 Task: Find connections with filter location Smolyan with filter topic #inspiration with filter profile language Spanish with filter current company World Resources Institute with filter school Government Engineering College (GEC) Bhavnagar with filter industry Fire Protection with filter service category Headshot Photography with filter keywords title IT Manager
Action: Mouse moved to (224, 303)
Screenshot: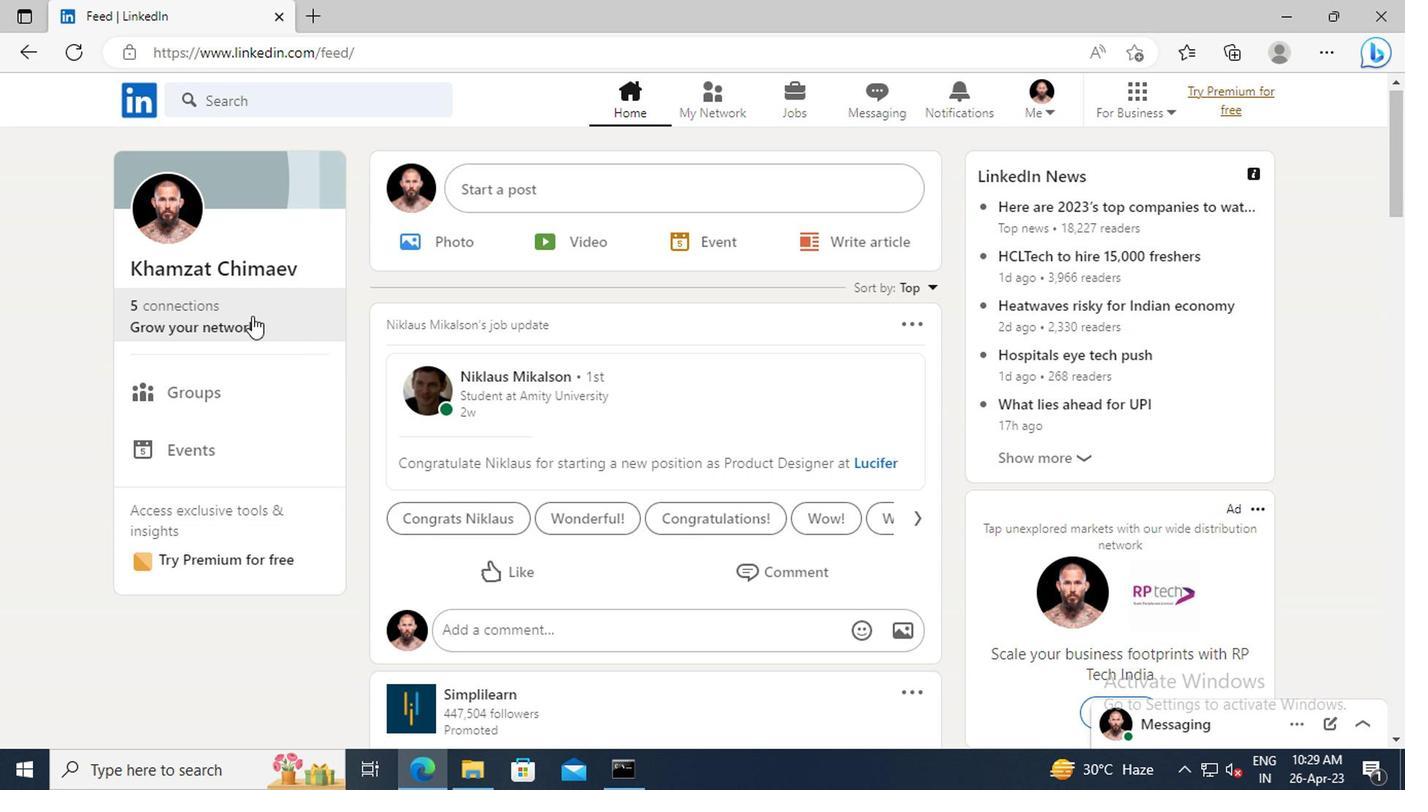 
Action: Mouse pressed left at (224, 303)
Screenshot: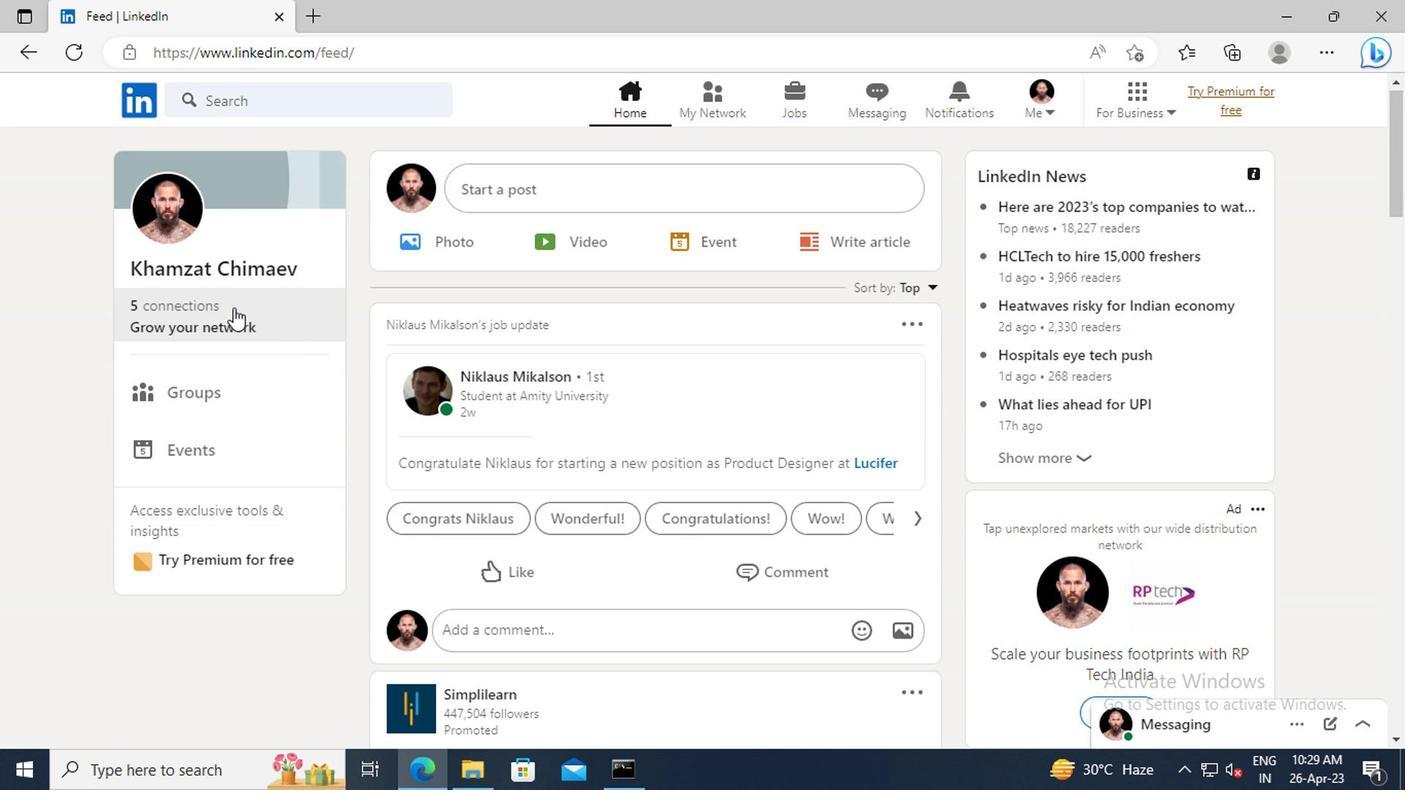 
Action: Mouse moved to (240, 220)
Screenshot: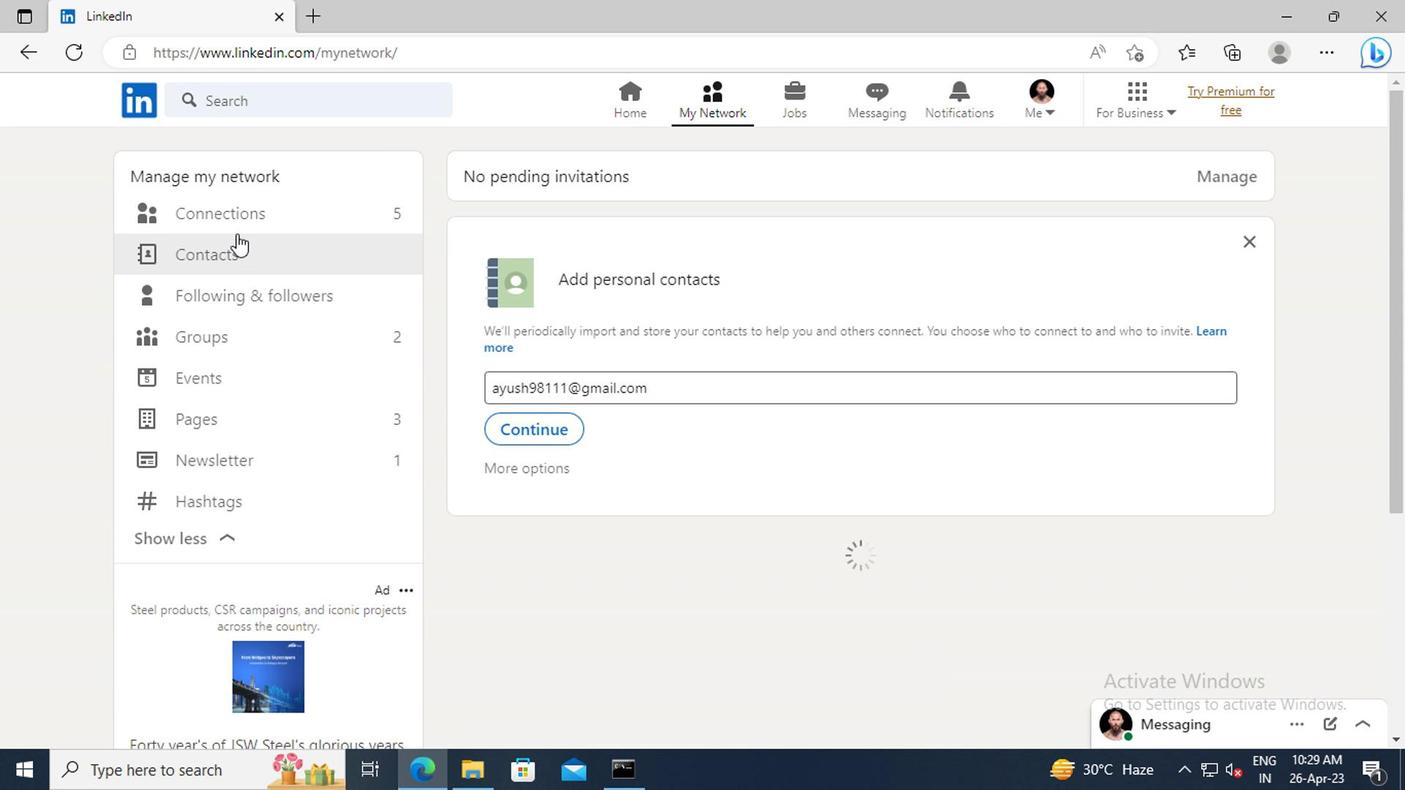 
Action: Mouse pressed left at (240, 220)
Screenshot: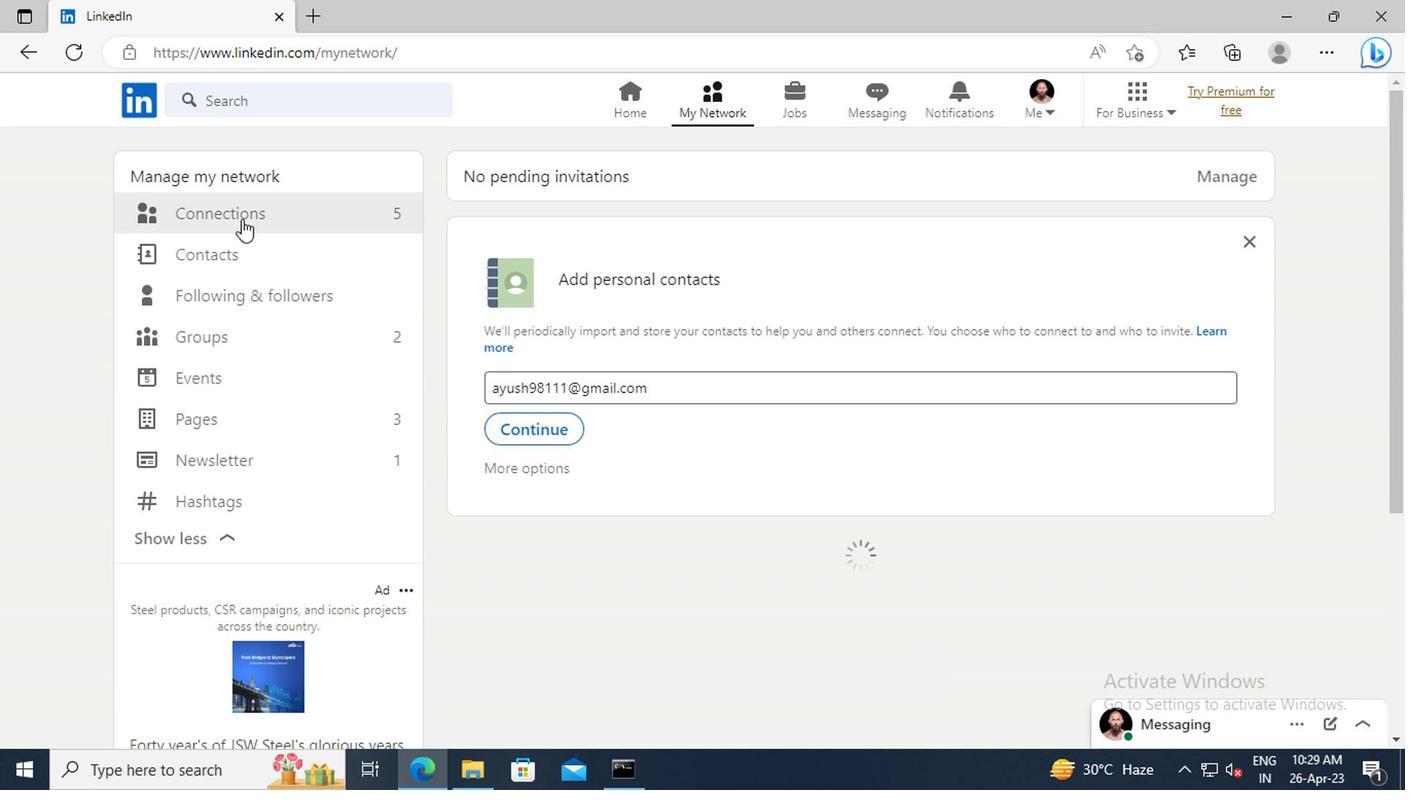 
Action: Mouse moved to (820, 218)
Screenshot: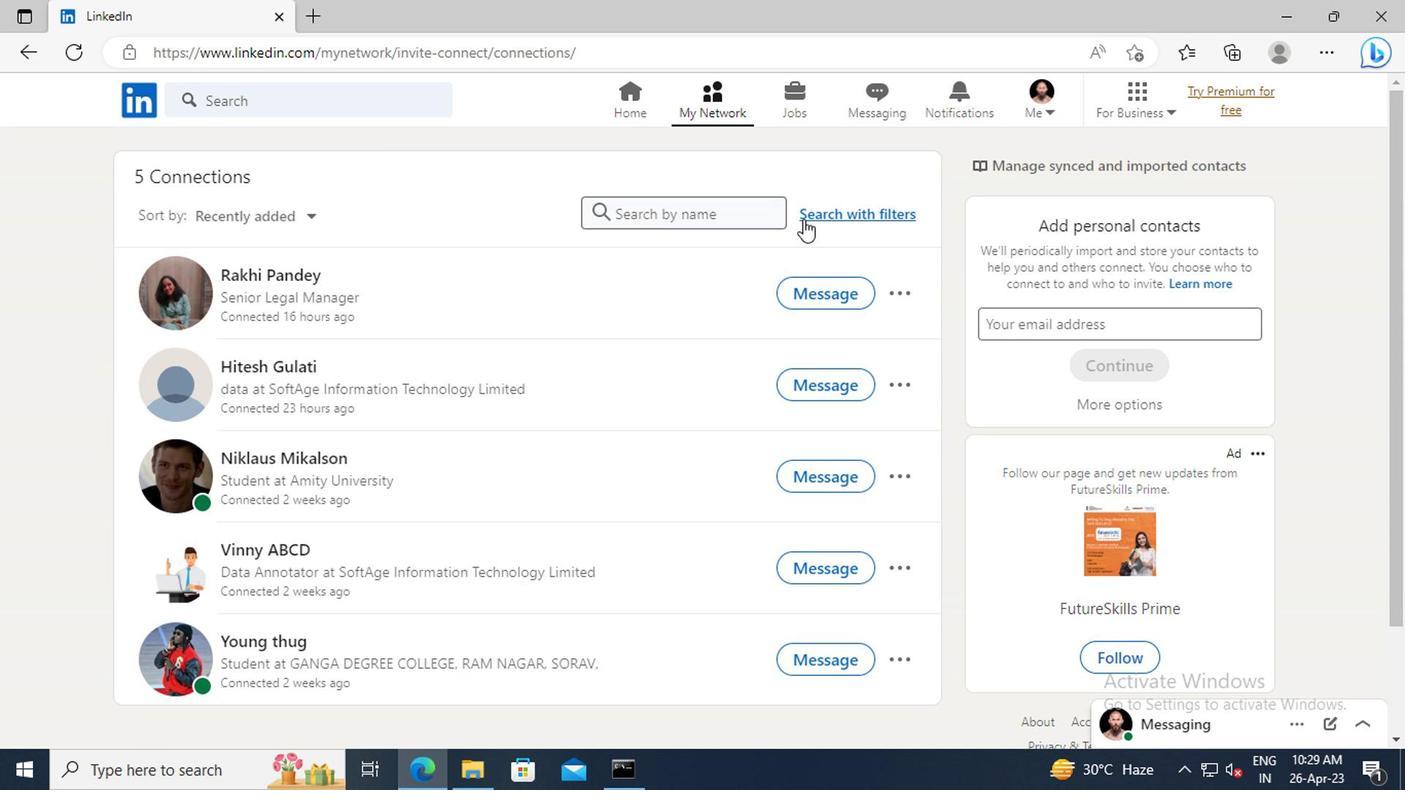 
Action: Mouse pressed left at (820, 218)
Screenshot: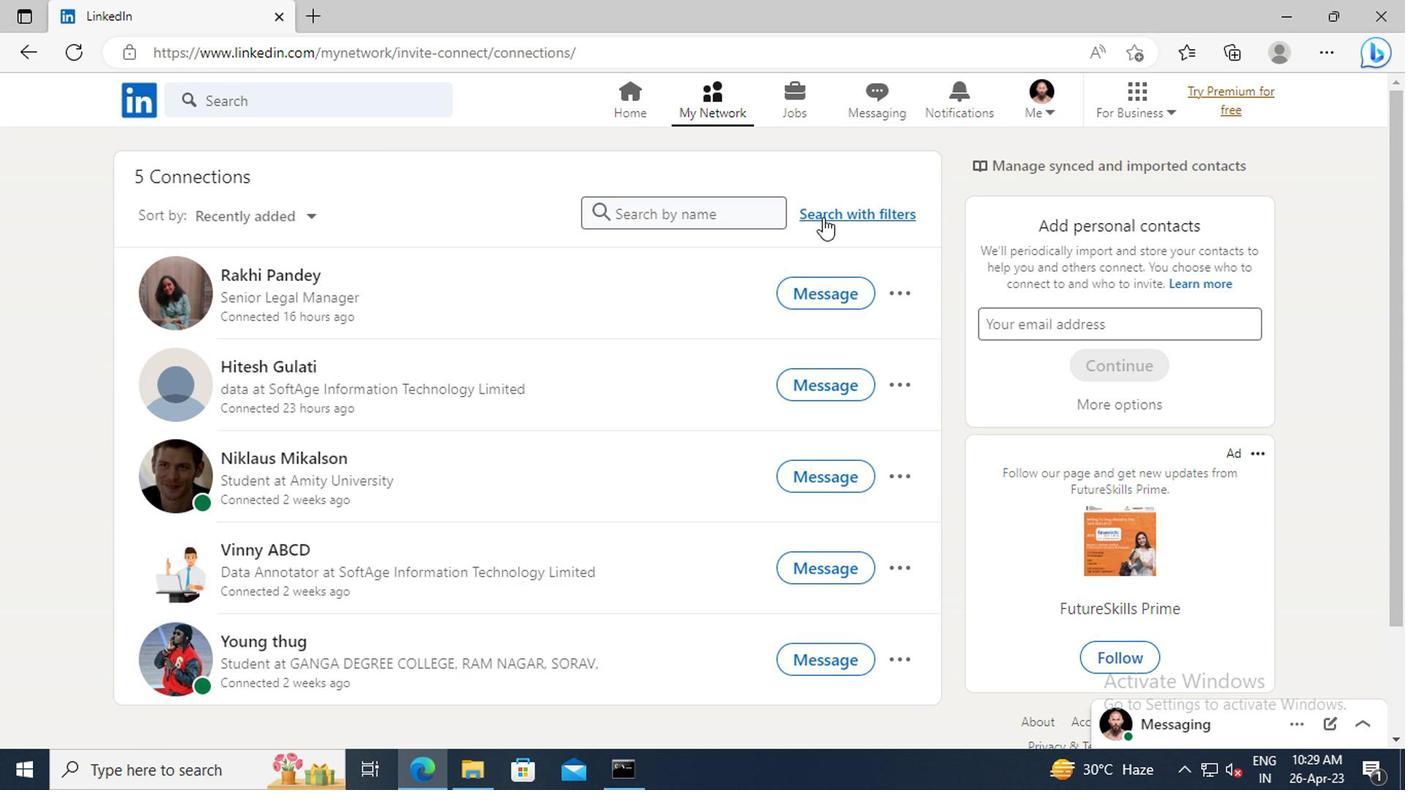 
Action: Mouse moved to (782, 164)
Screenshot: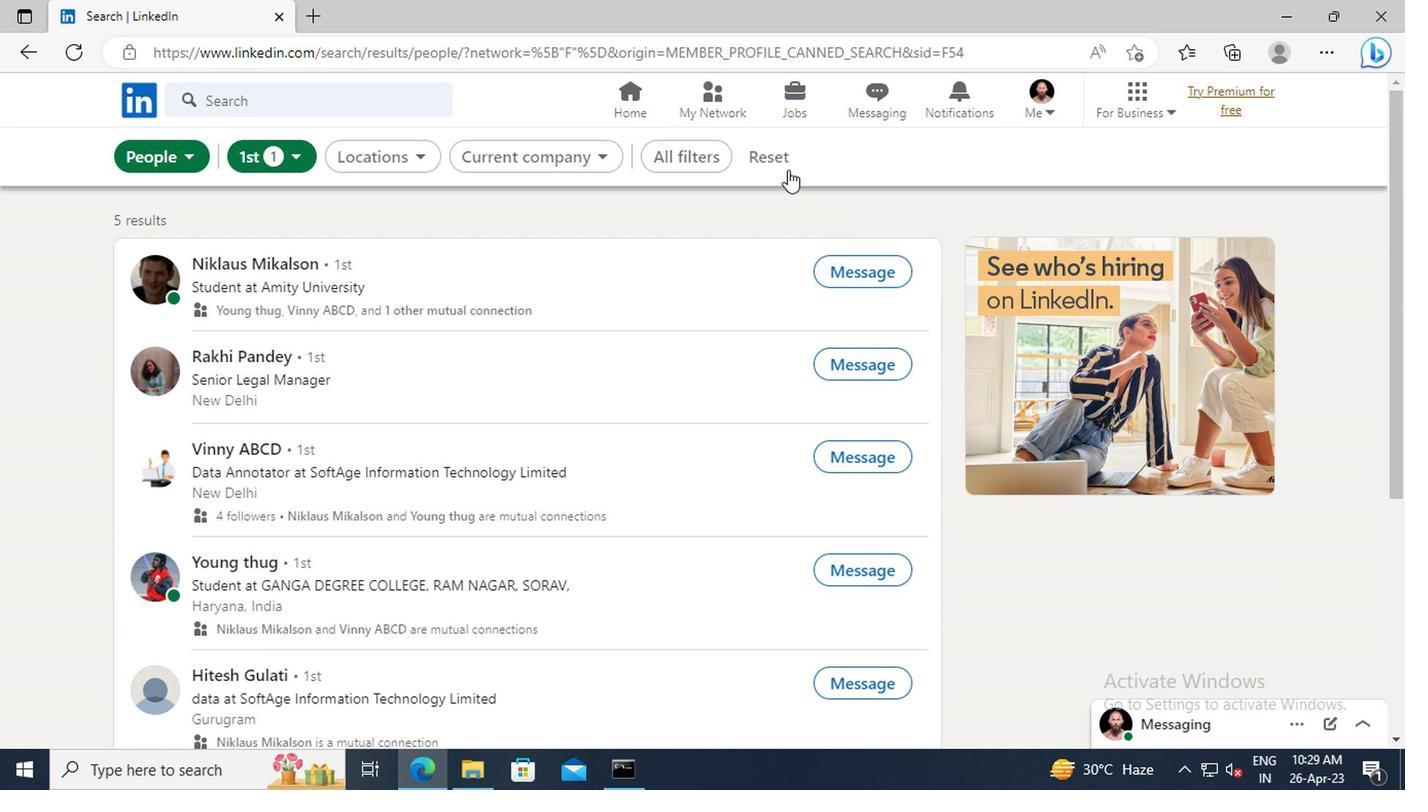
Action: Mouse pressed left at (782, 164)
Screenshot: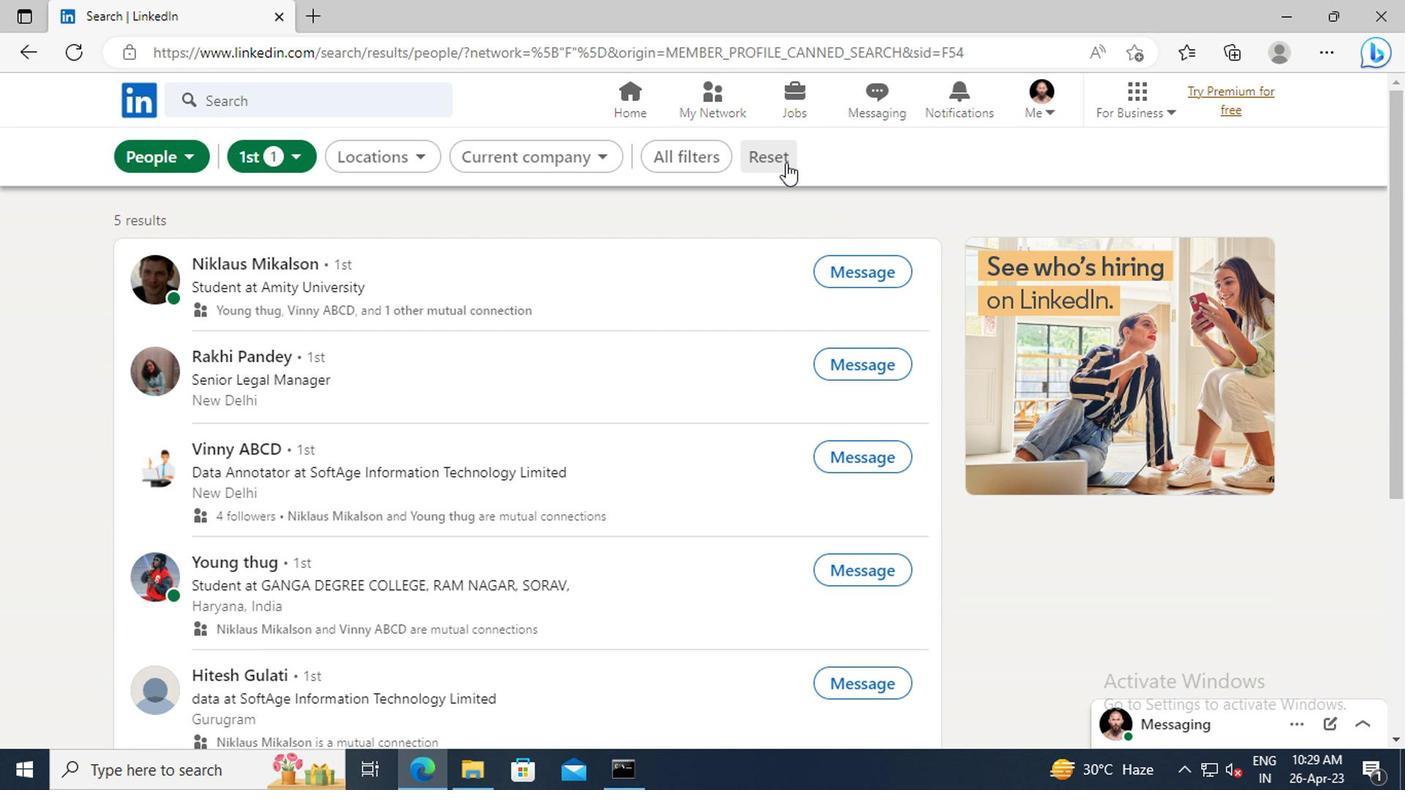 
Action: Mouse moved to (744, 157)
Screenshot: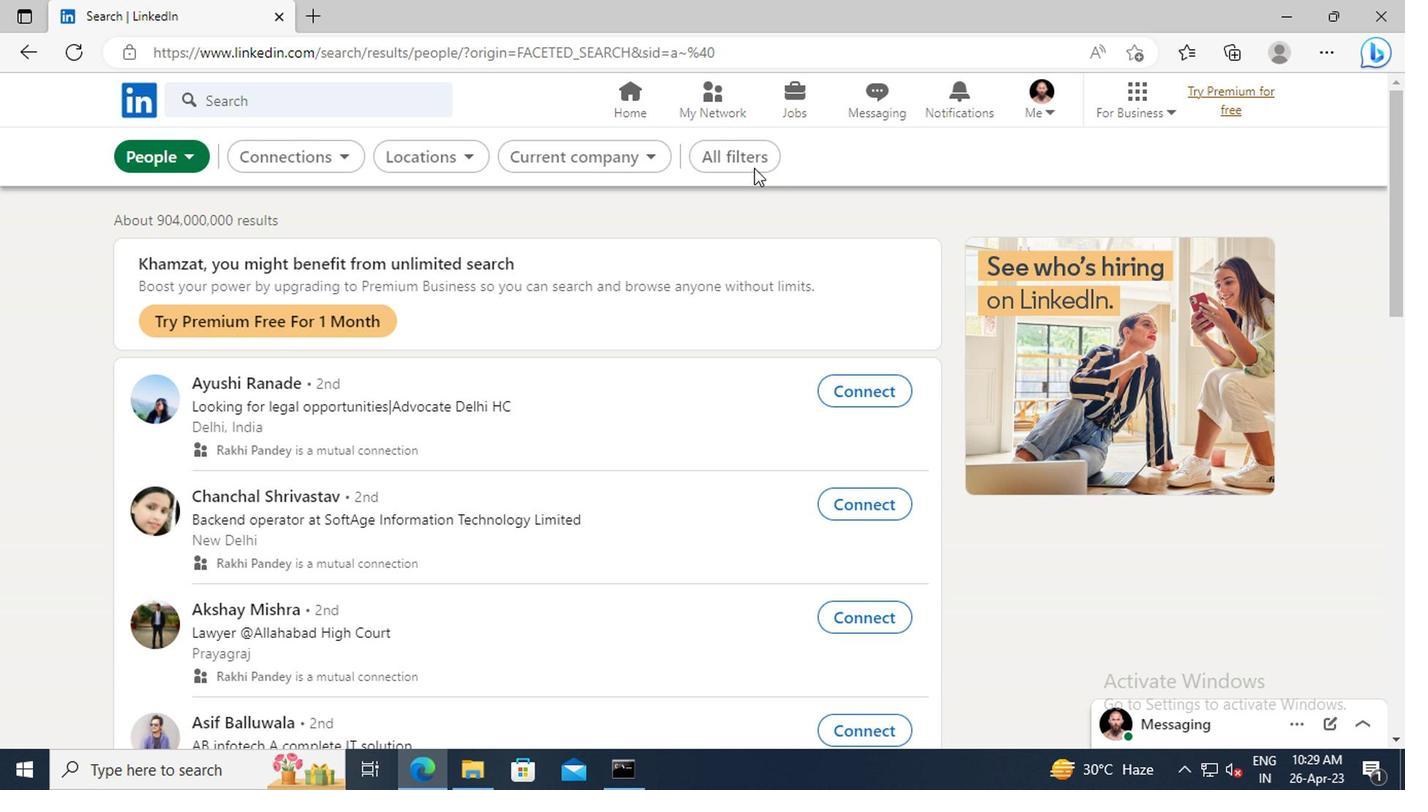 
Action: Mouse pressed left at (744, 157)
Screenshot: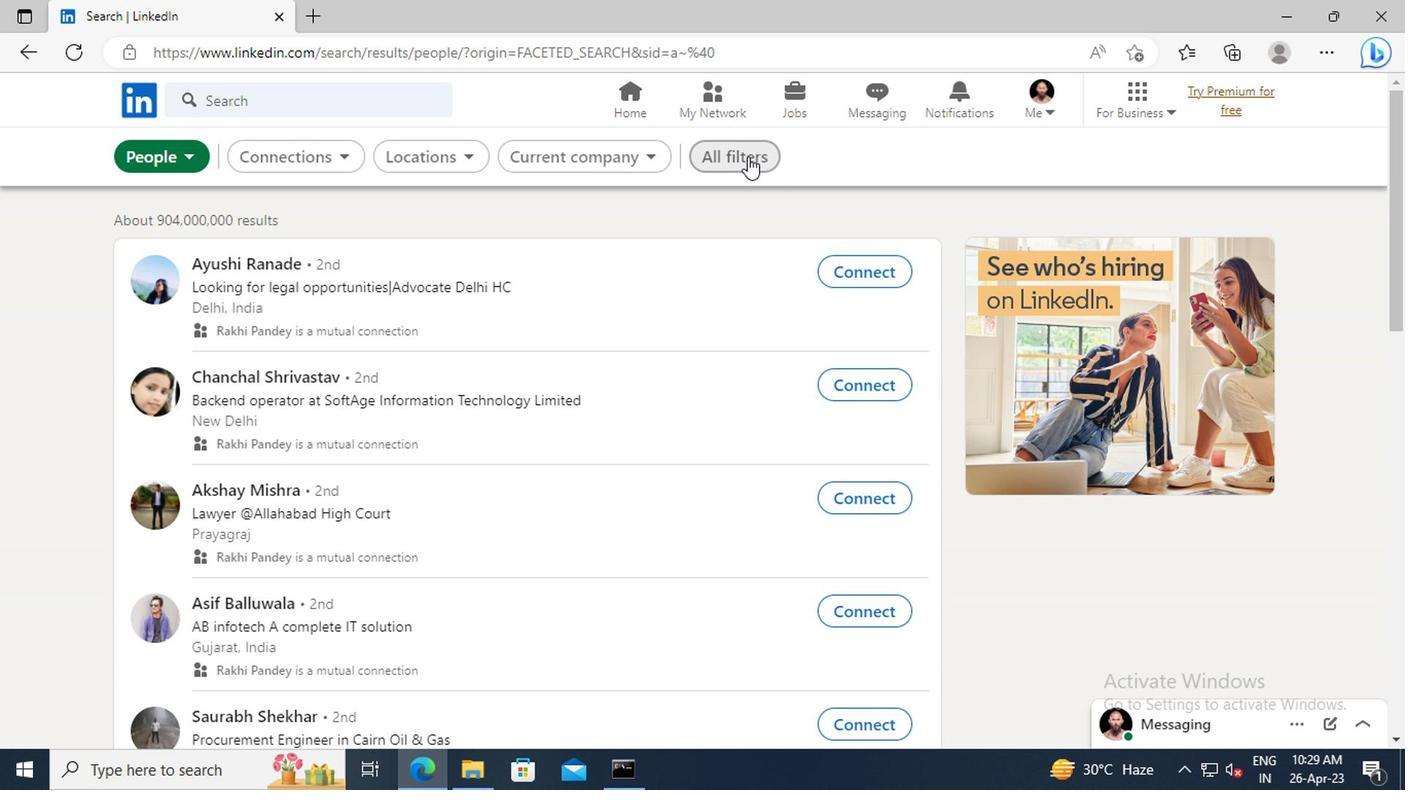 
Action: Mouse moved to (1046, 328)
Screenshot: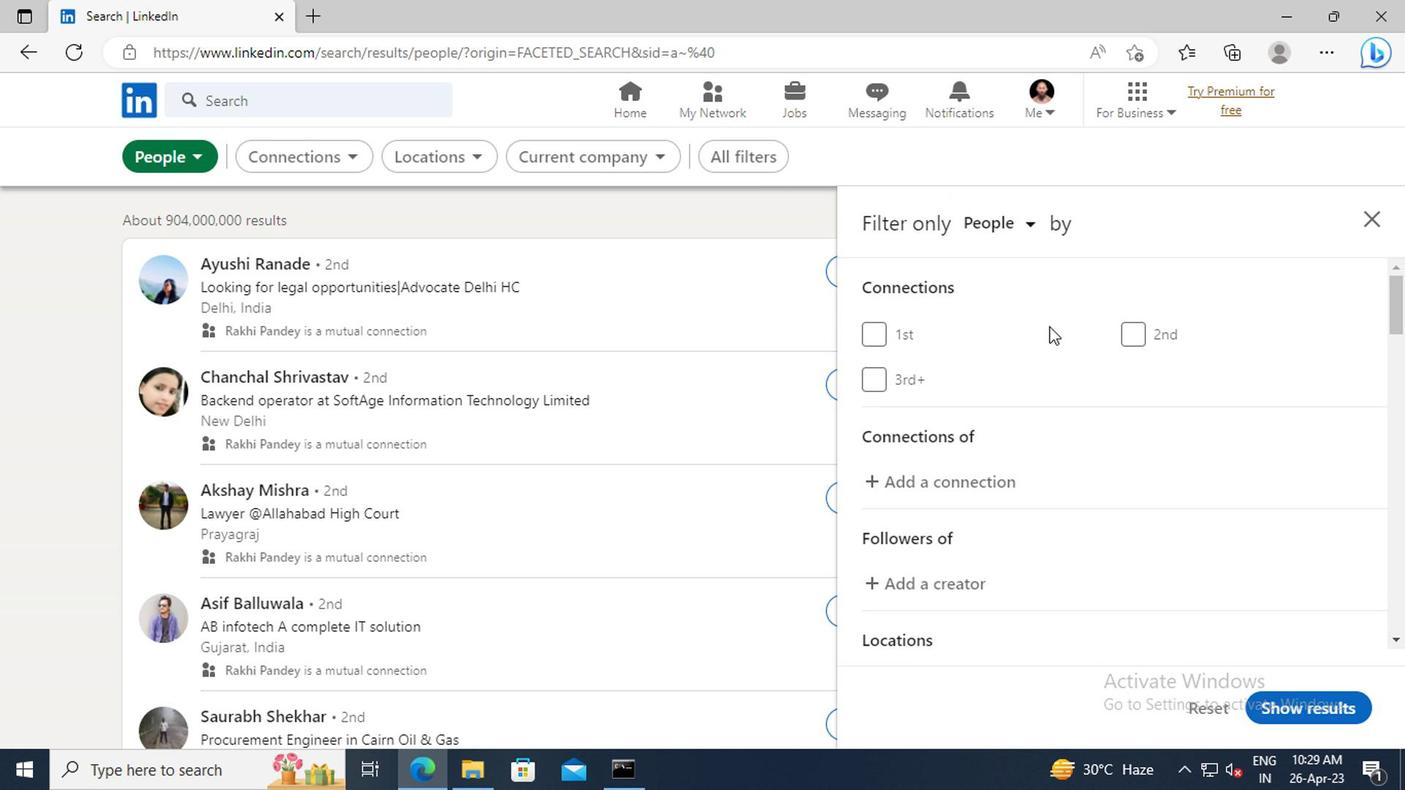 
Action: Mouse scrolled (1046, 326) with delta (0, -1)
Screenshot: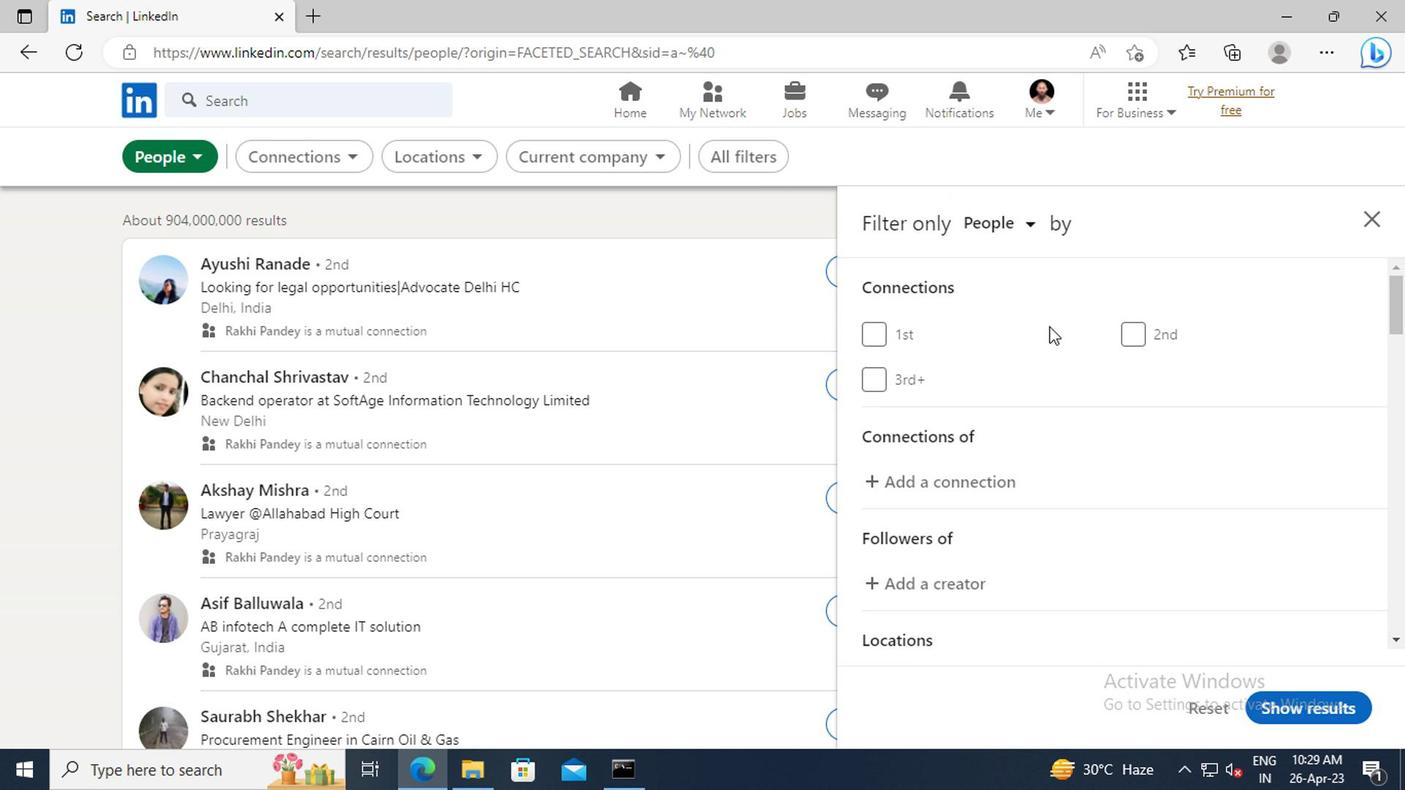 
Action: Mouse scrolled (1046, 326) with delta (0, -1)
Screenshot: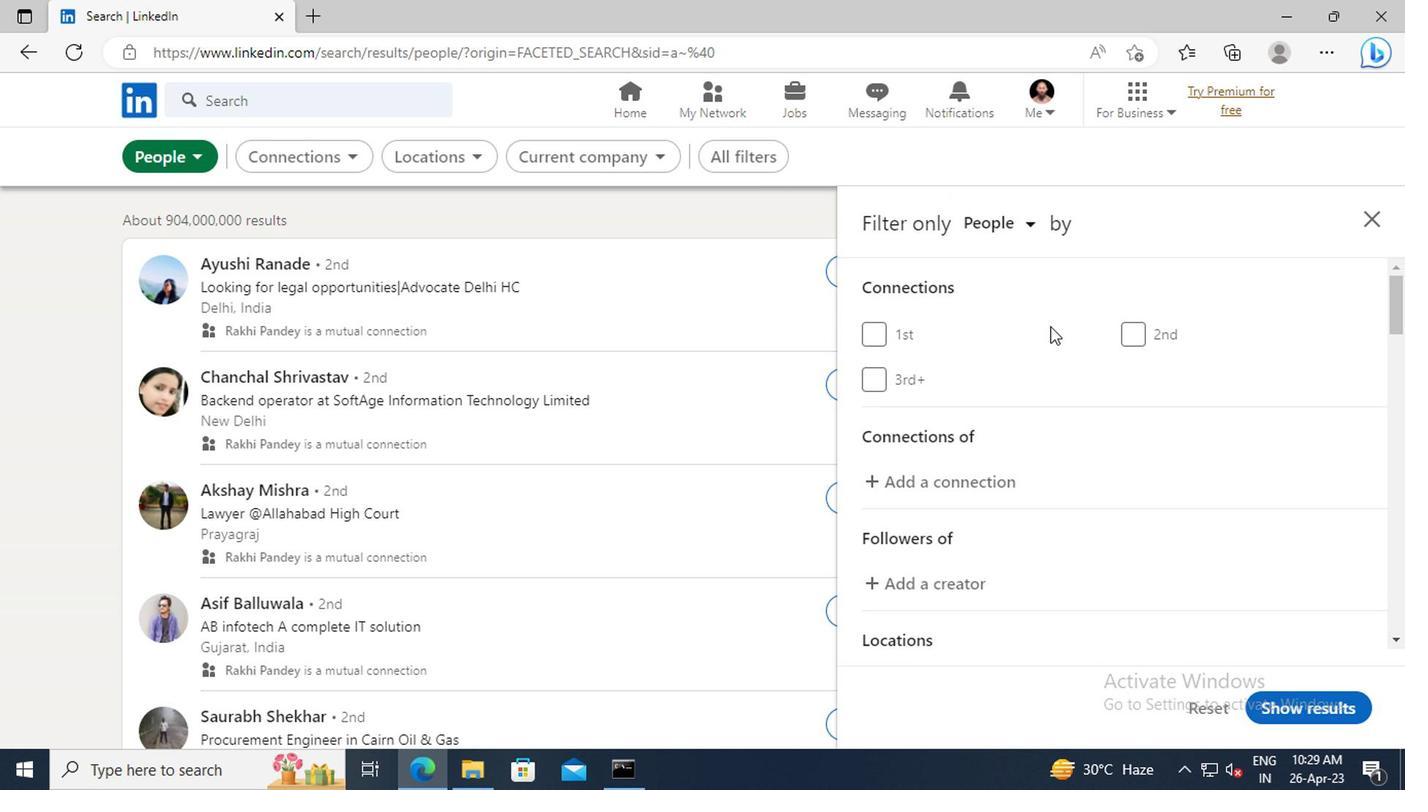 
Action: Mouse scrolled (1046, 326) with delta (0, -1)
Screenshot: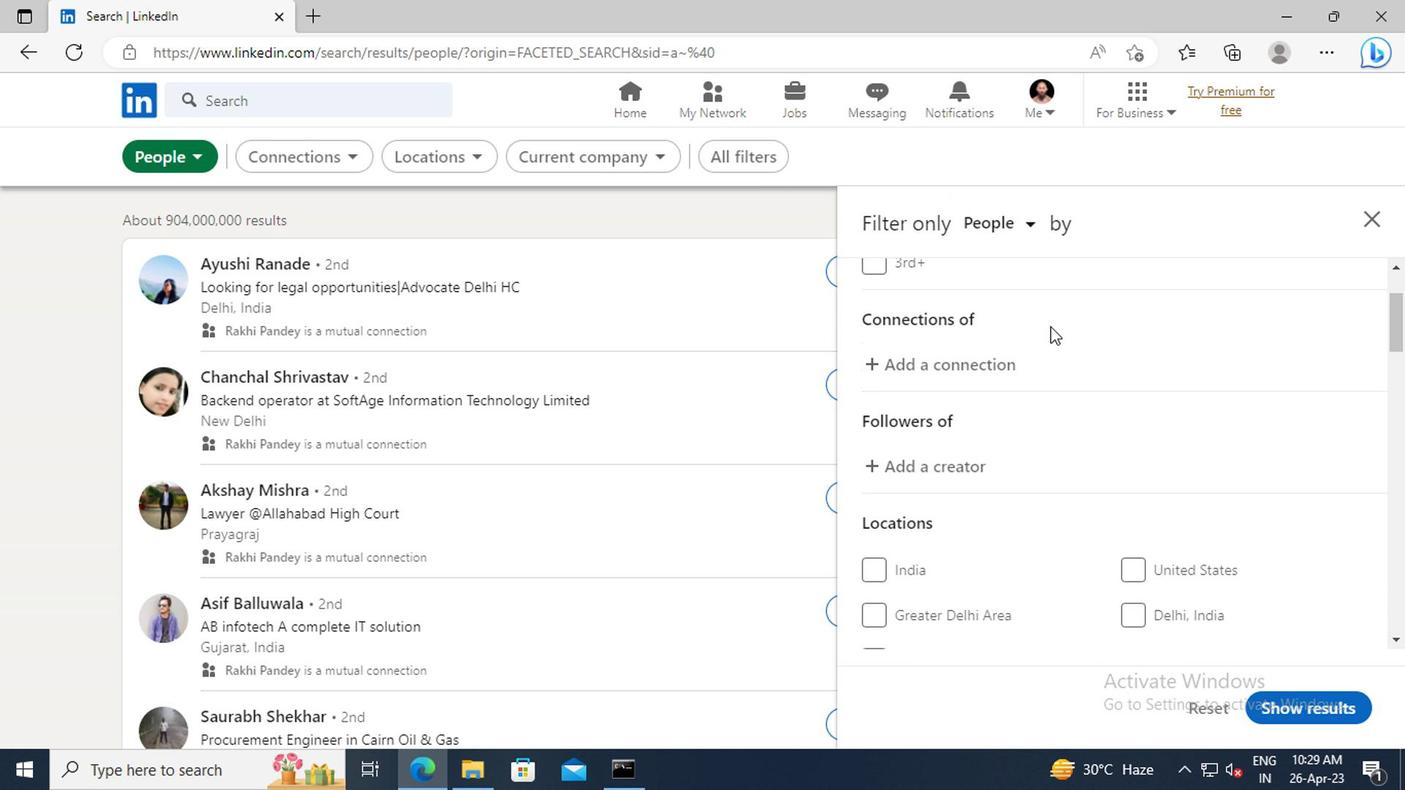 
Action: Mouse scrolled (1046, 326) with delta (0, -1)
Screenshot: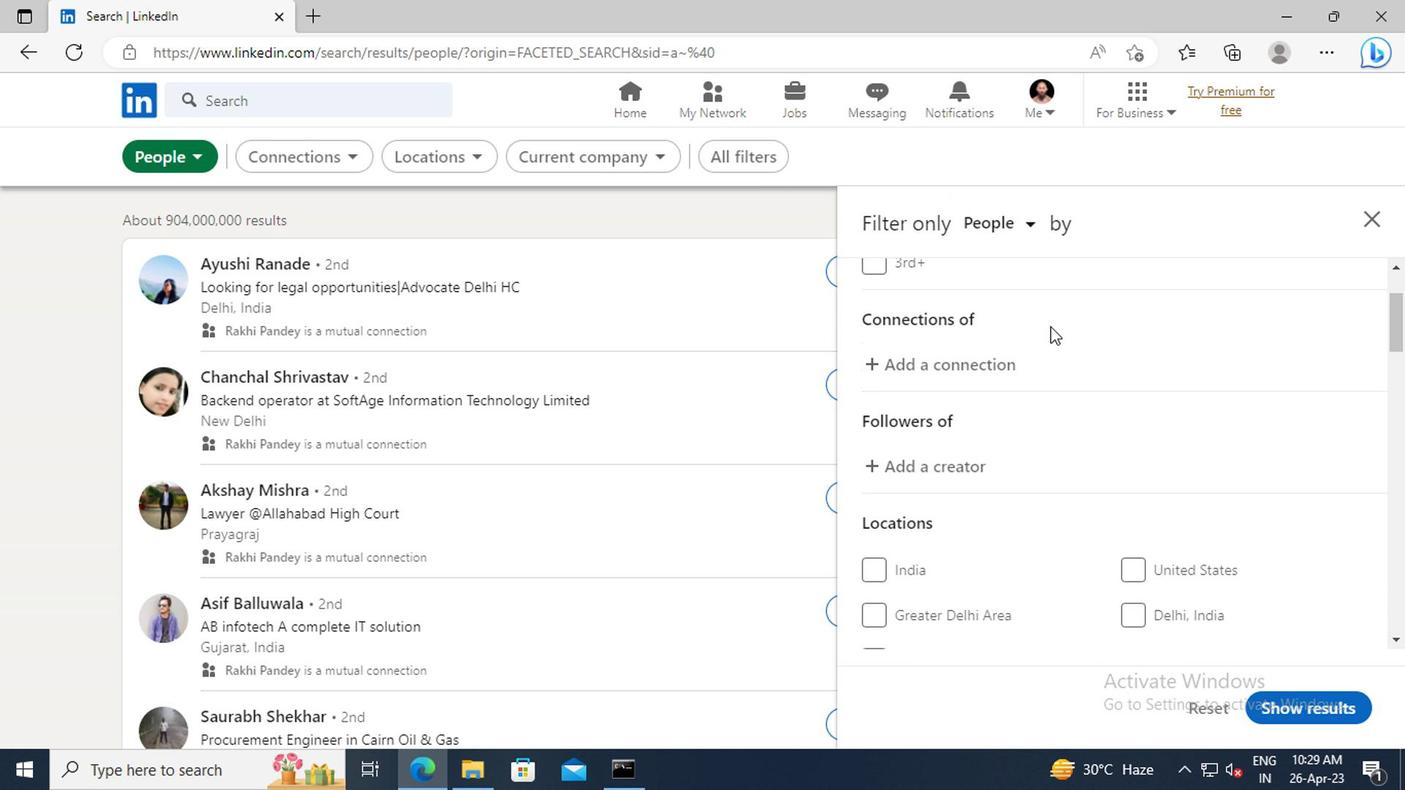 
Action: Mouse scrolled (1046, 326) with delta (0, -1)
Screenshot: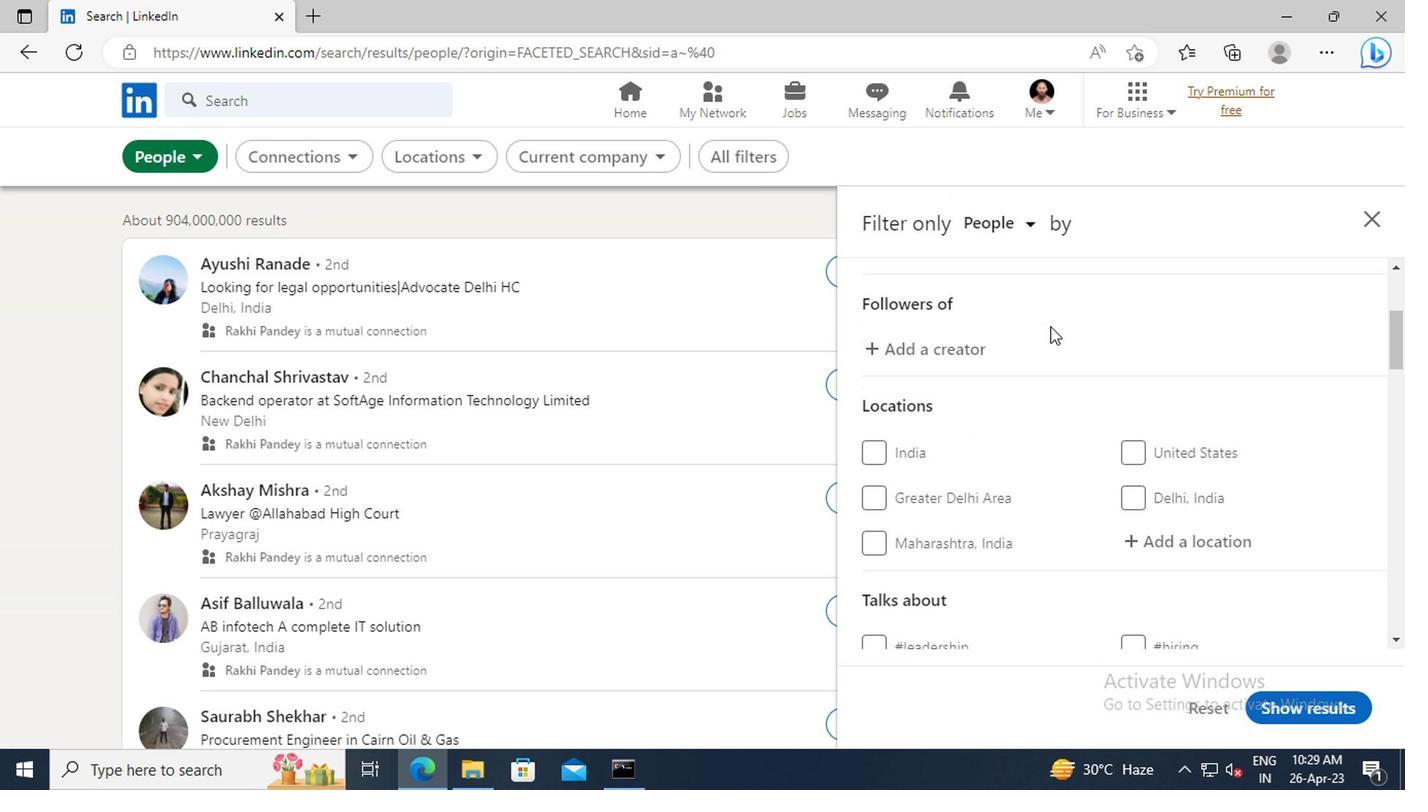 
Action: Mouse scrolled (1046, 326) with delta (0, -1)
Screenshot: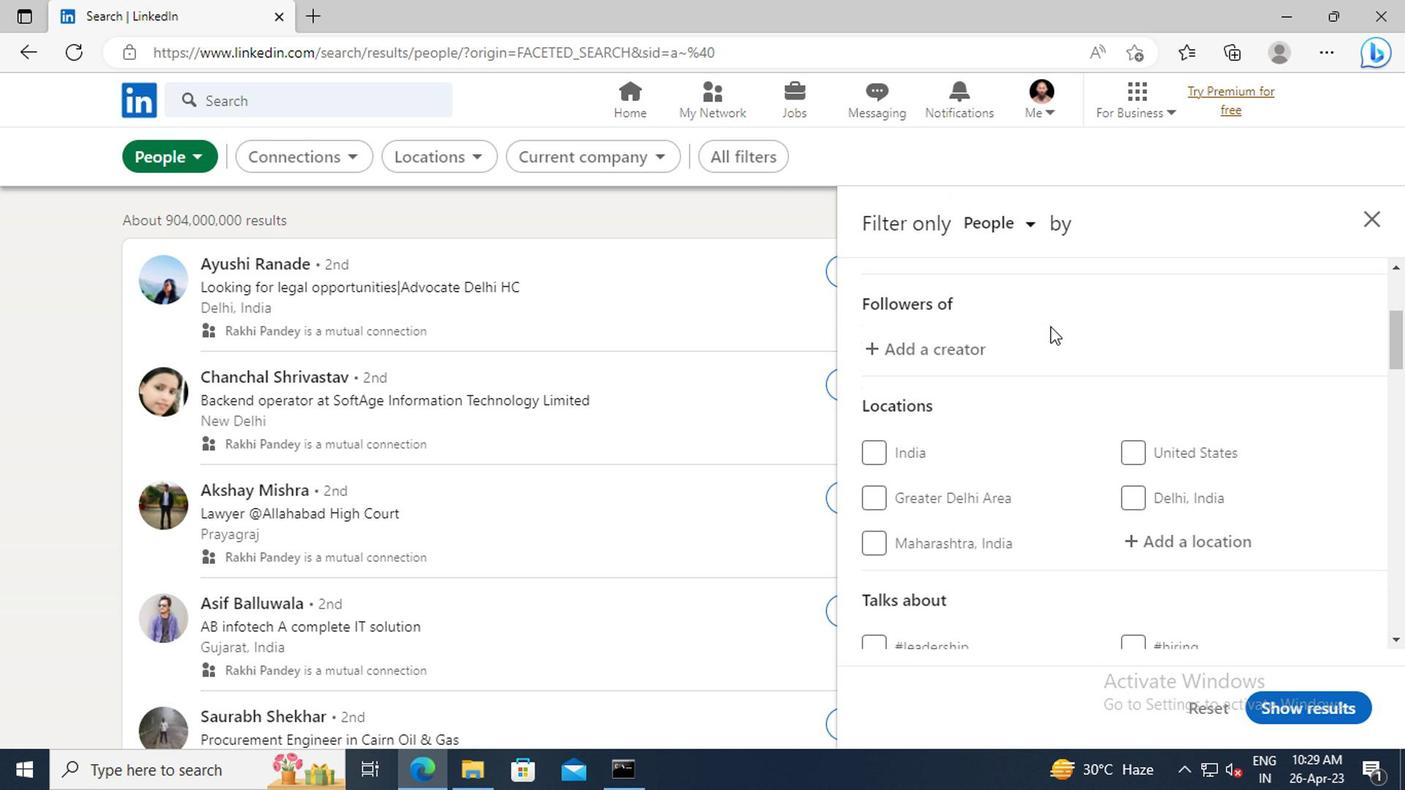 
Action: Mouse moved to (1156, 426)
Screenshot: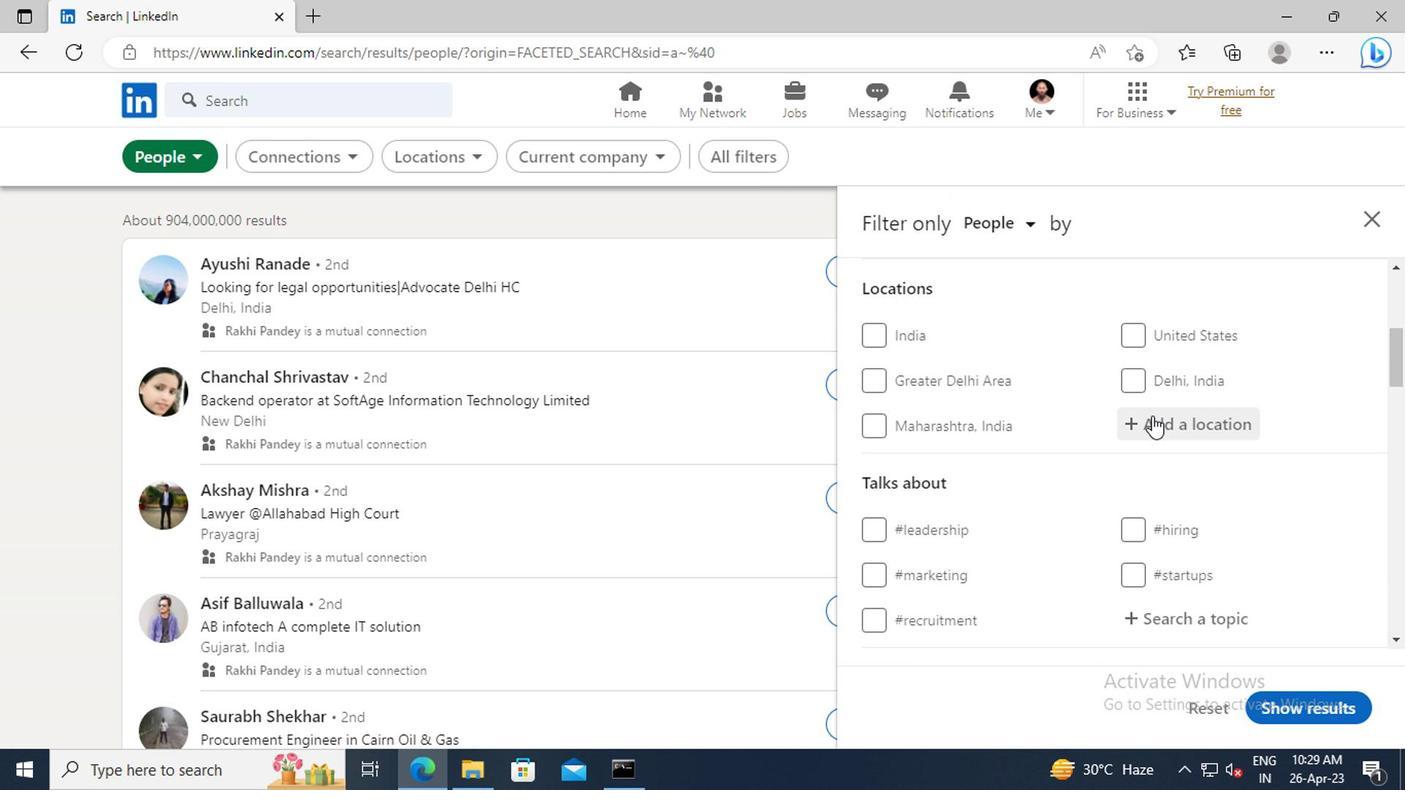 
Action: Mouse pressed left at (1156, 426)
Screenshot: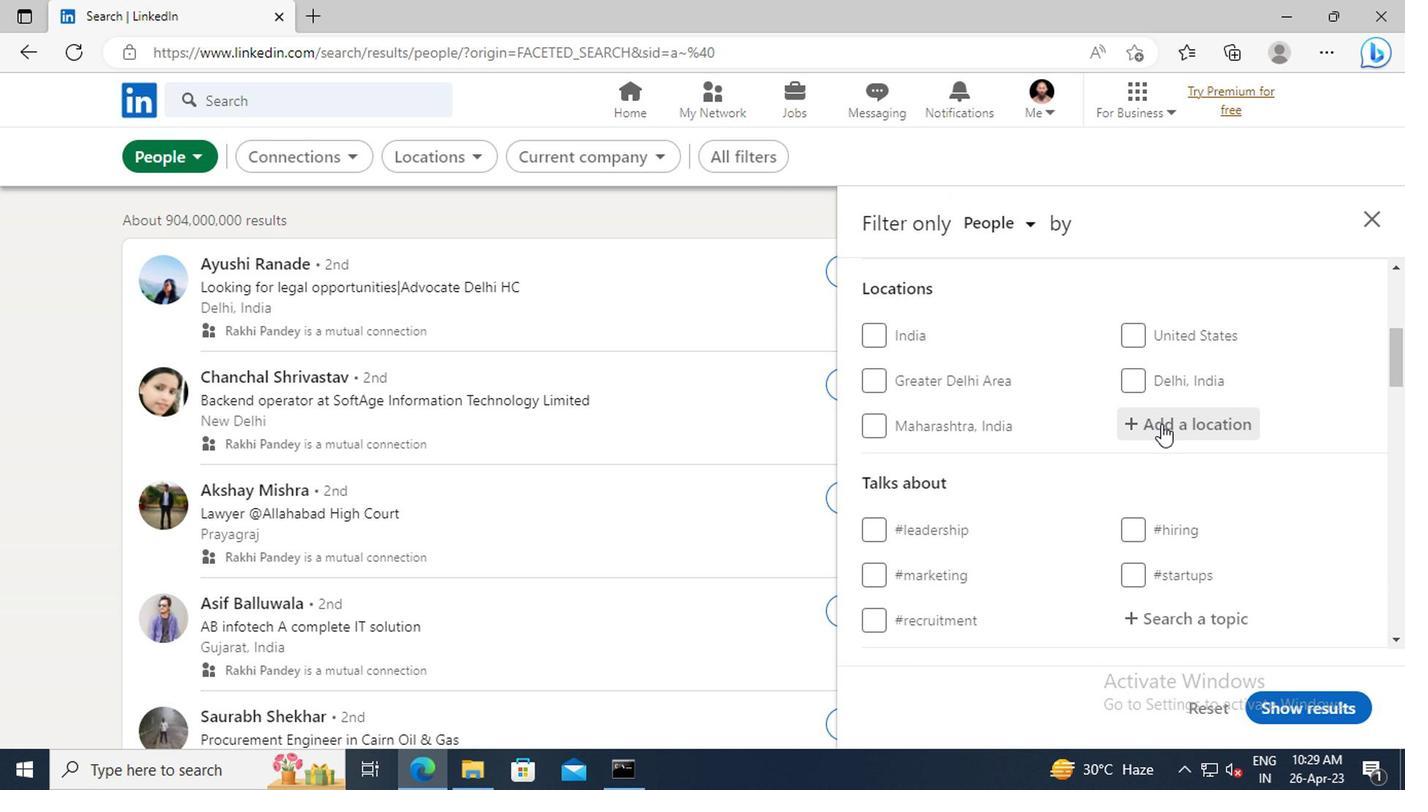 
Action: Key pressed <Key.shift>SMOLYAN
Screenshot: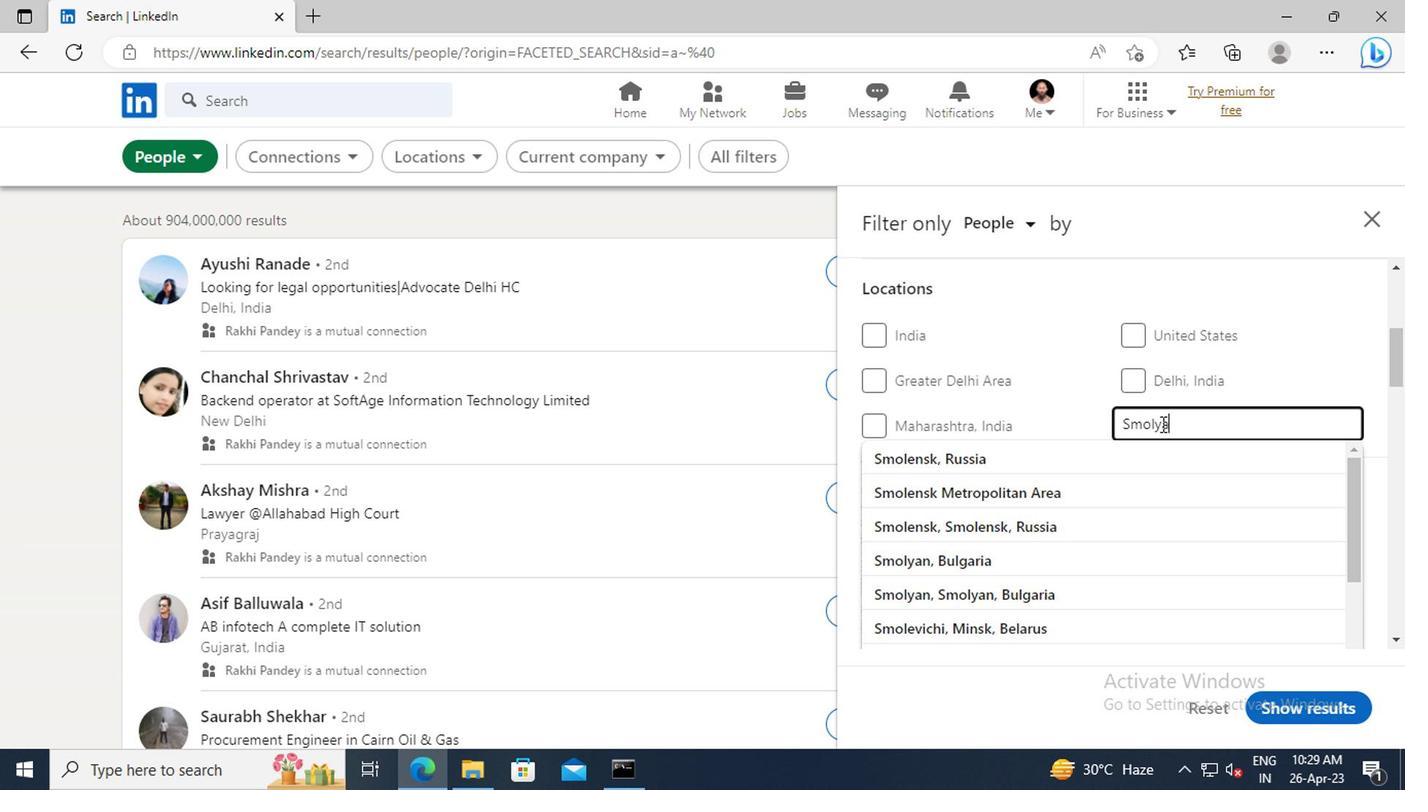
Action: Mouse moved to (1151, 459)
Screenshot: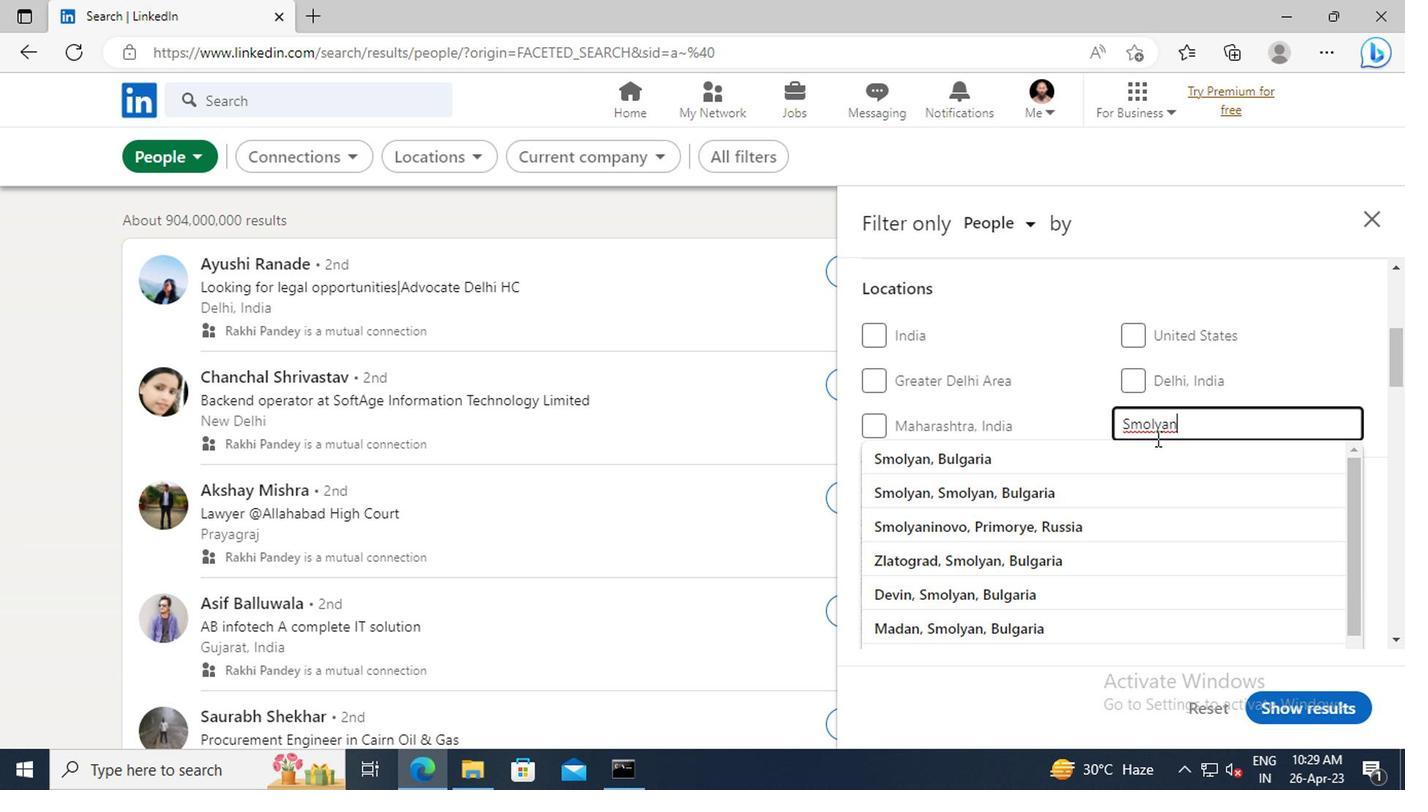 
Action: Mouse pressed left at (1151, 459)
Screenshot: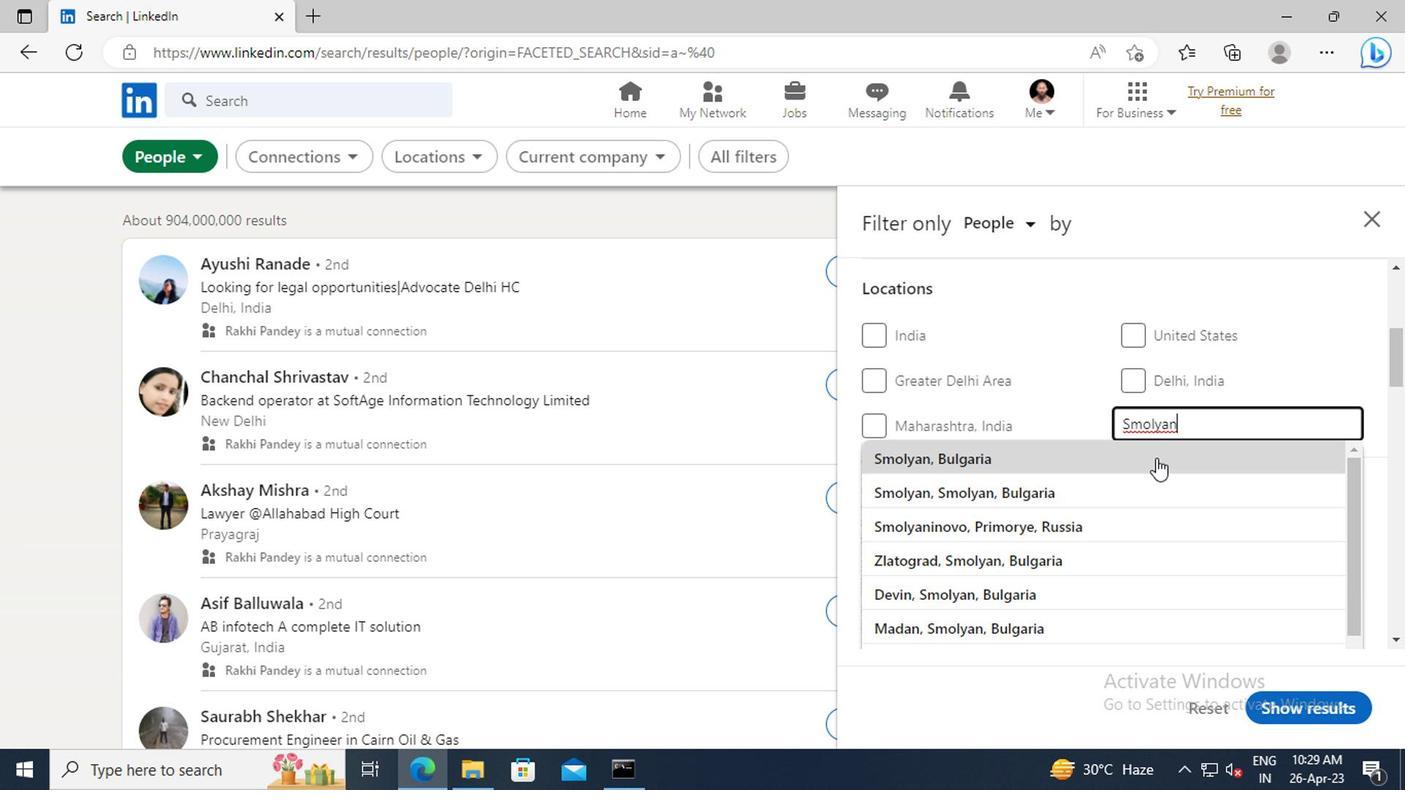 
Action: Mouse scrolled (1151, 459) with delta (0, 0)
Screenshot: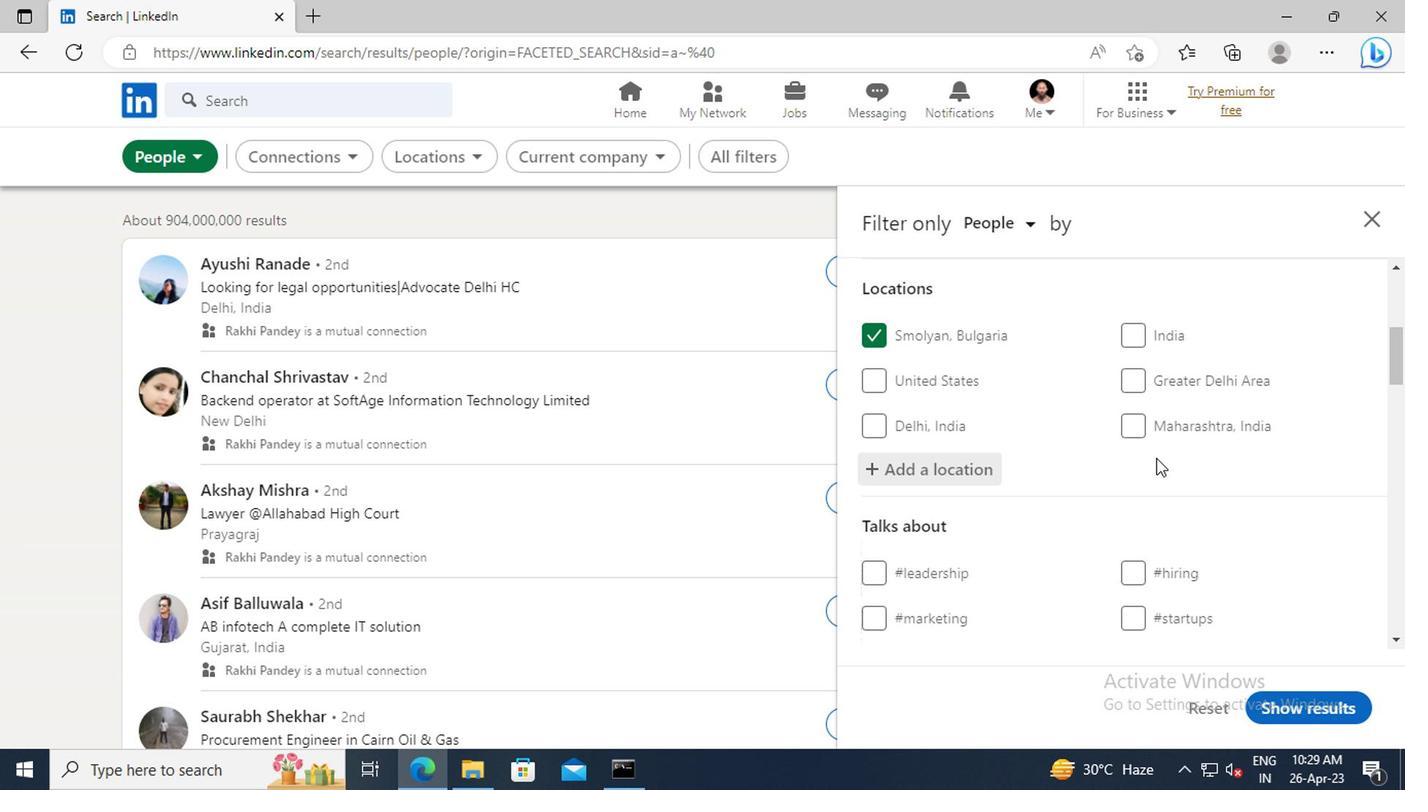 
Action: Mouse scrolled (1151, 459) with delta (0, 0)
Screenshot: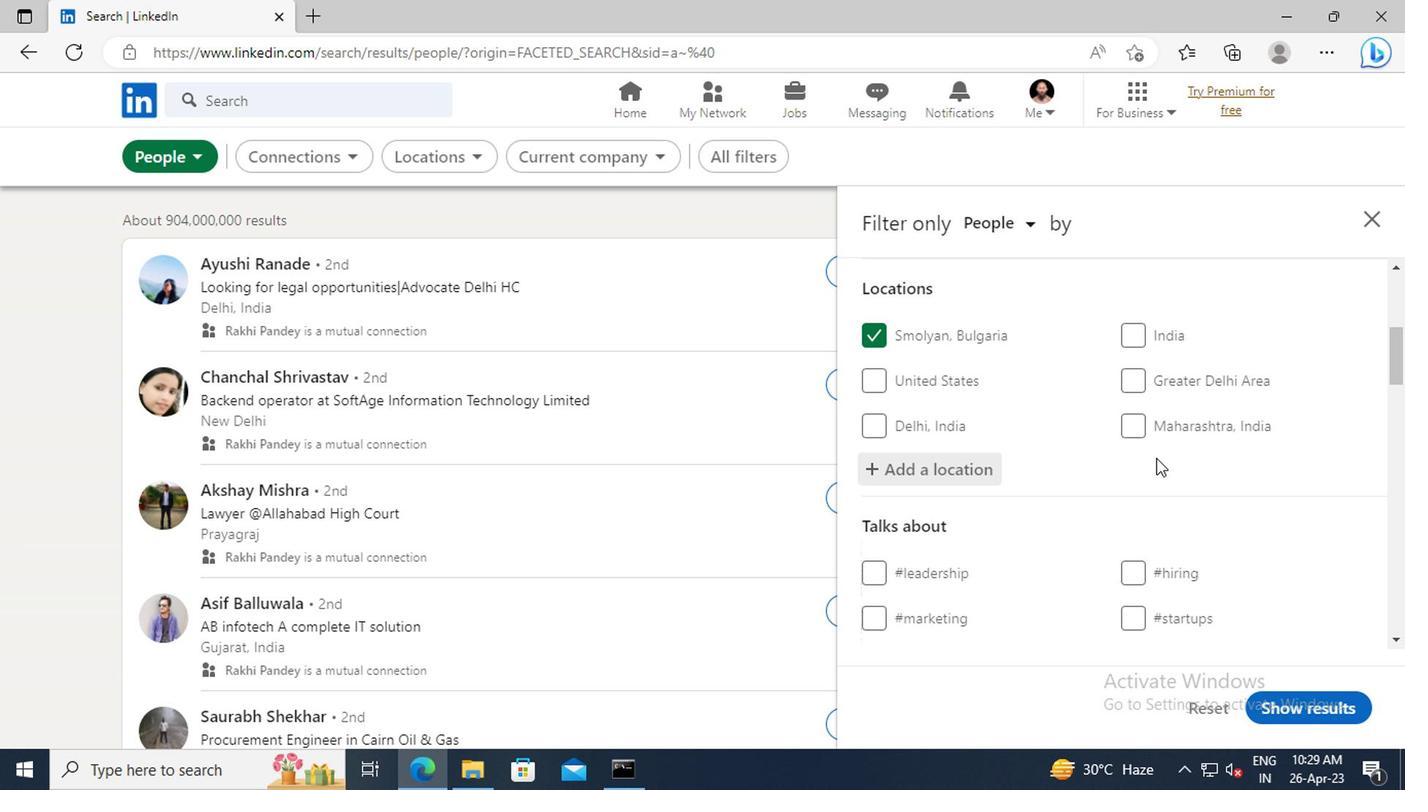 
Action: Mouse scrolled (1151, 459) with delta (0, 0)
Screenshot: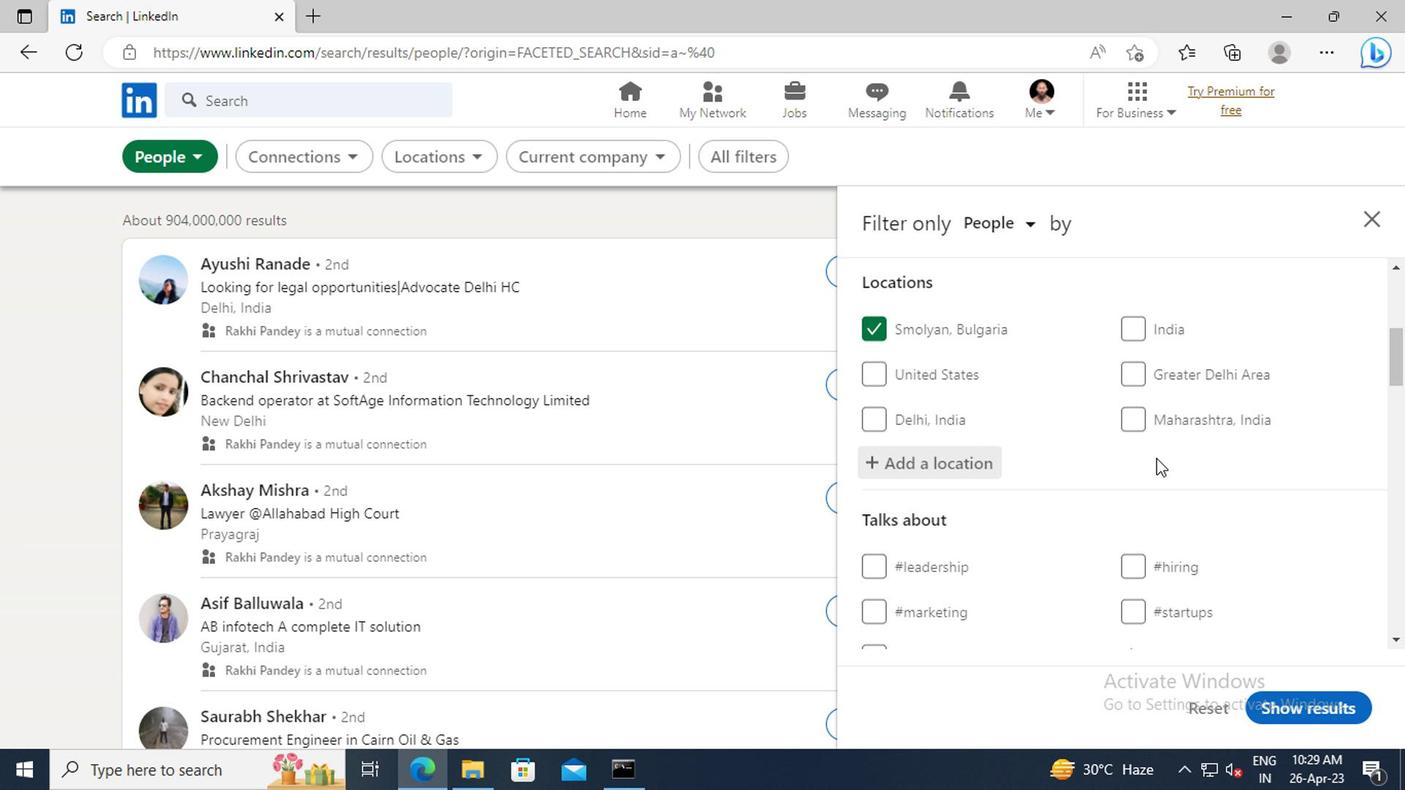 
Action: Mouse moved to (1153, 483)
Screenshot: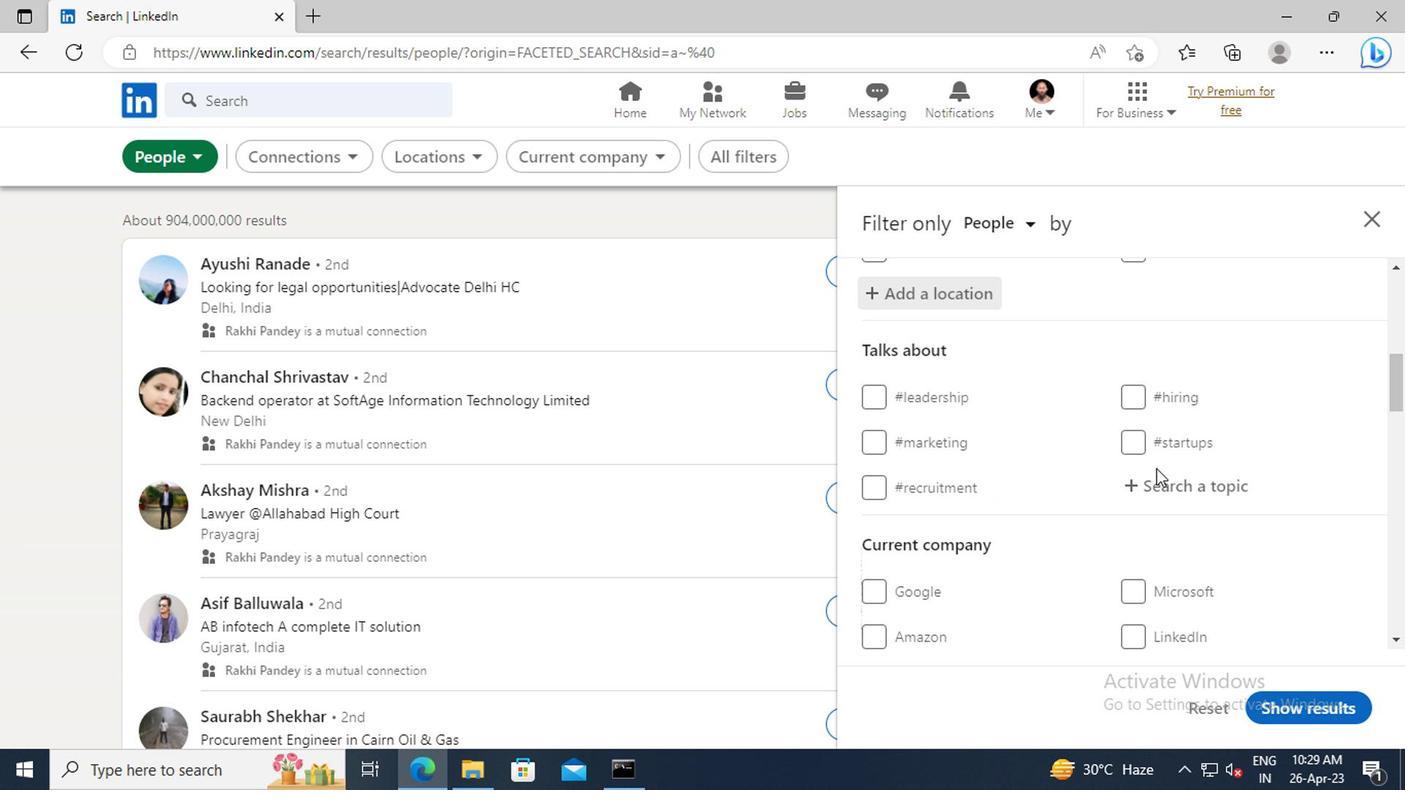 
Action: Mouse pressed left at (1153, 483)
Screenshot: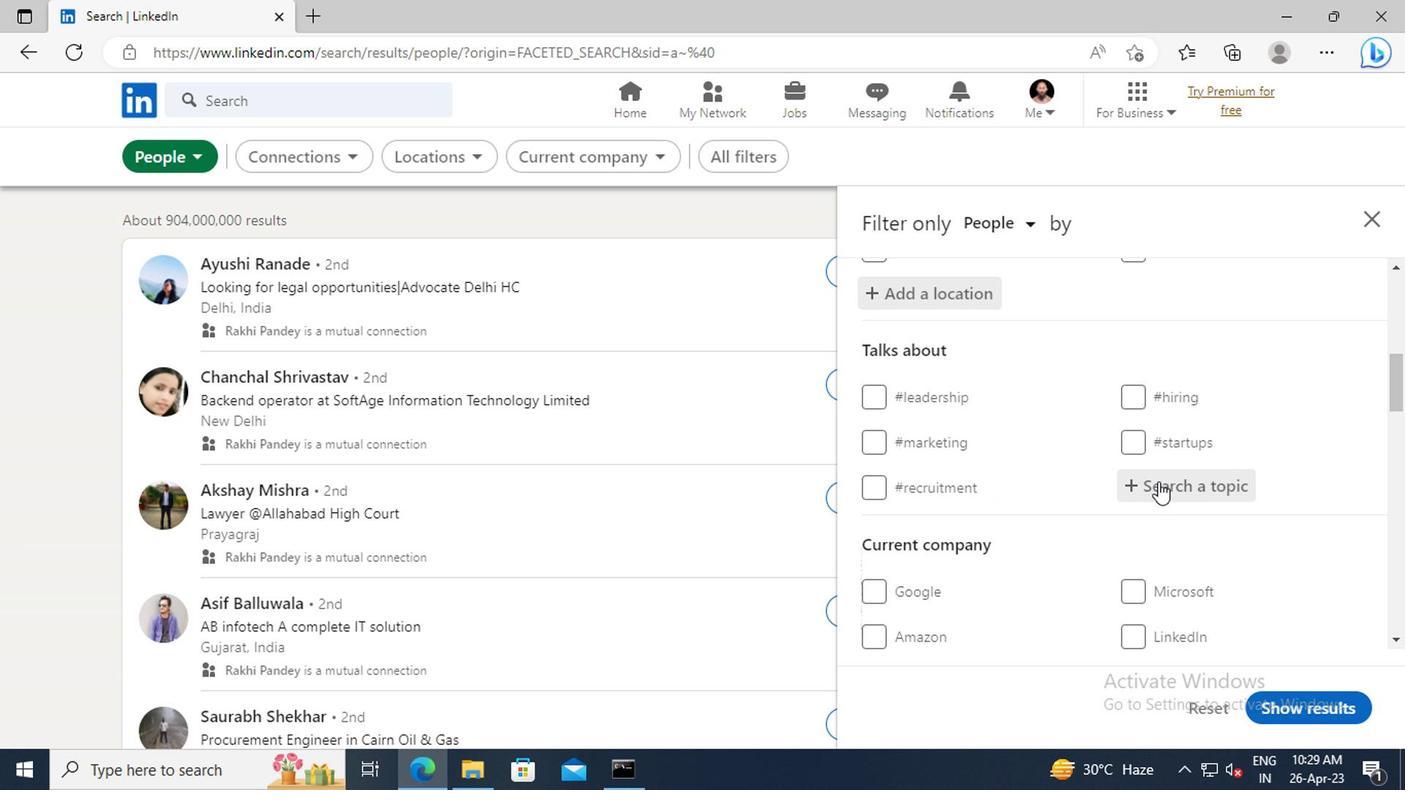 
Action: Key pressed <Key.shift>#INSPIRATION<Key.enter>
Screenshot: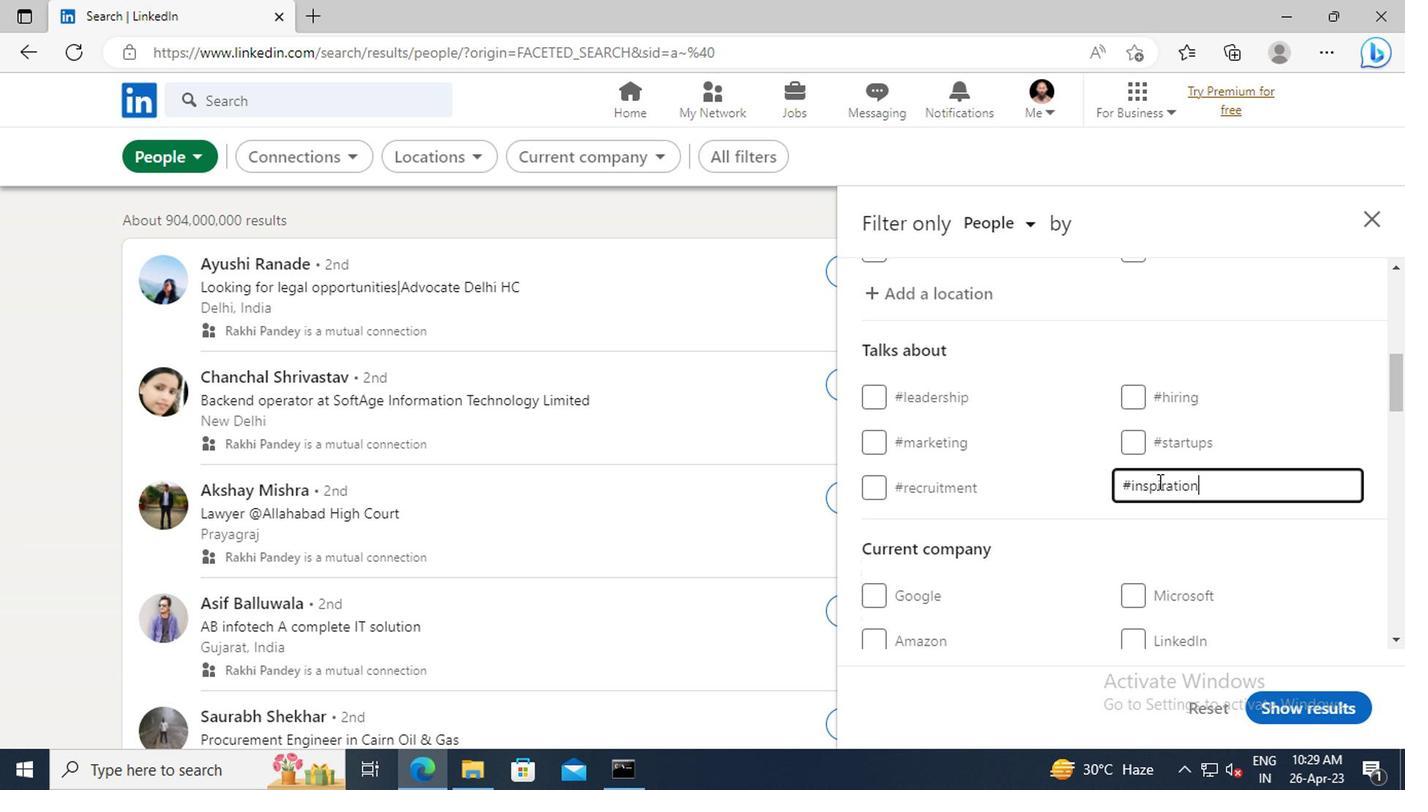 
Action: Mouse moved to (1098, 432)
Screenshot: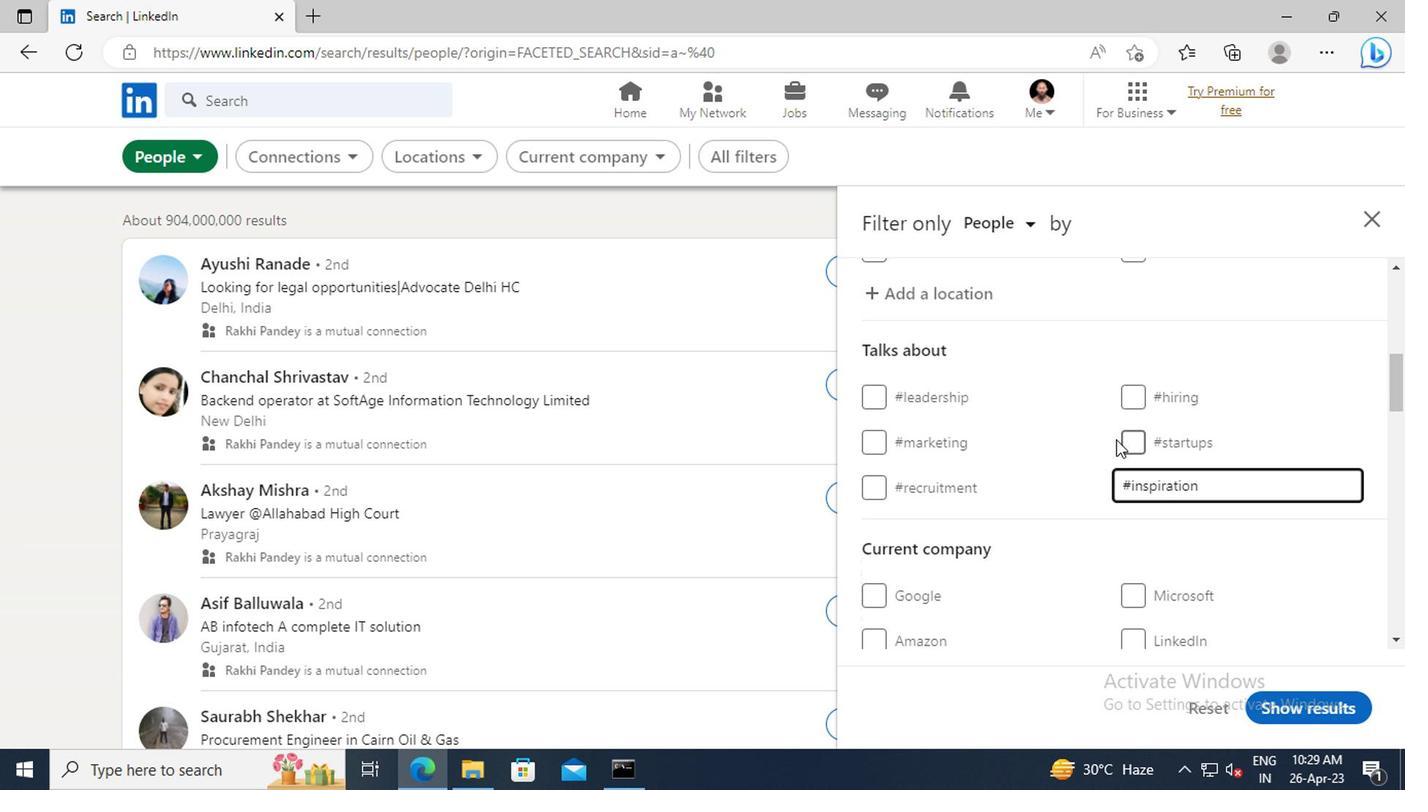 
Action: Mouse scrolled (1098, 431) with delta (0, 0)
Screenshot: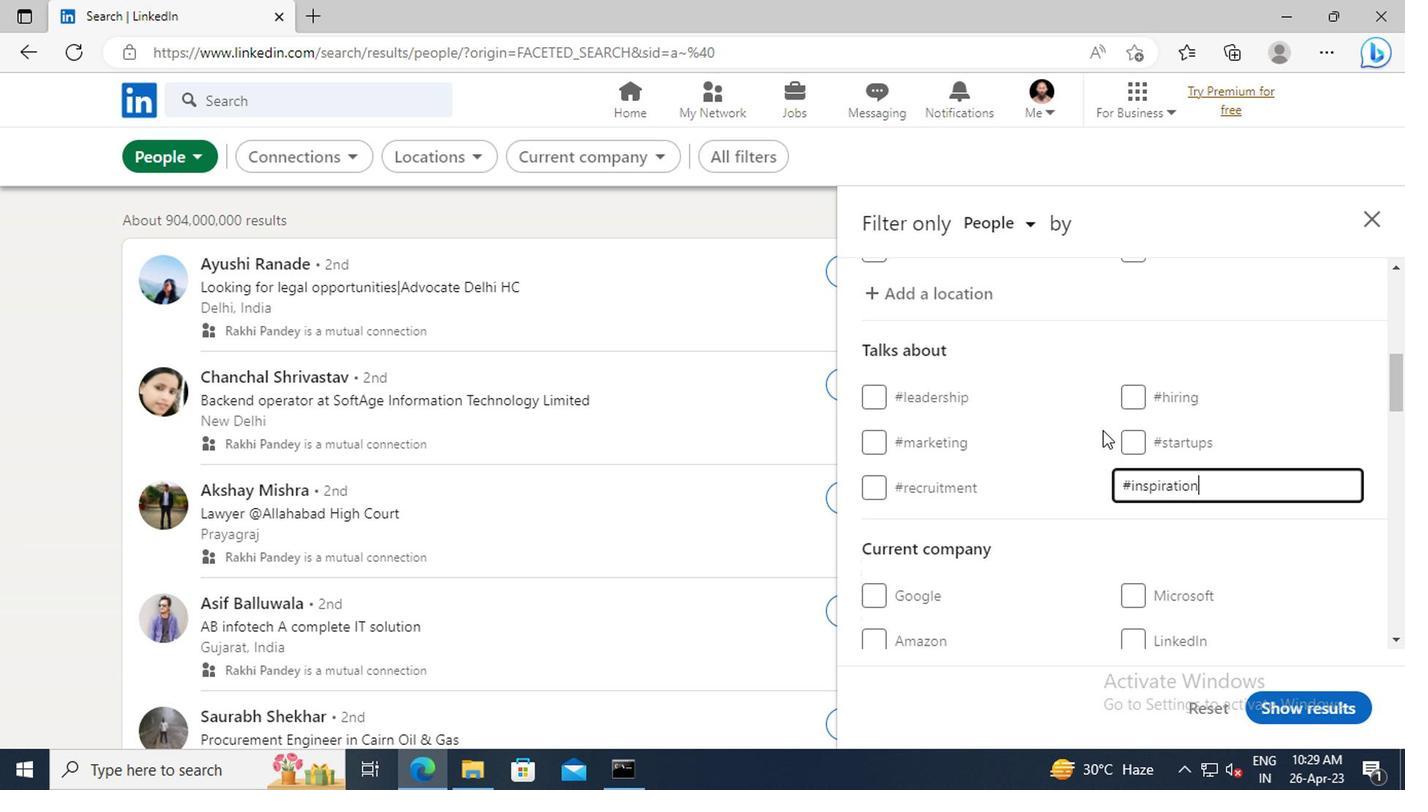 
Action: Mouse scrolled (1098, 431) with delta (0, 0)
Screenshot: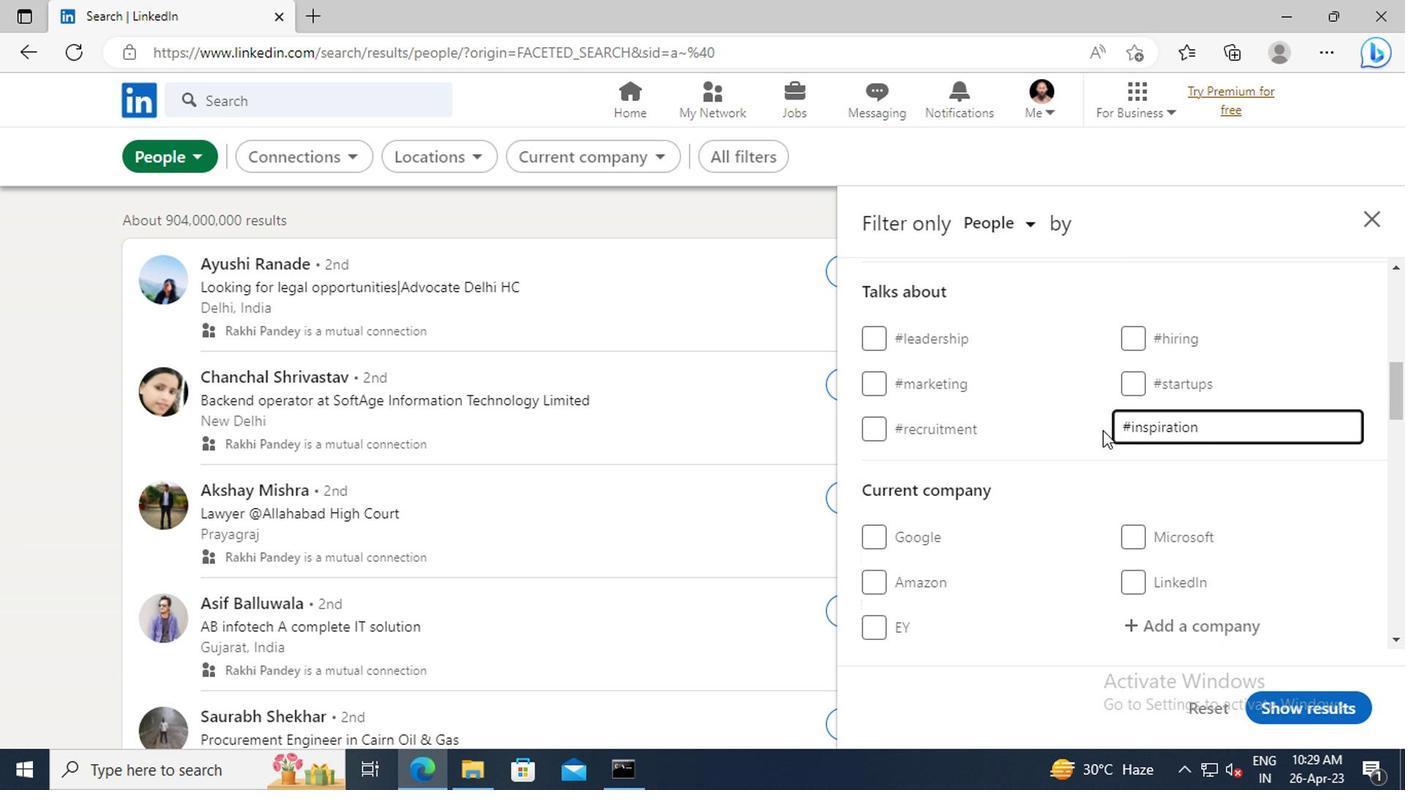 
Action: Mouse scrolled (1098, 431) with delta (0, 0)
Screenshot: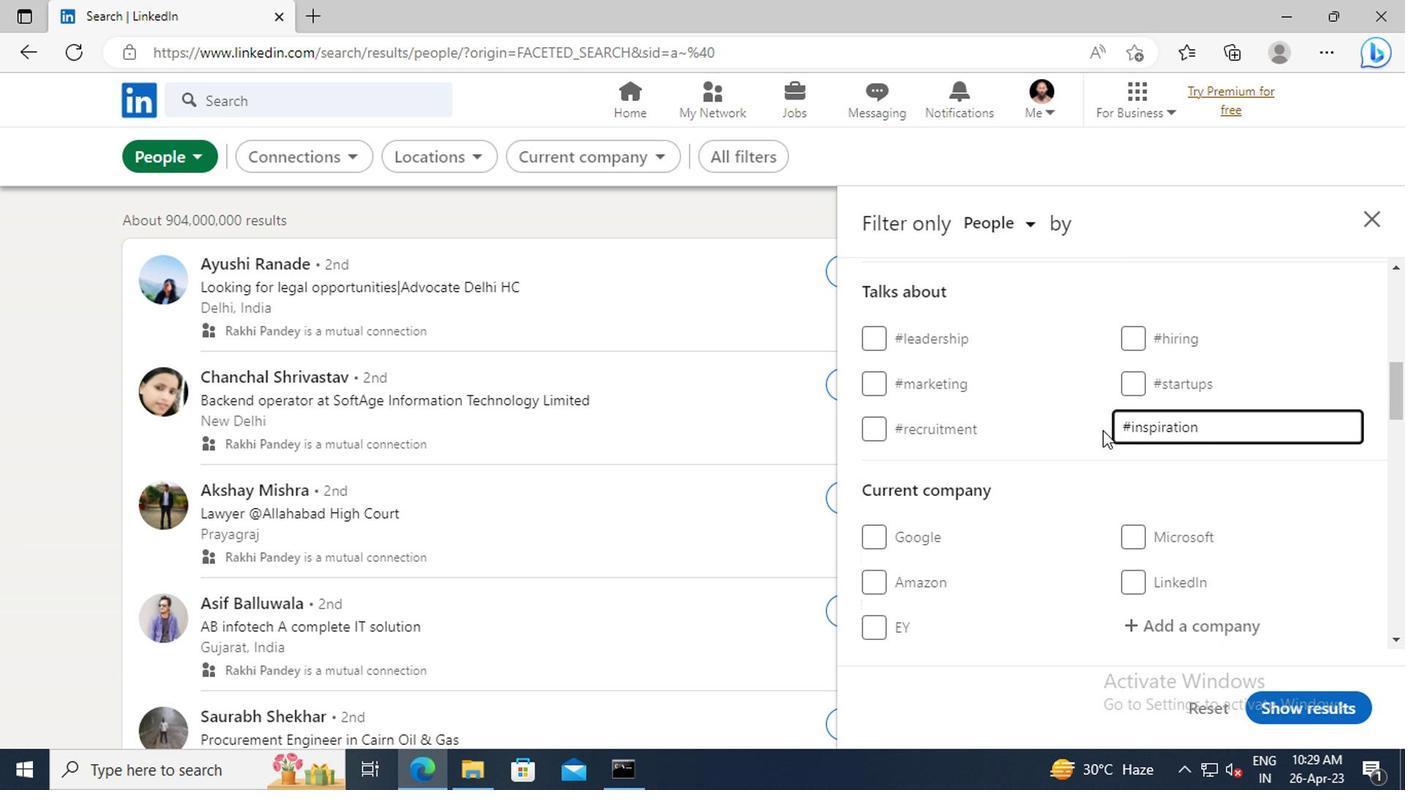 
Action: Mouse scrolled (1098, 431) with delta (0, 0)
Screenshot: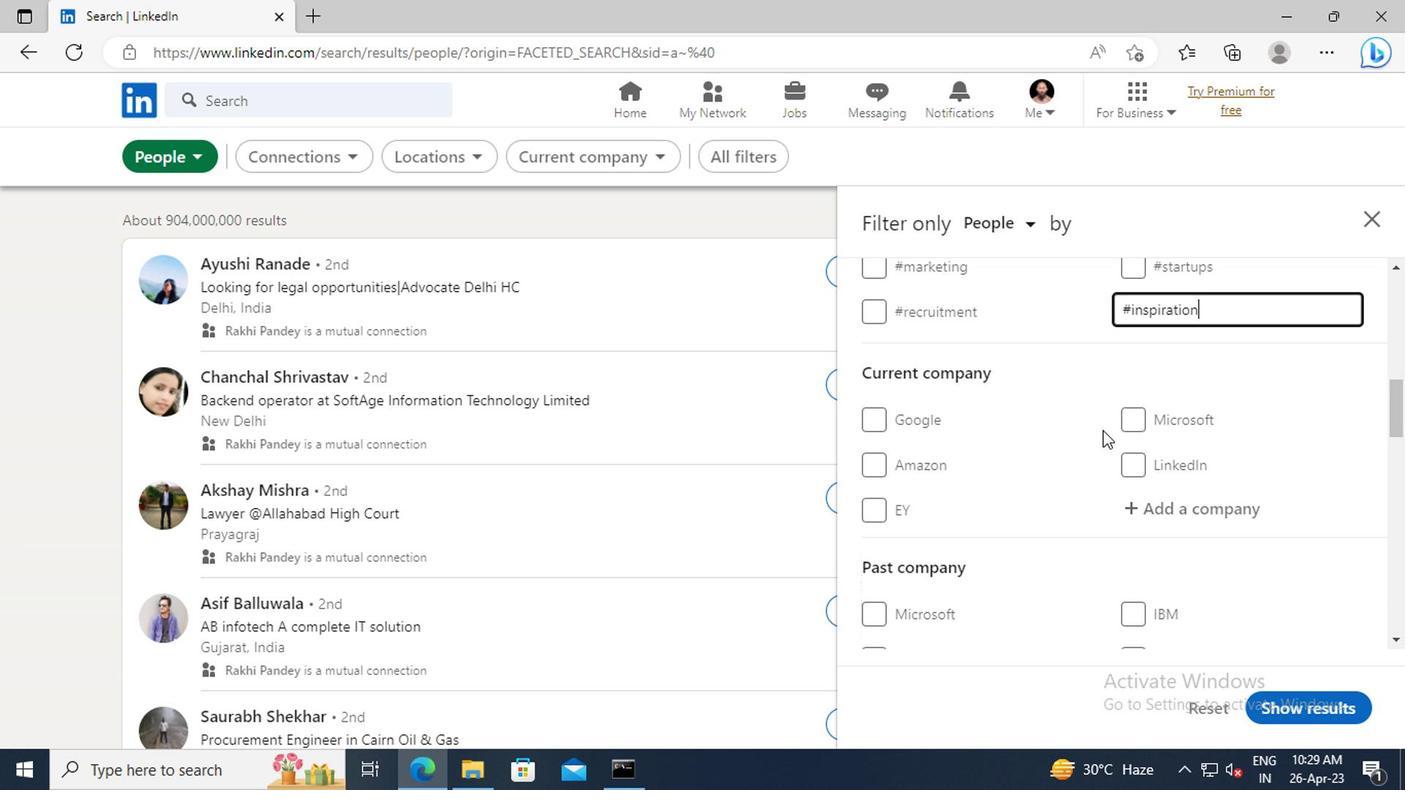 
Action: Mouse scrolled (1098, 431) with delta (0, 0)
Screenshot: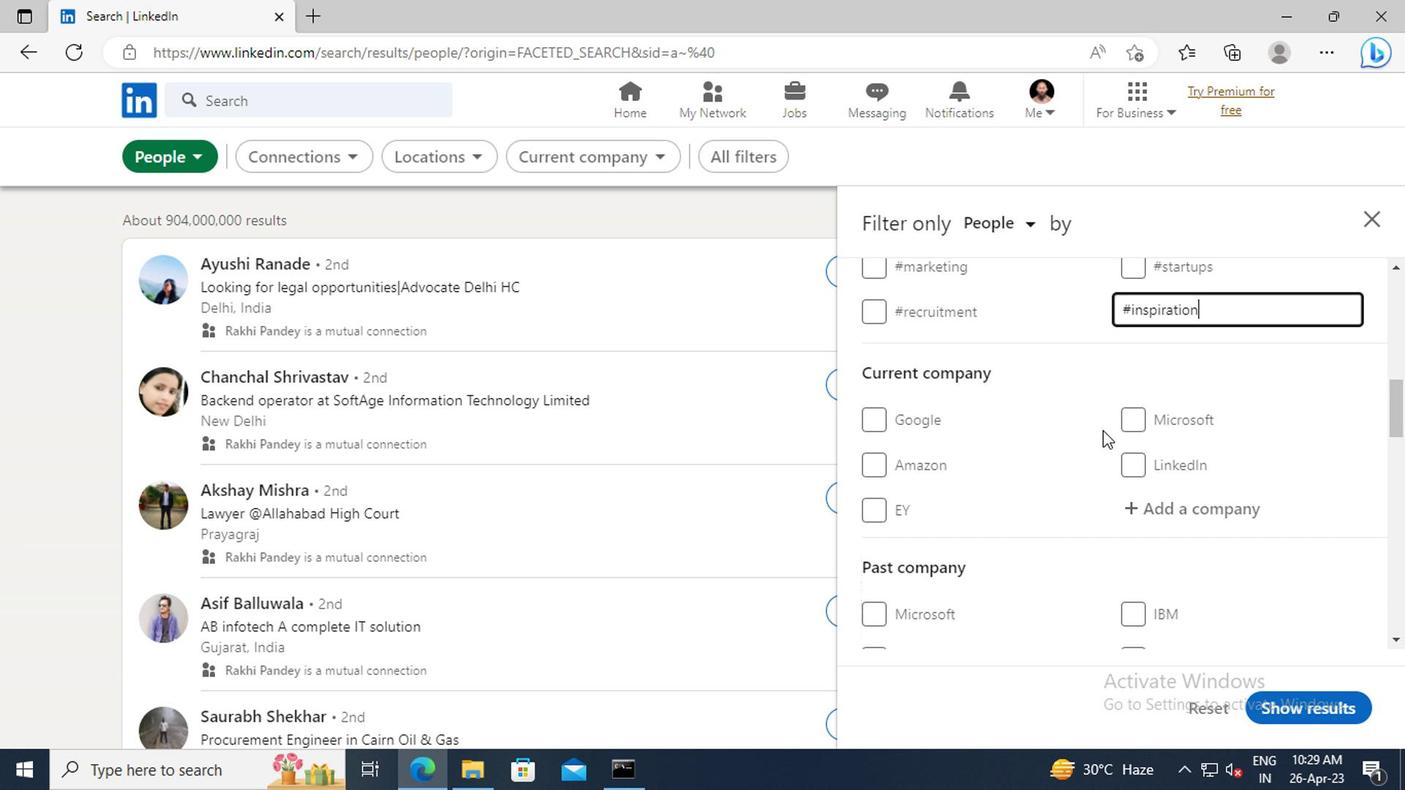 
Action: Mouse scrolled (1098, 431) with delta (0, 0)
Screenshot: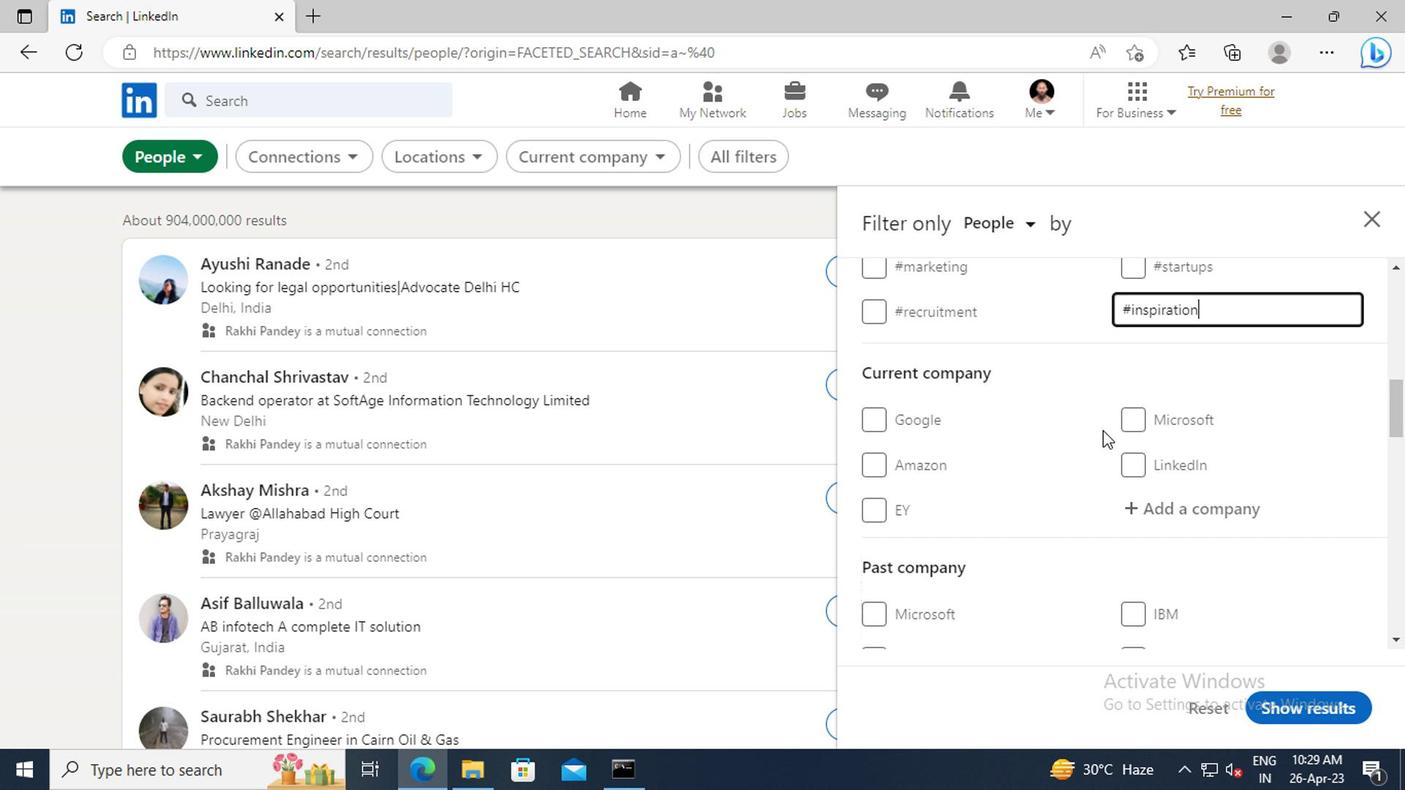
Action: Mouse scrolled (1098, 431) with delta (0, 0)
Screenshot: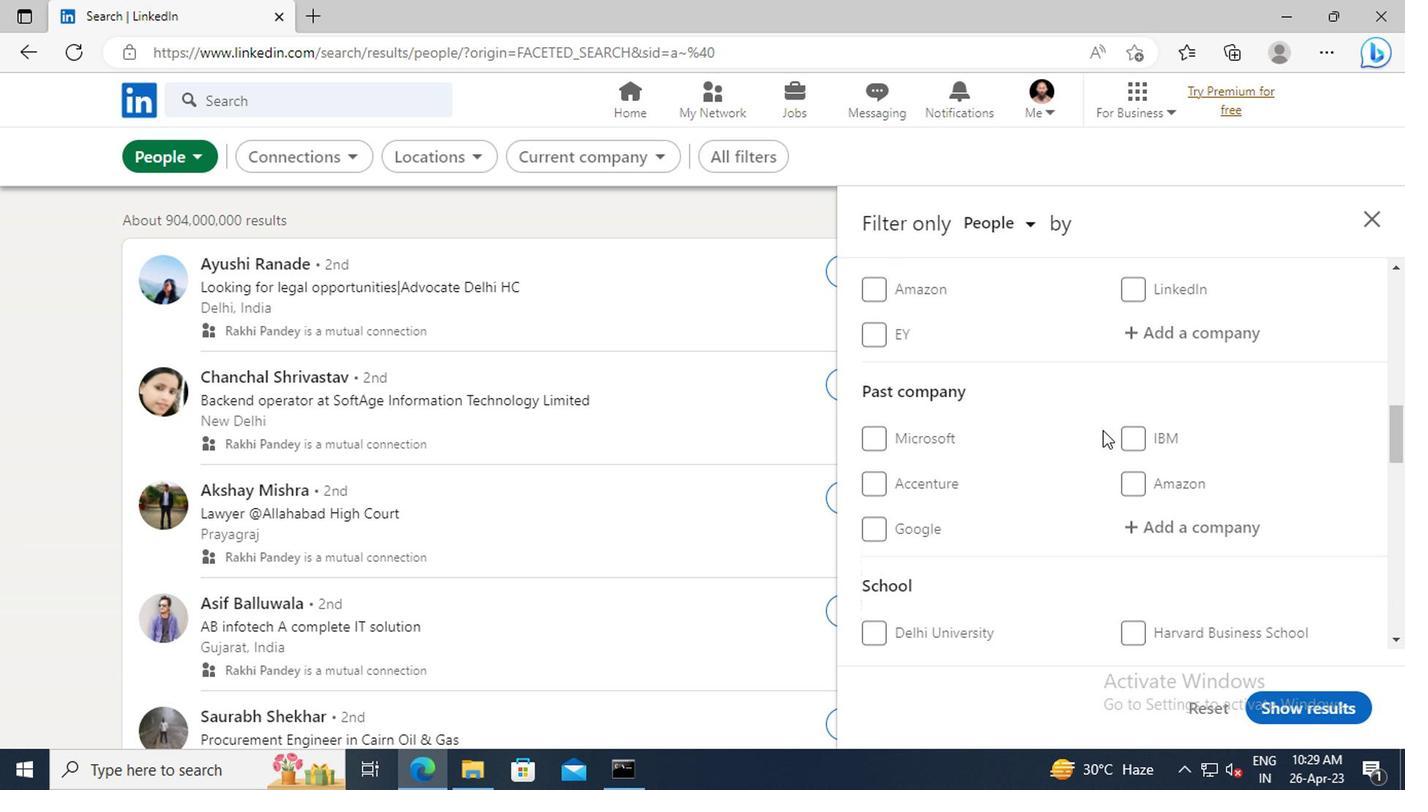 
Action: Mouse scrolled (1098, 431) with delta (0, 0)
Screenshot: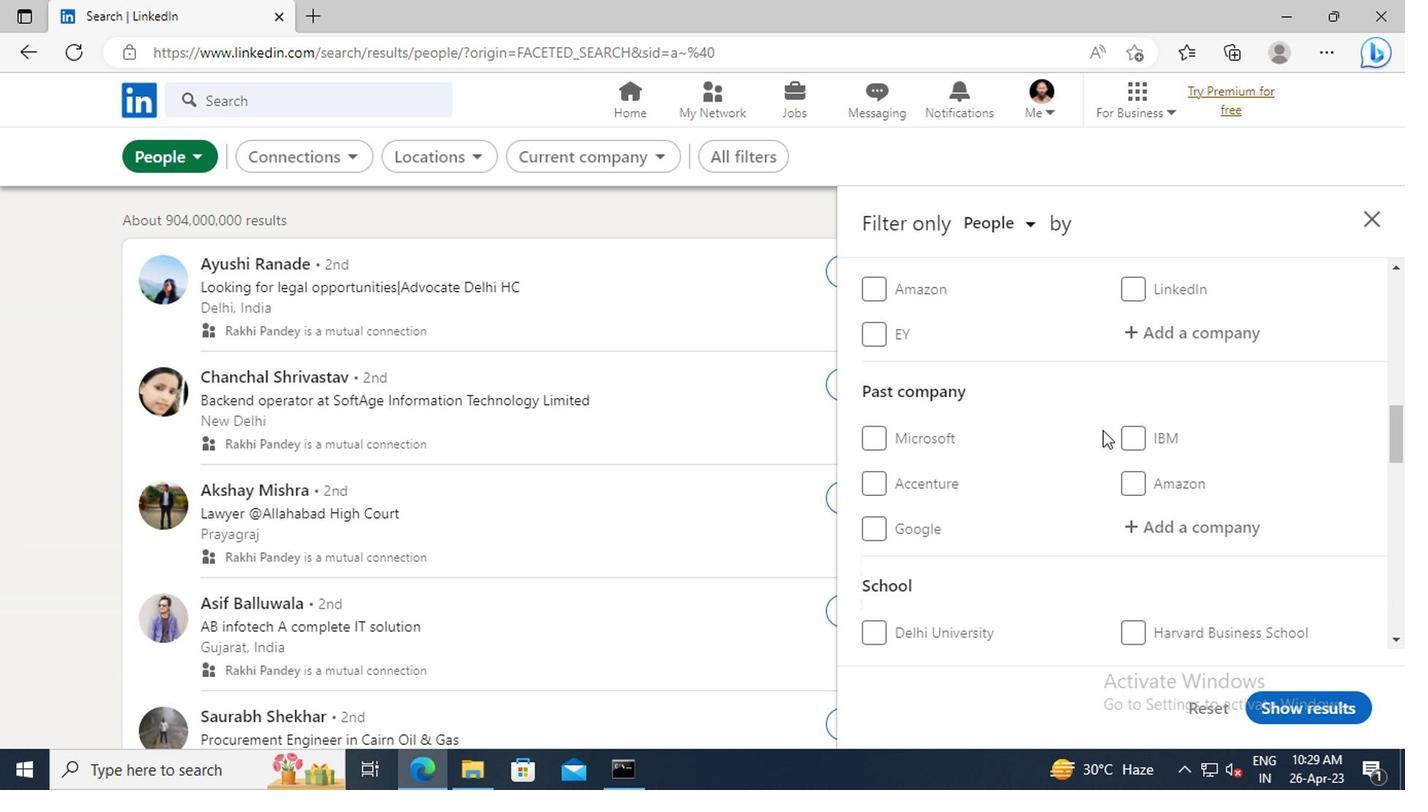 
Action: Mouse scrolled (1098, 431) with delta (0, 0)
Screenshot: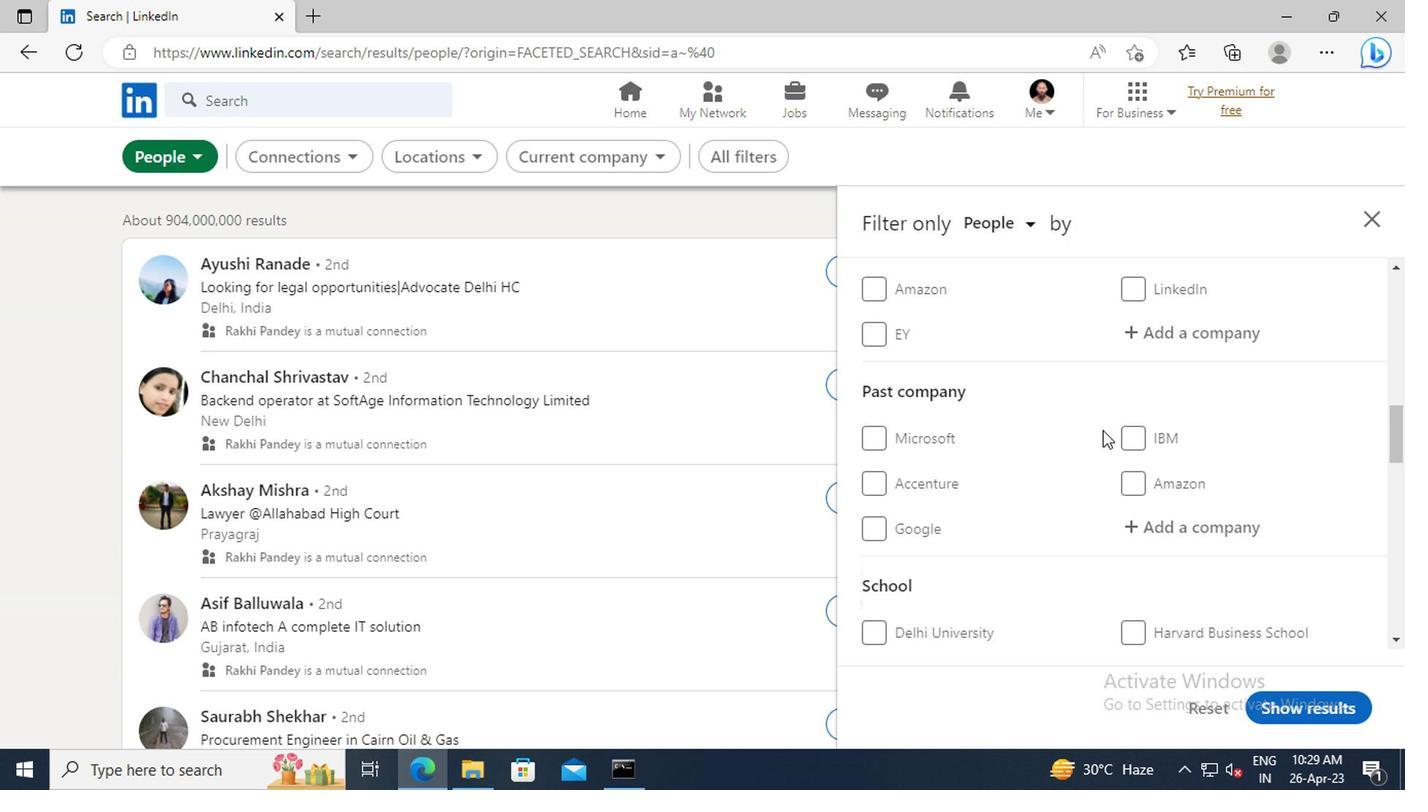 
Action: Mouse scrolled (1098, 431) with delta (0, 0)
Screenshot: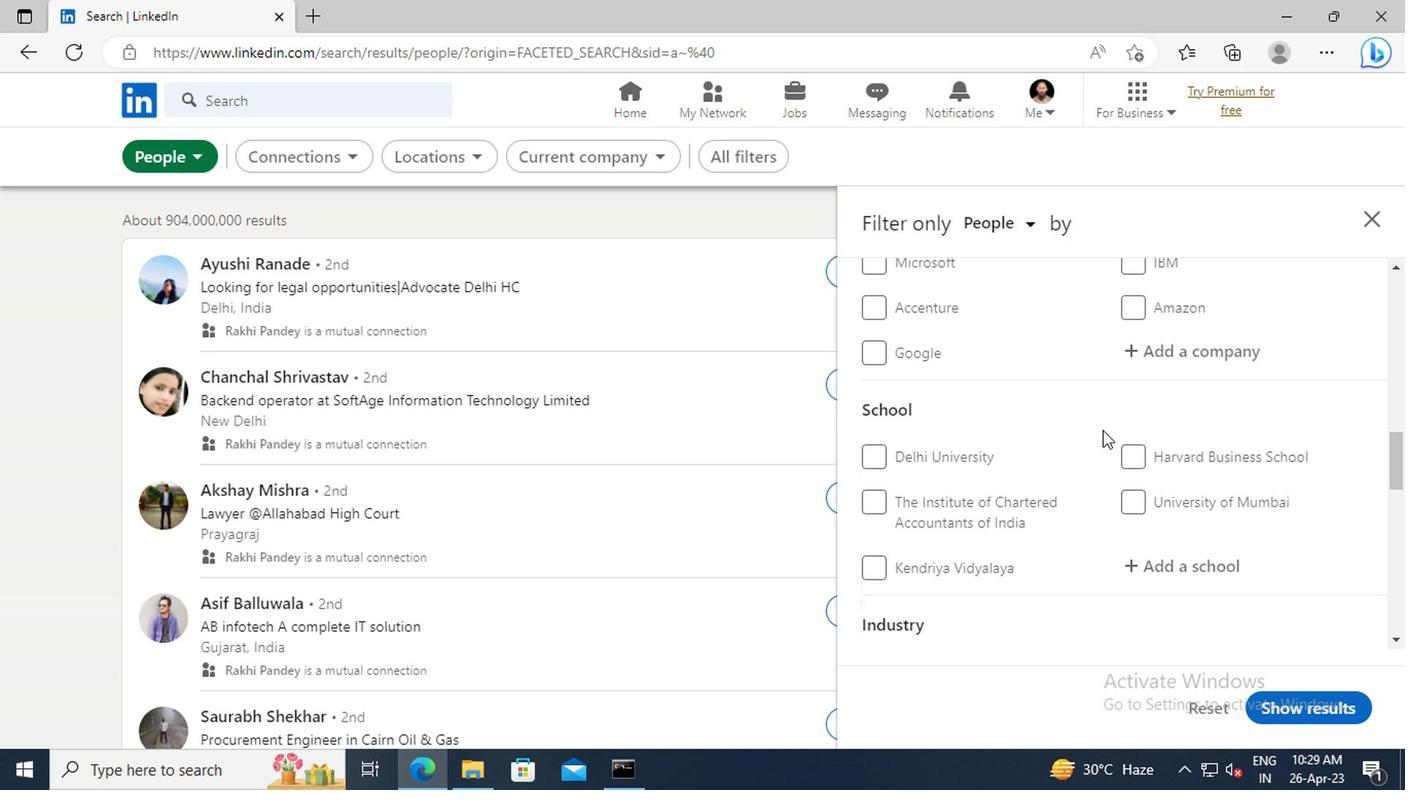 
Action: Mouse scrolled (1098, 431) with delta (0, 0)
Screenshot: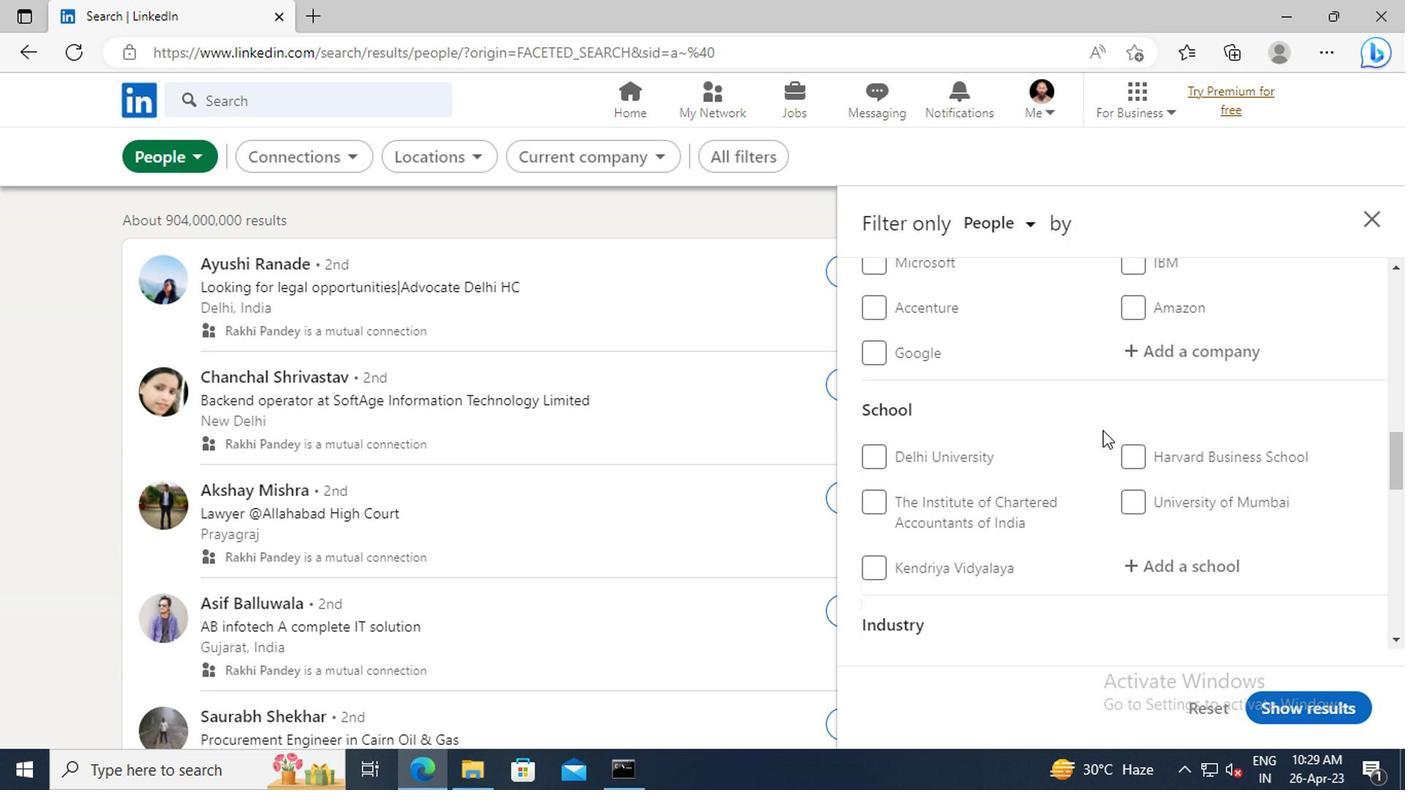 
Action: Mouse scrolled (1098, 431) with delta (0, 0)
Screenshot: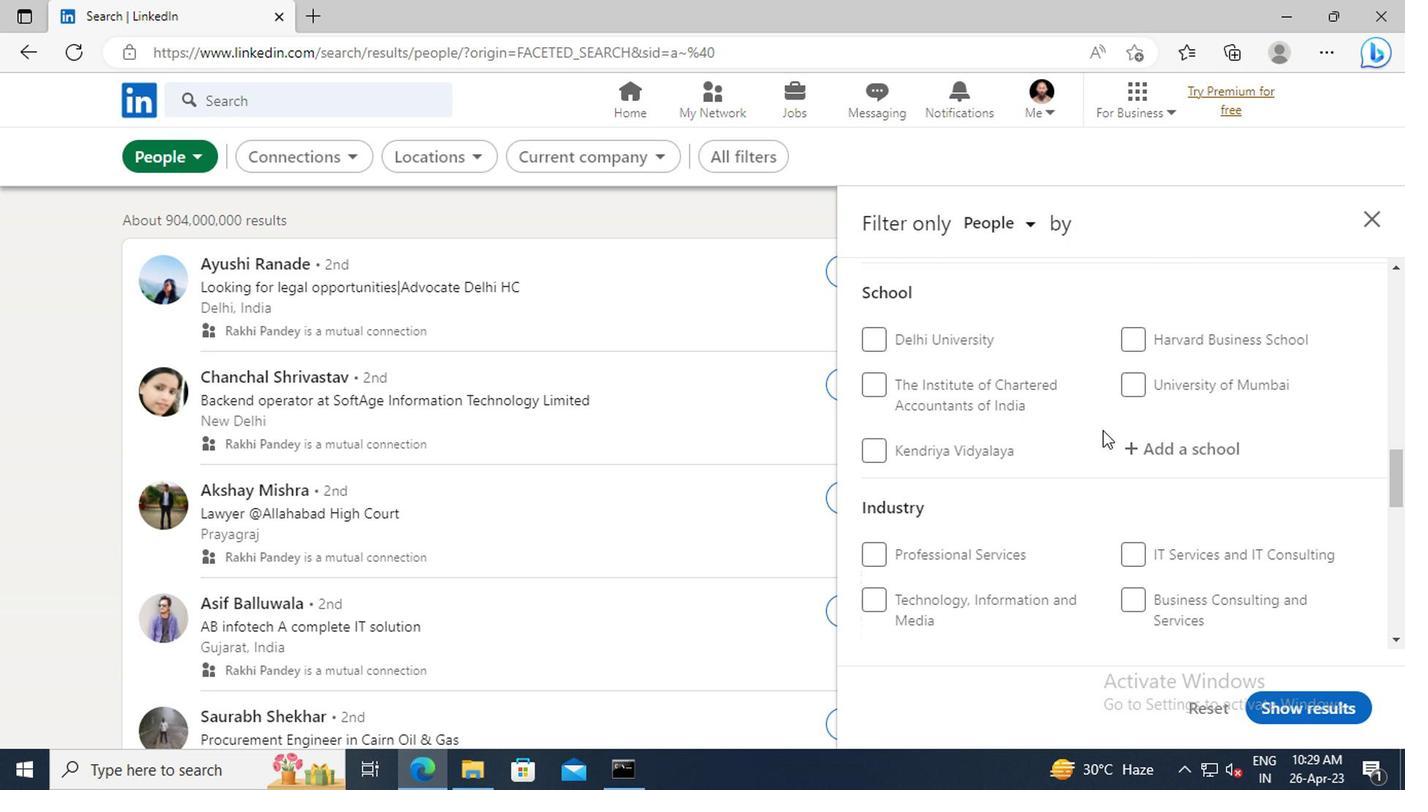 
Action: Mouse scrolled (1098, 431) with delta (0, 0)
Screenshot: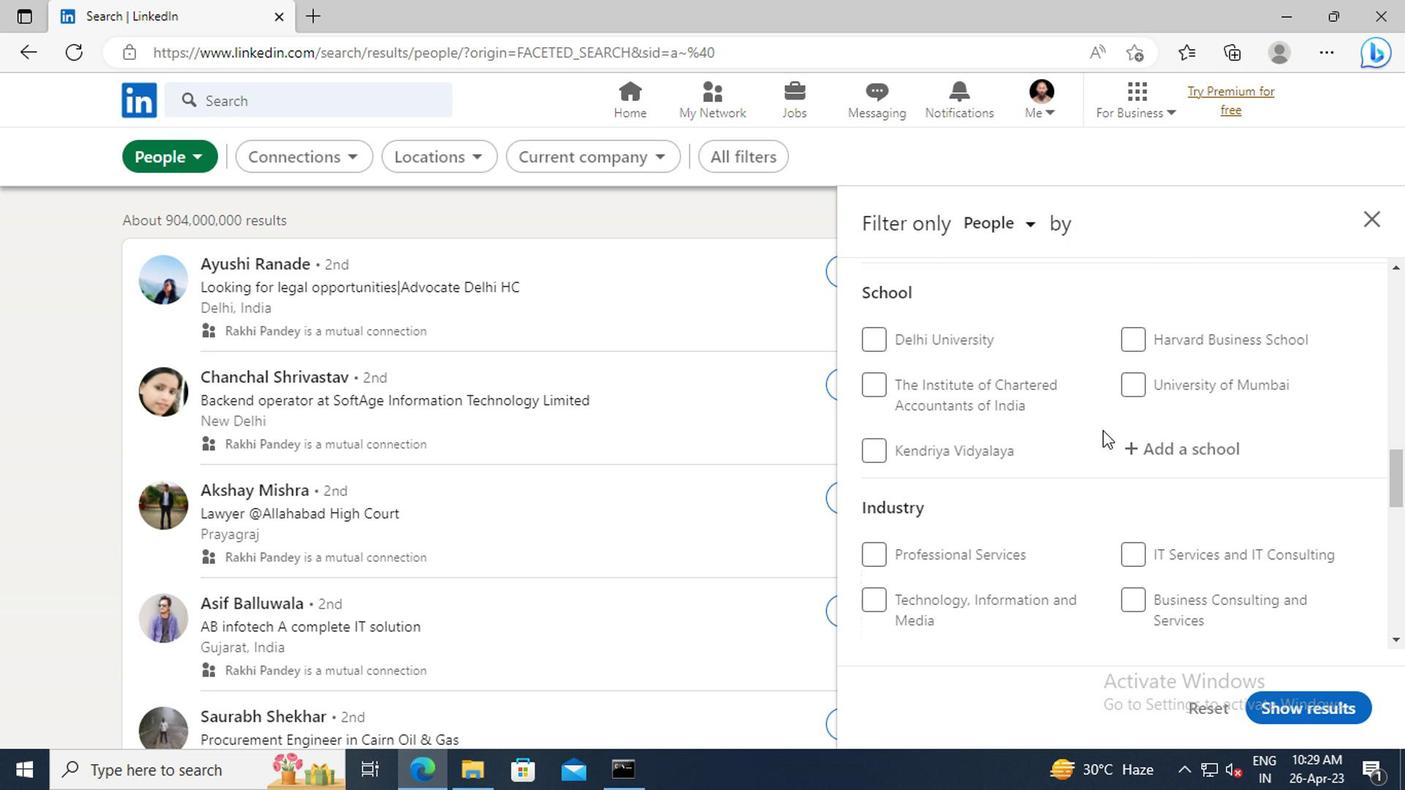 
Action: Mouse scrolled (1098, 431) with delta (0, 0)
Screenshot: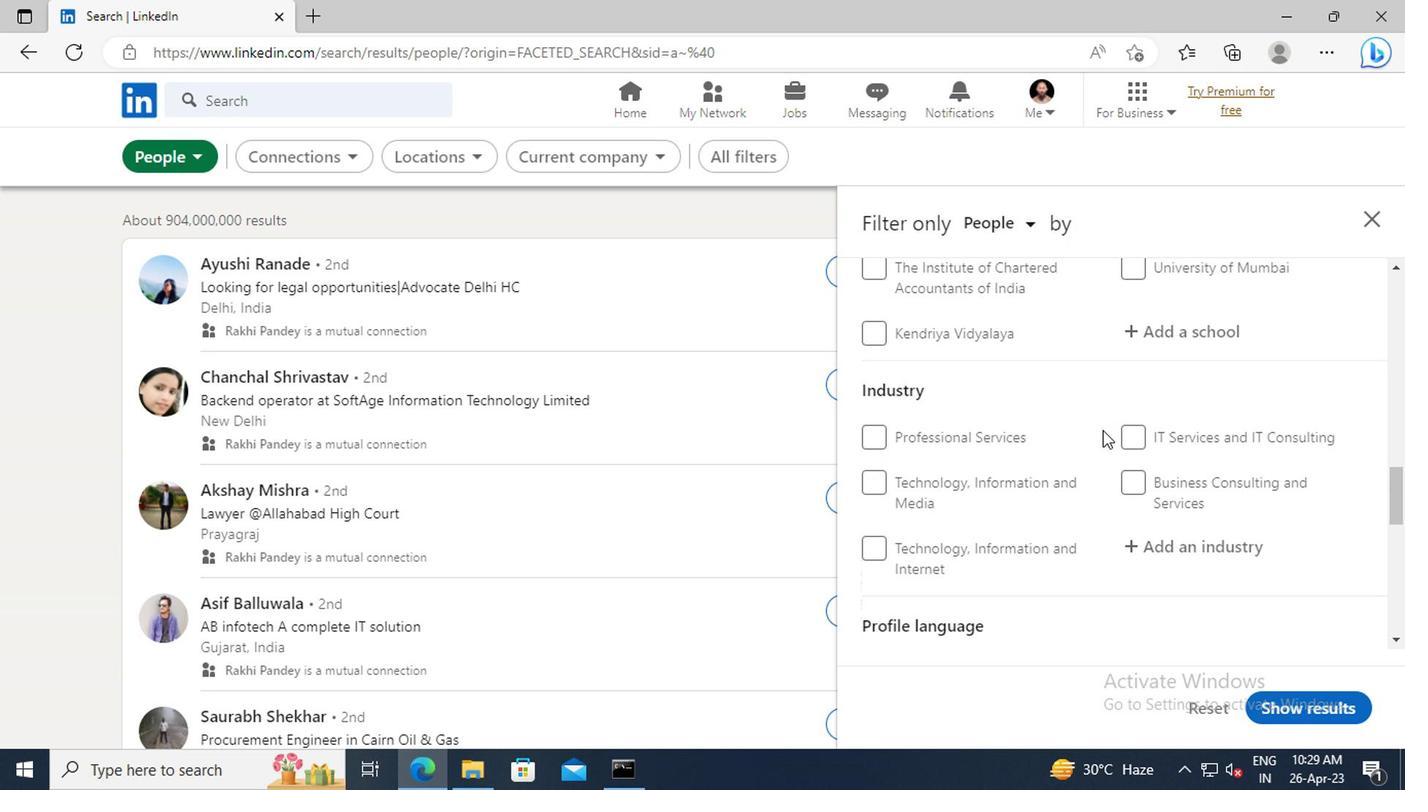 
Action: Mouse scrolled (1098, 431) with delta (0, 0)
Screenshot: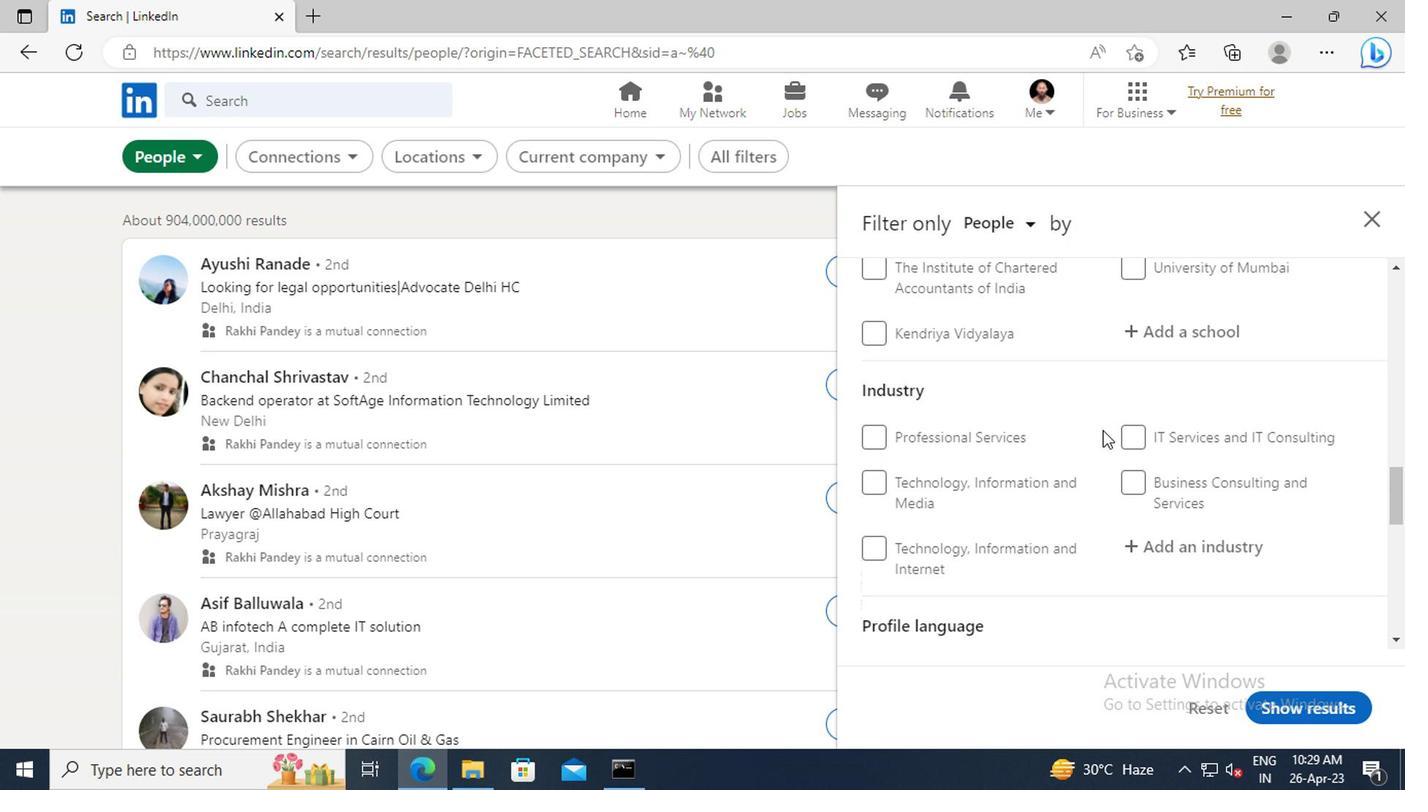 
Action: Mouse scrolled (1098, 431) with delta (0, 0)
Screenshot: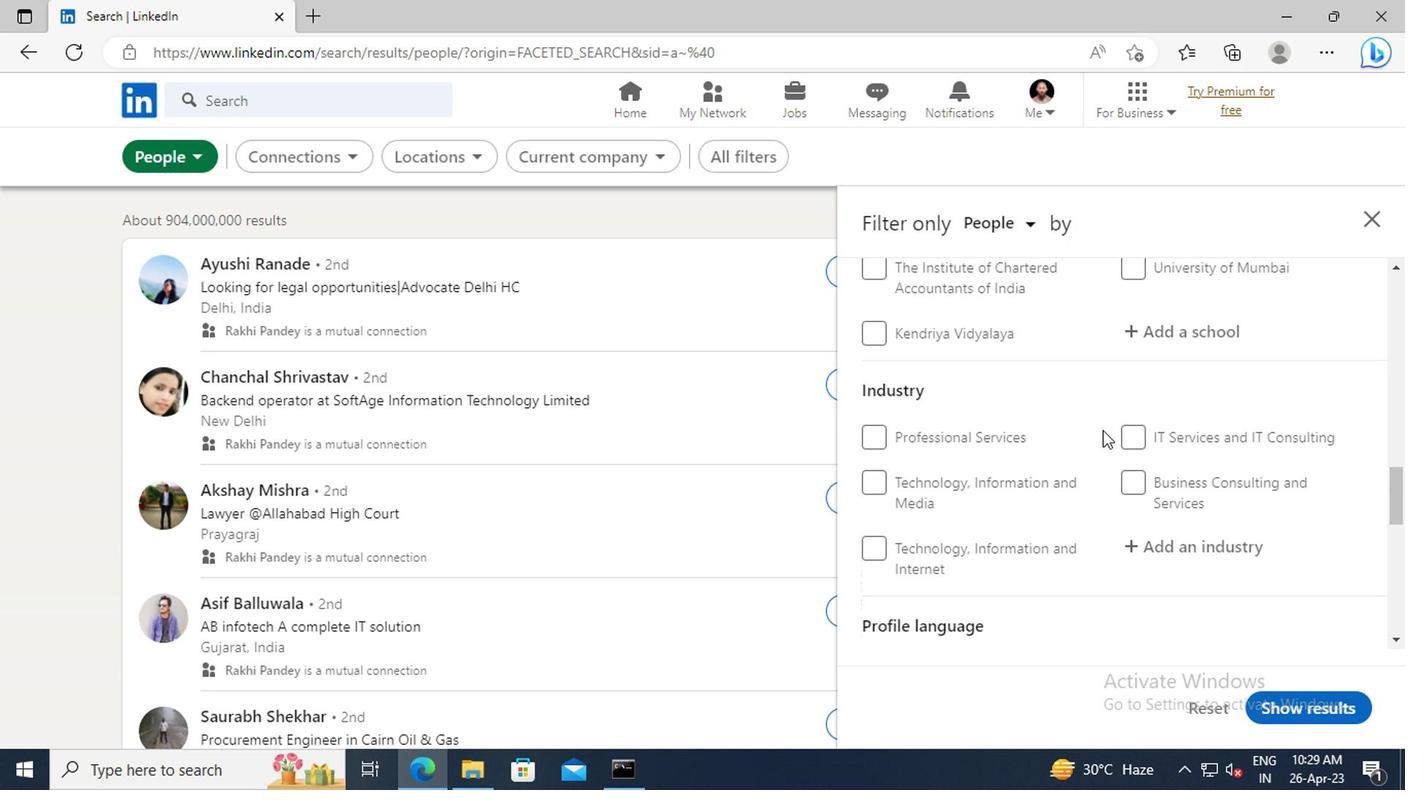 
Action: Mouse scrolled (1098, 431) with delta (0, 0)
Screenshot: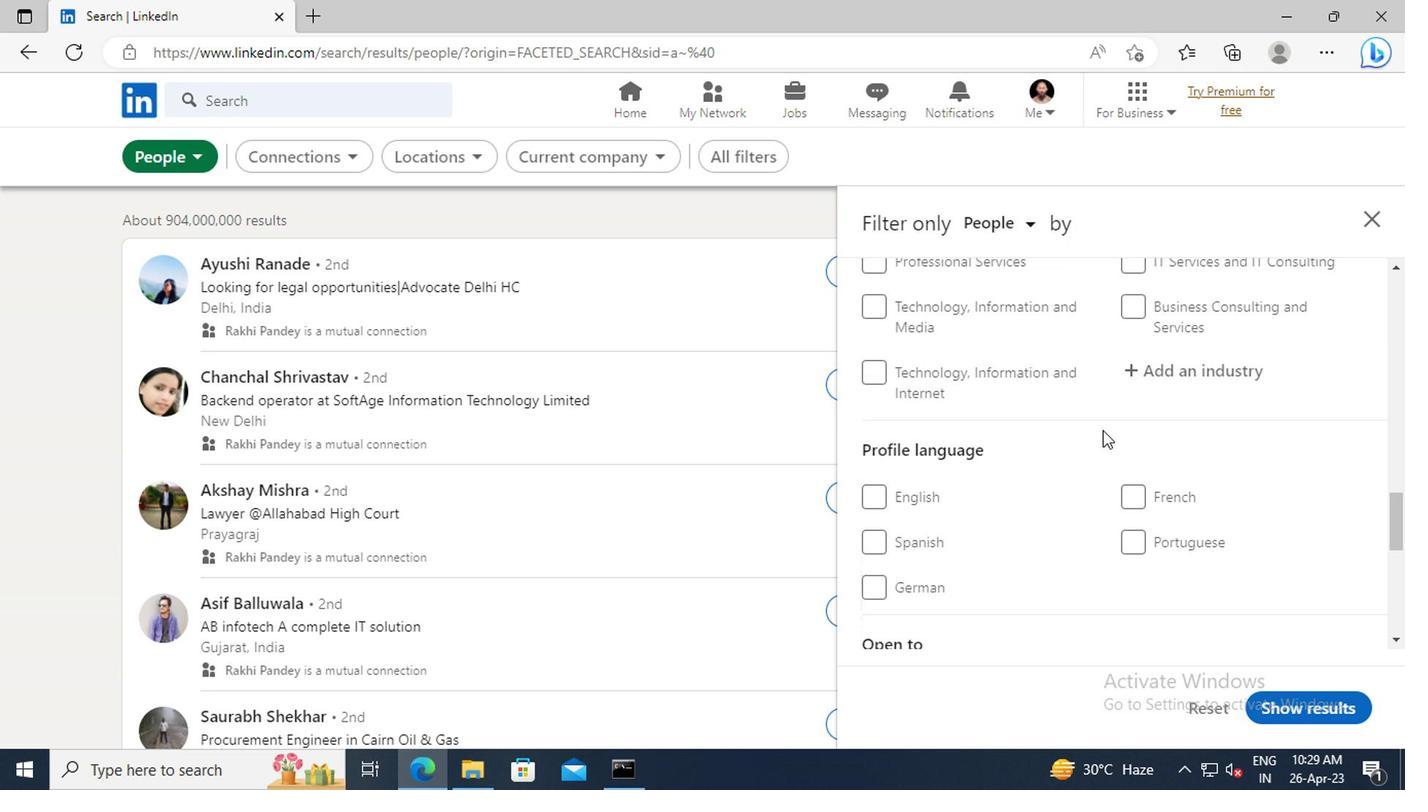 
Action: Mouse moved to (877, 483)
Screenshot: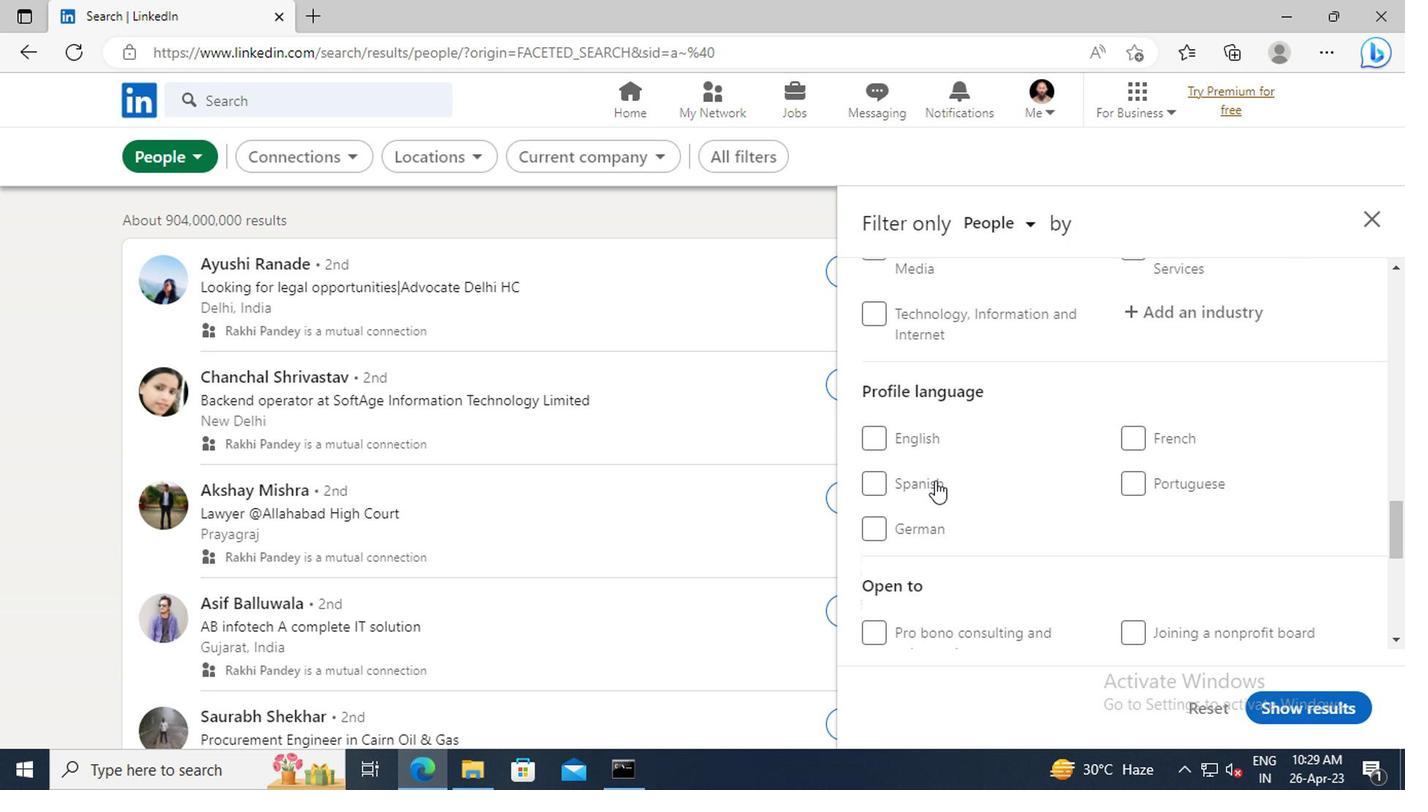 
Action: Mouse pressed left at (877, 483)
Screenshot: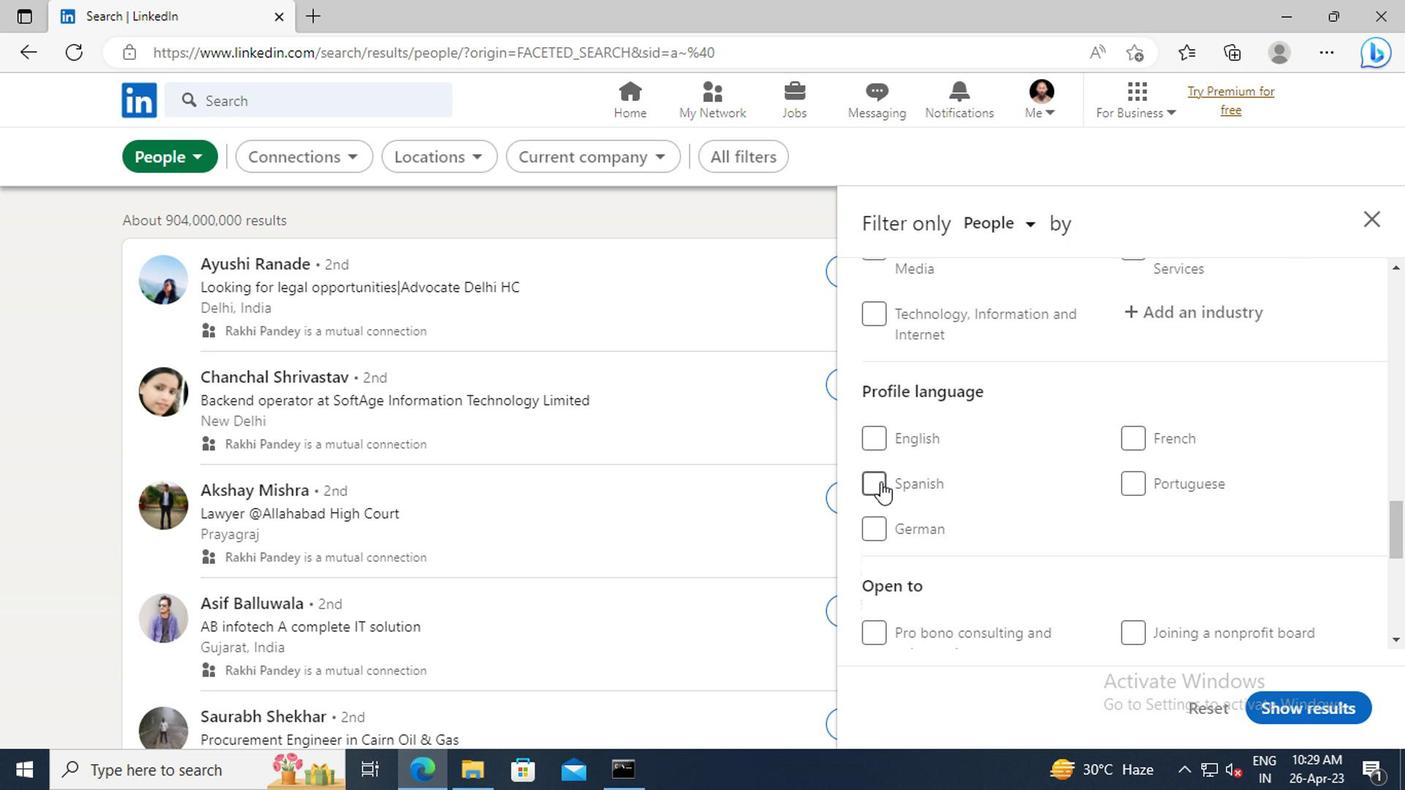 
Action: Mouse moved to (1118, 470)
Screenshot: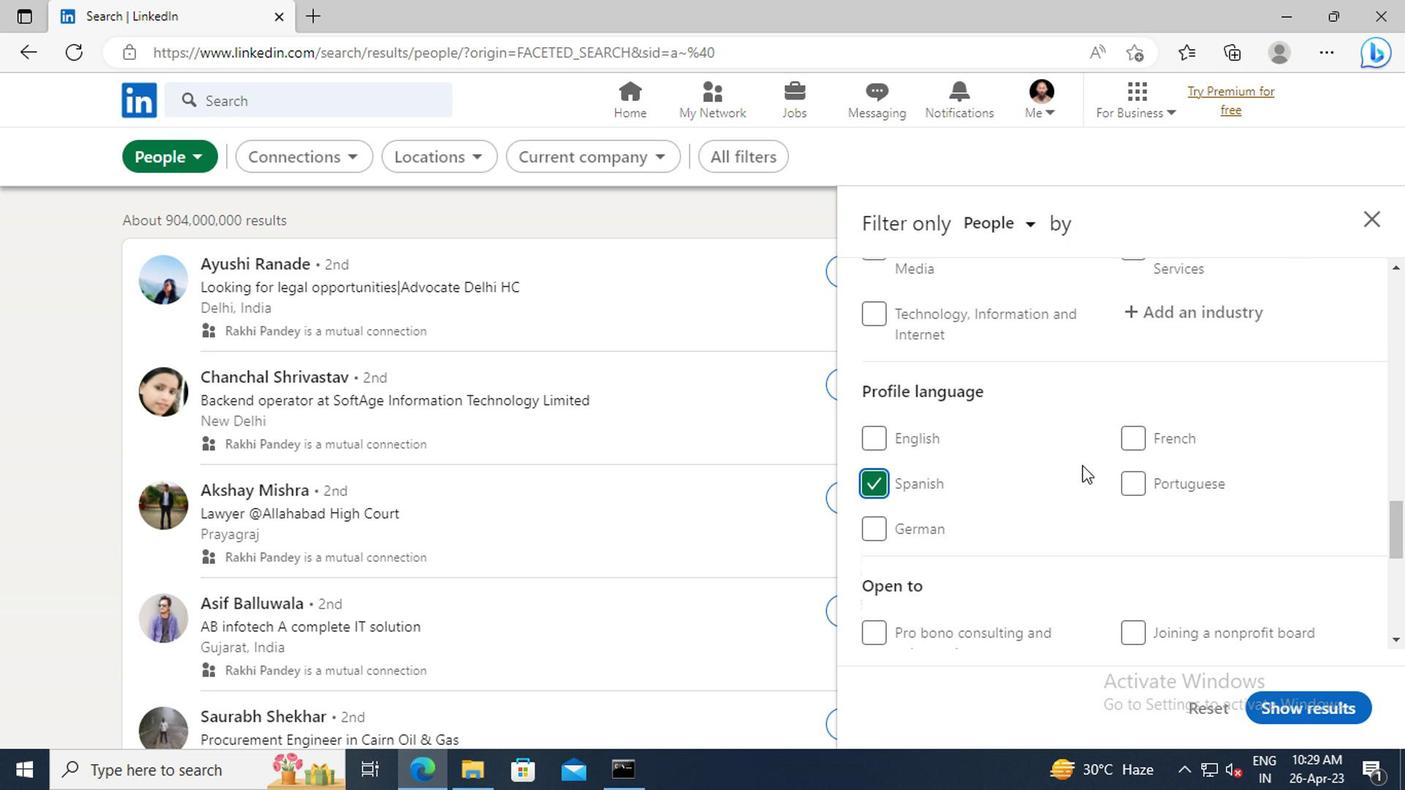 
Action: Mouse scrolled (1118, 471) with delta (0, 1)
Screenshot: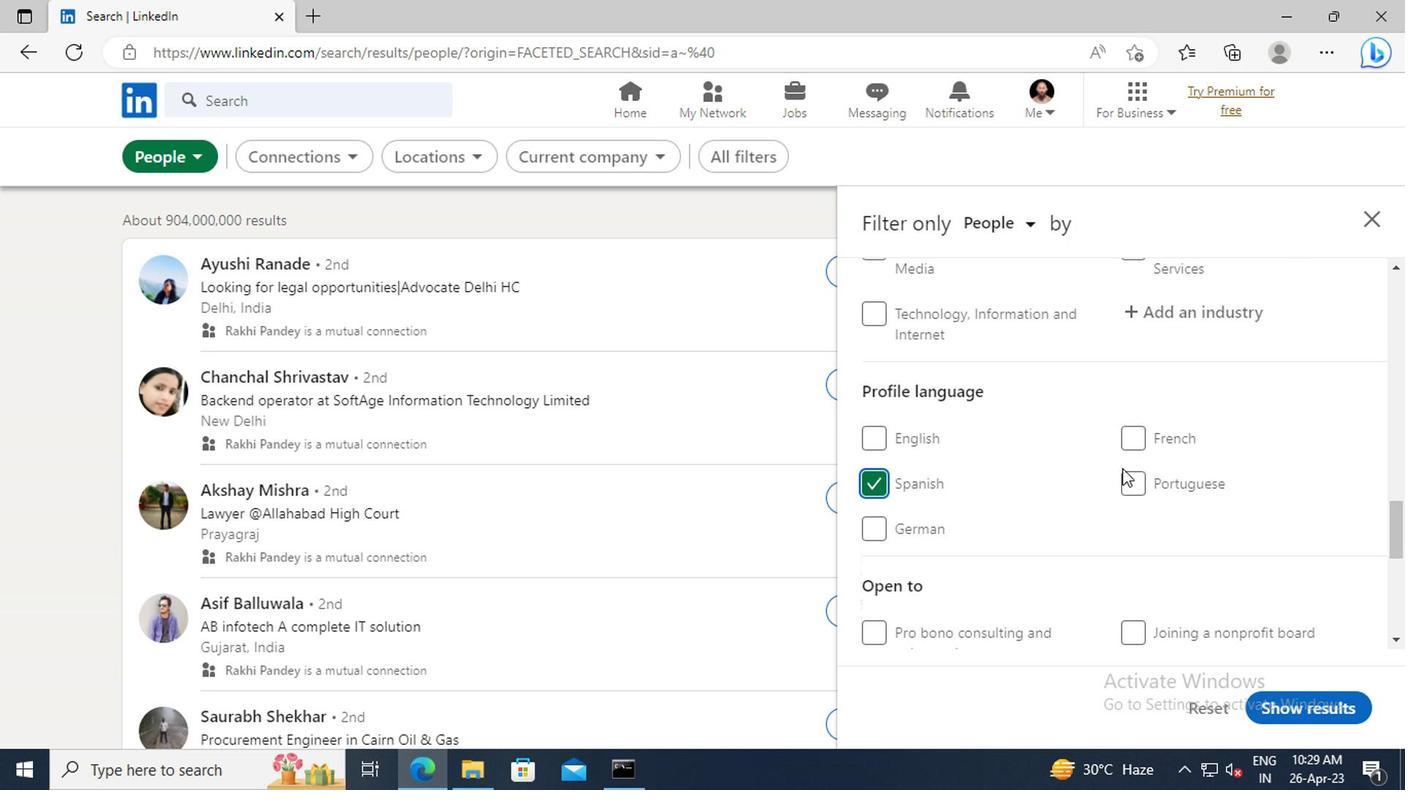 
Action: Mouse scrolled (1118, 471) with delta (0, 1)
Screenshot: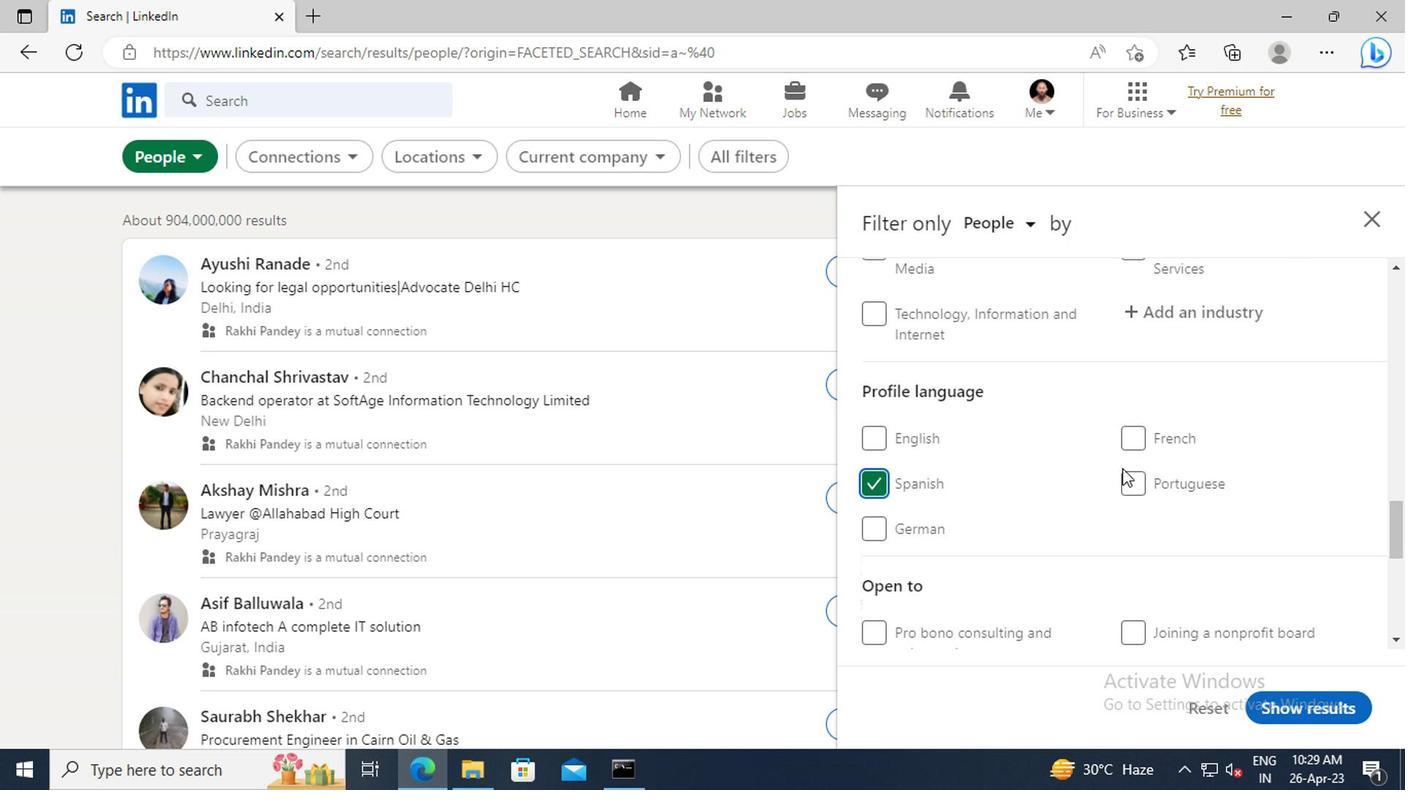 
Action: Mouse scrolled (1118, 471) with delta (0, 1)
Screenshot: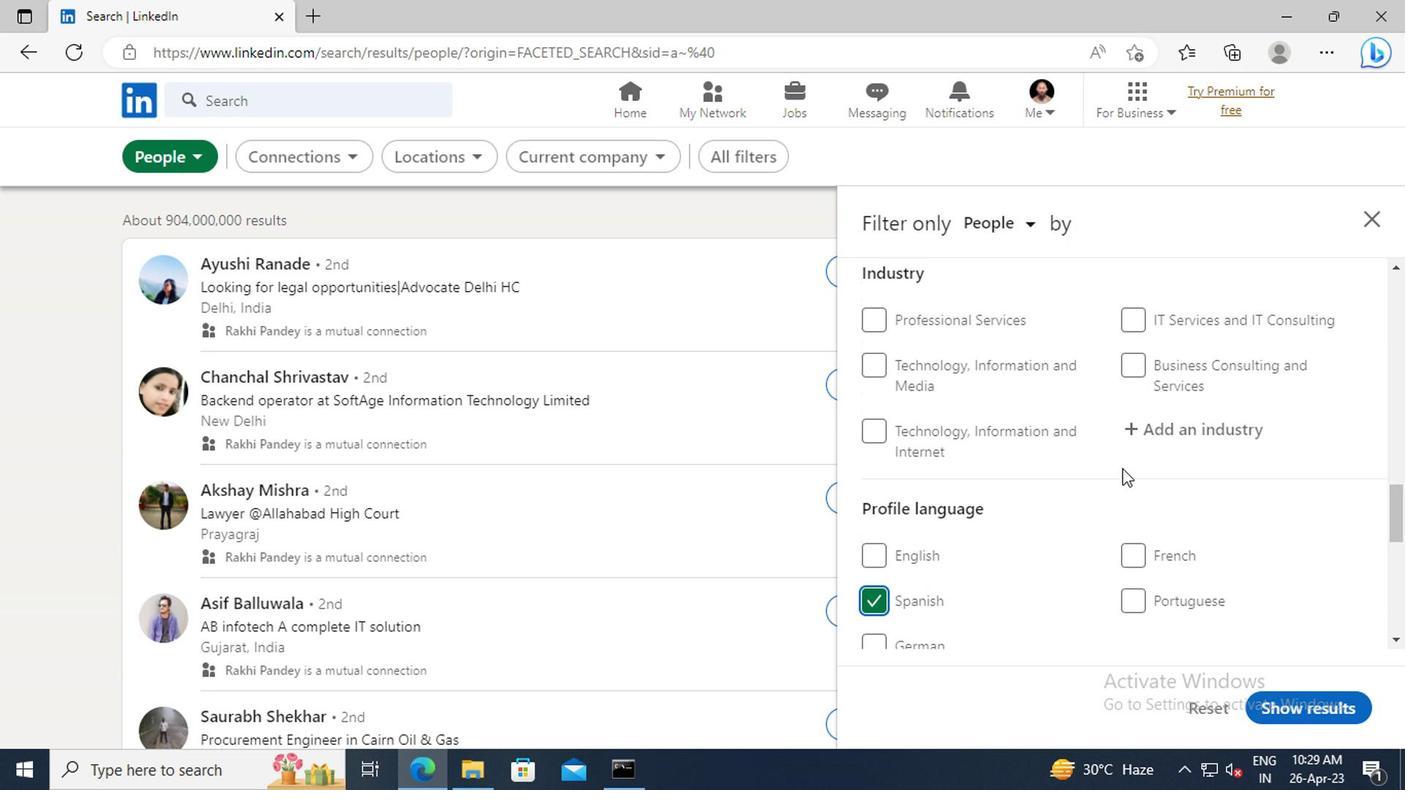 
Action: Mouse scrolled (1118, 471) with delta (0, 1)
Screenshot: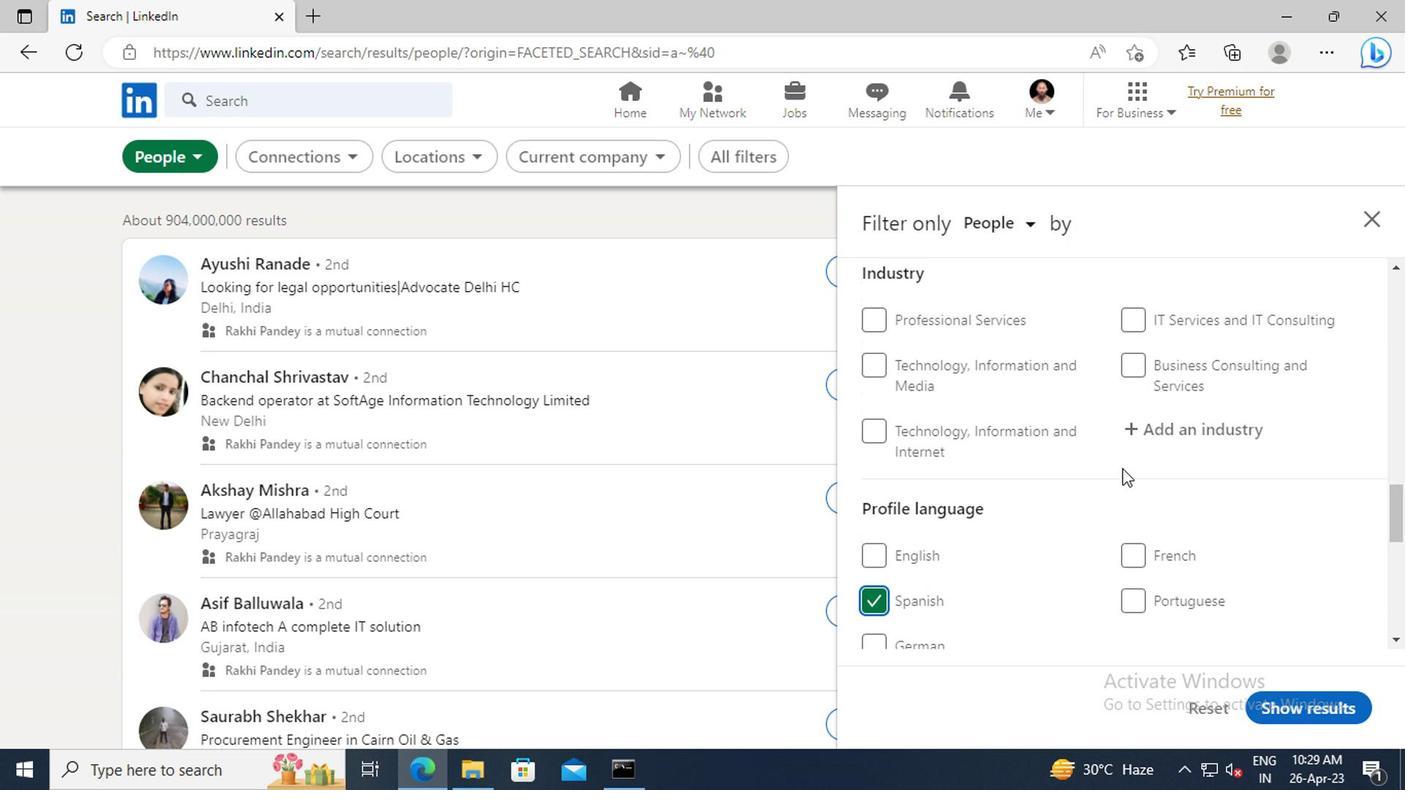
Action: Mouse scrolled (1118, 471) with delta (0, 1)
Screenshot: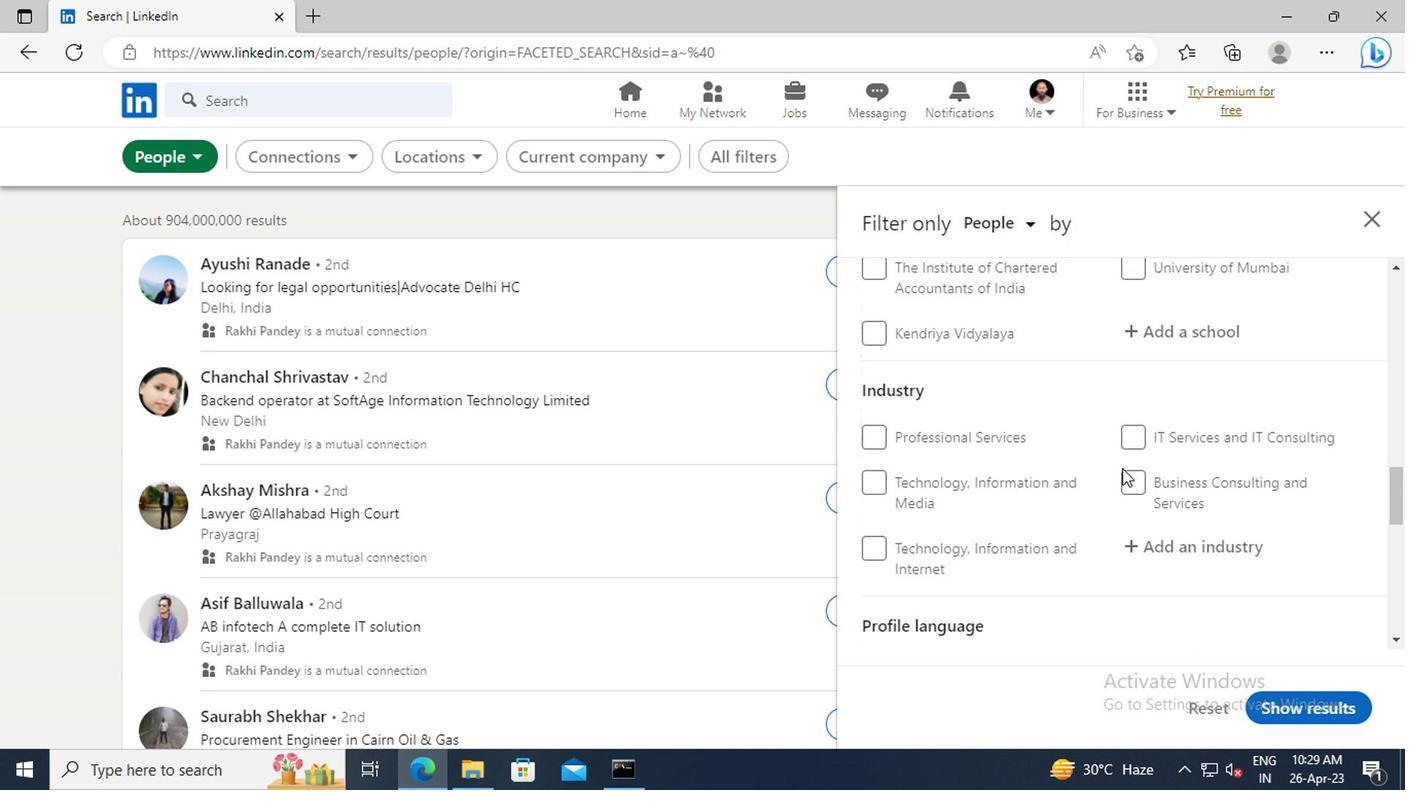 
Action: Mouse scrolled (1118, 471) with delta (0, 1)
Screenshot: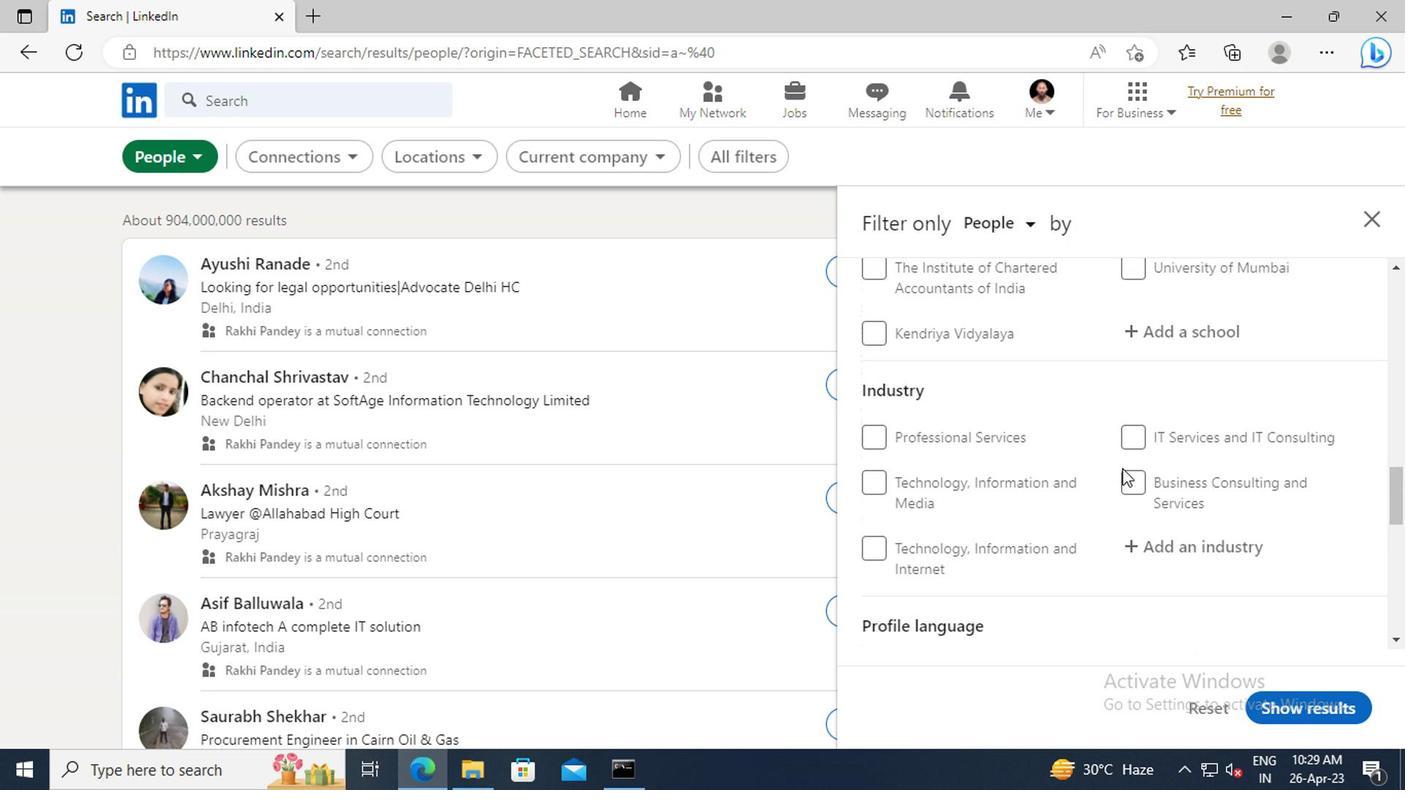 
Action: Mouse scrolled (1118, 471) with delta (0, 1)
Screenshot: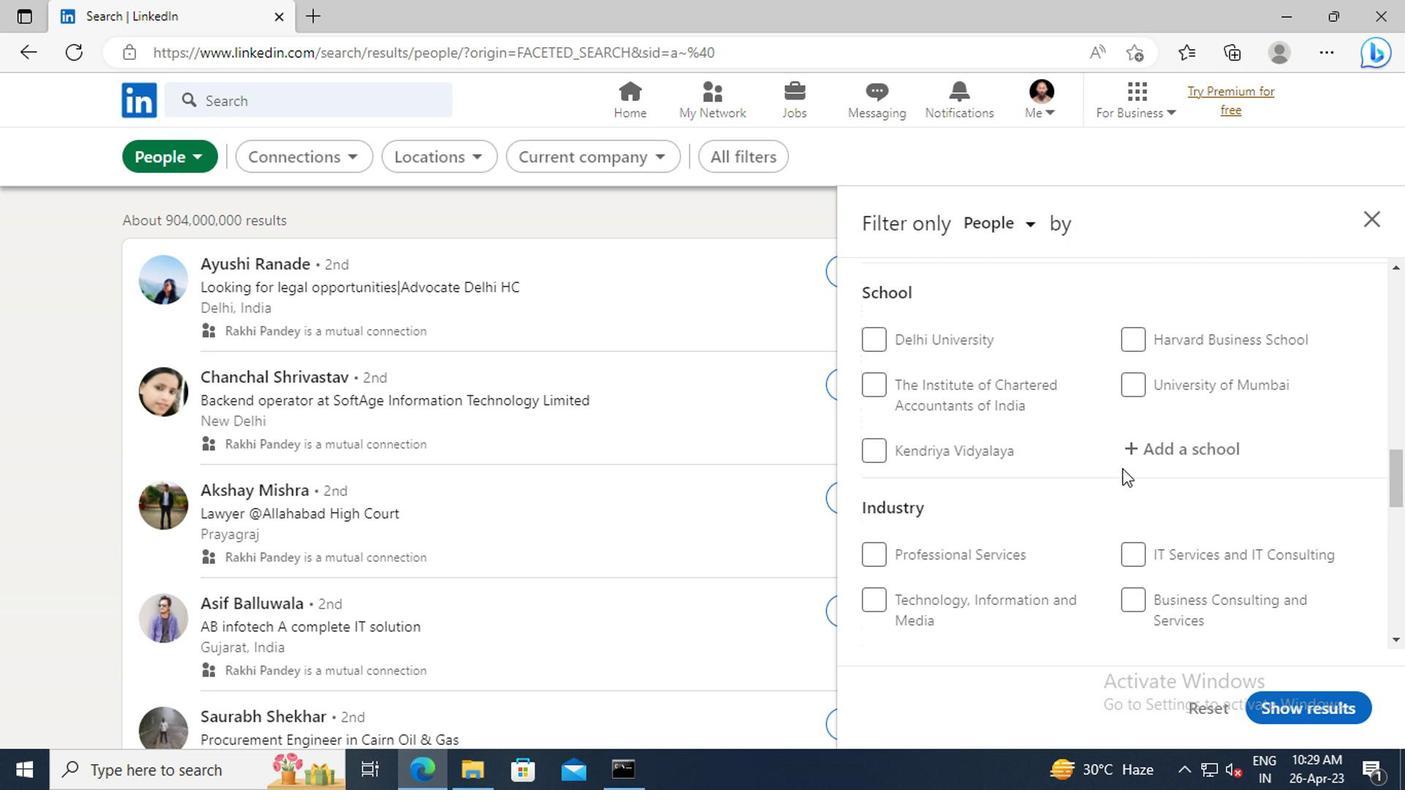 
Action: Mouse scrolled (1118, 471) with delta (0, 1)
Screenshot: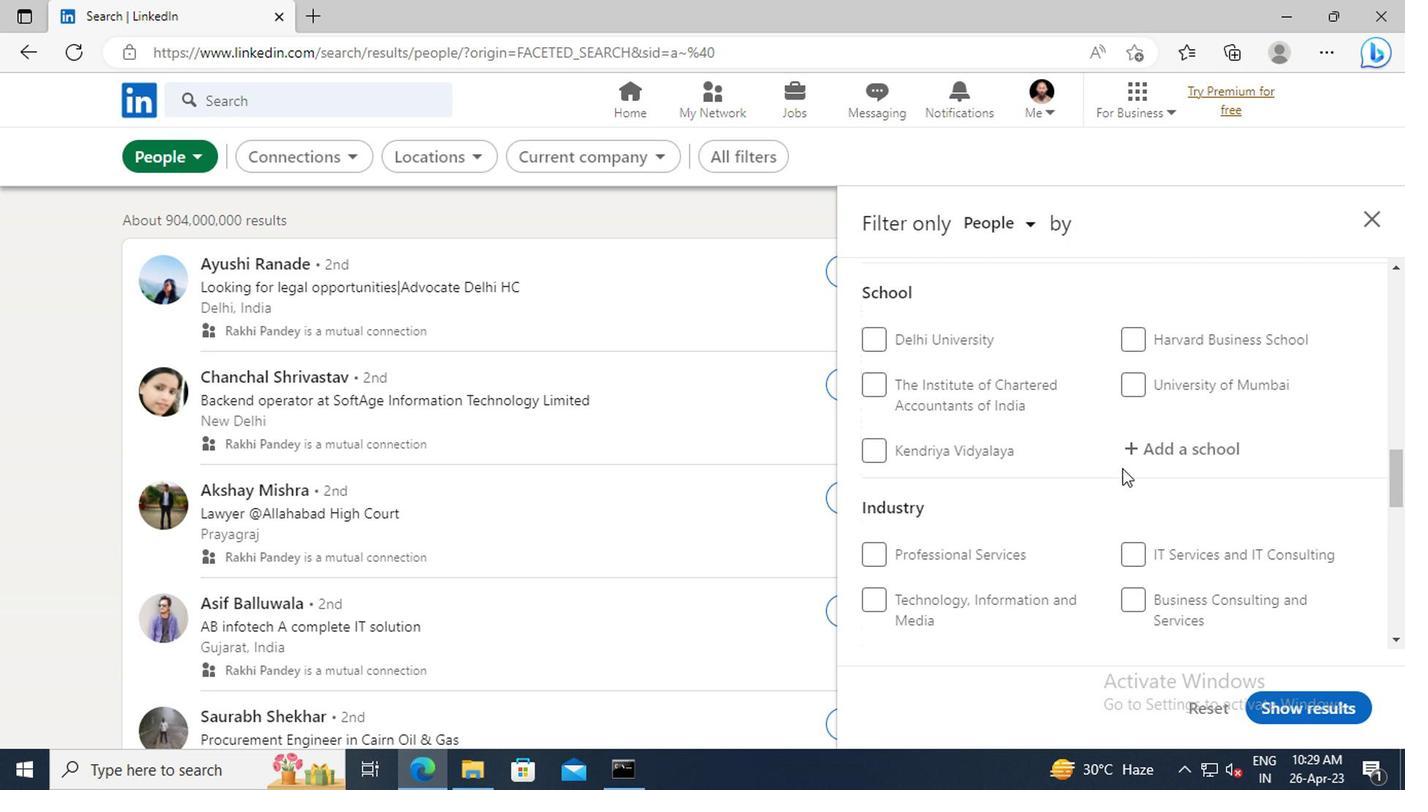 
Action: Mouse scrolled (1118, 471) with delta (0, 1)
Screenshot: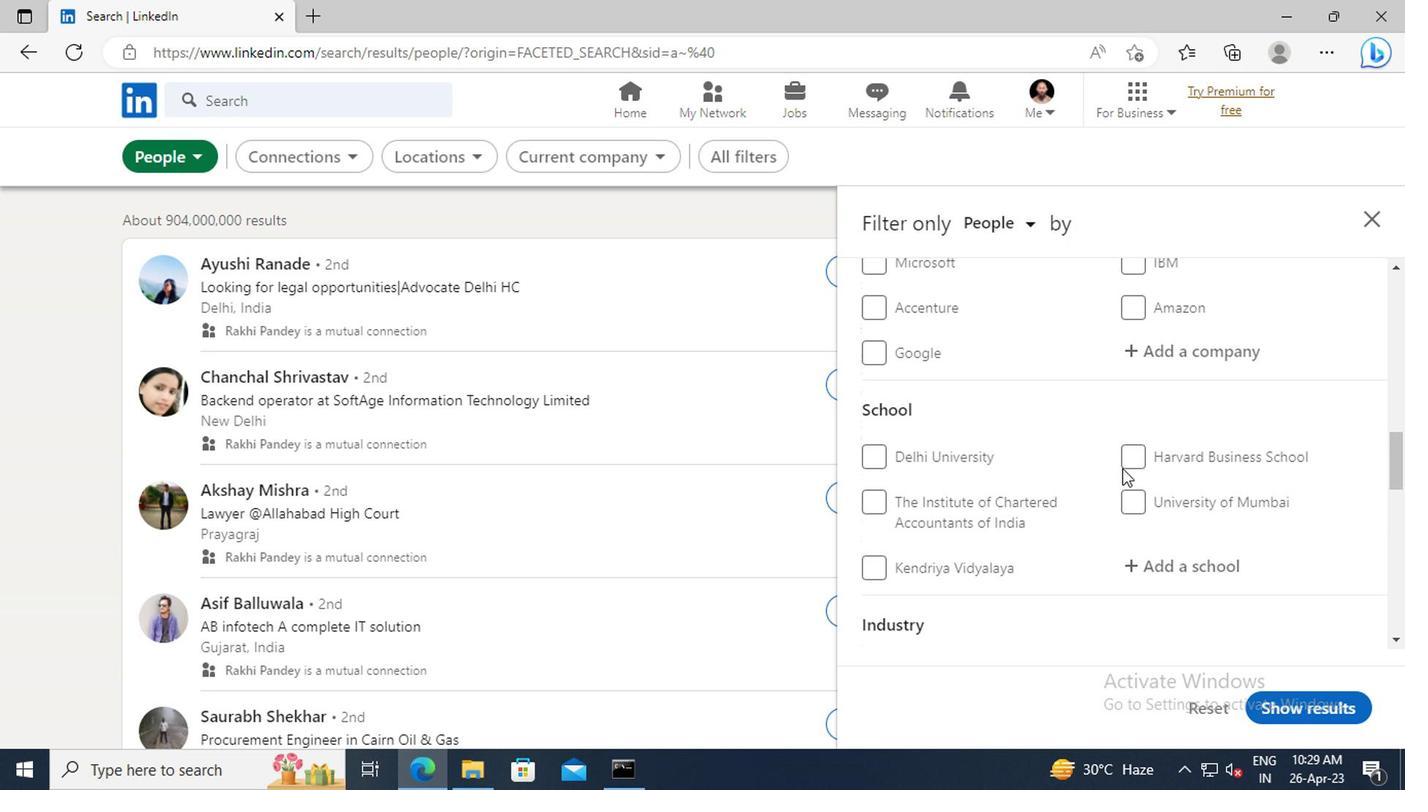 
Action: Mouse scrolled (1118, 471) with delta (0, 1)
Screenshot: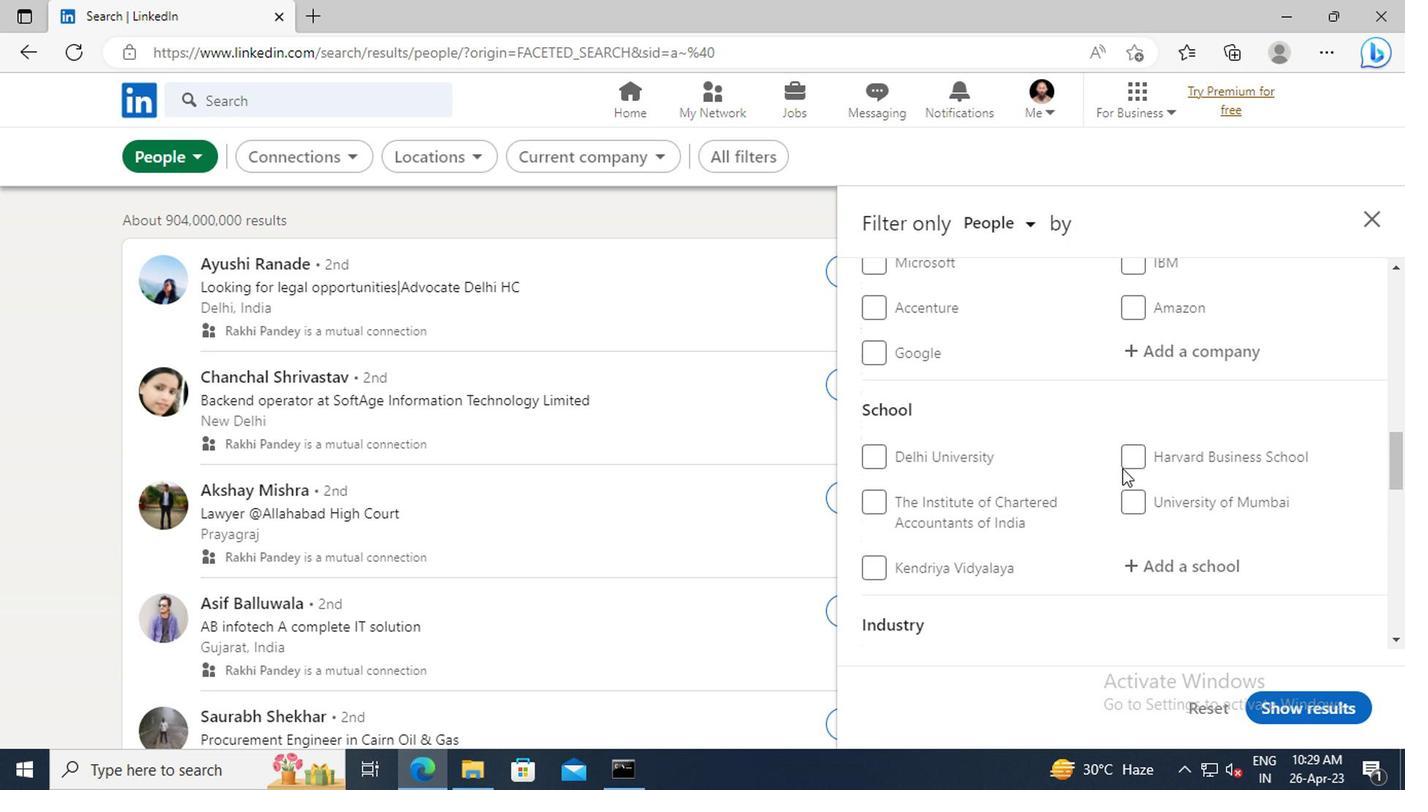 
Action: Mouse scrolled (1118, 471) with delta (0, 1)
Screenshot: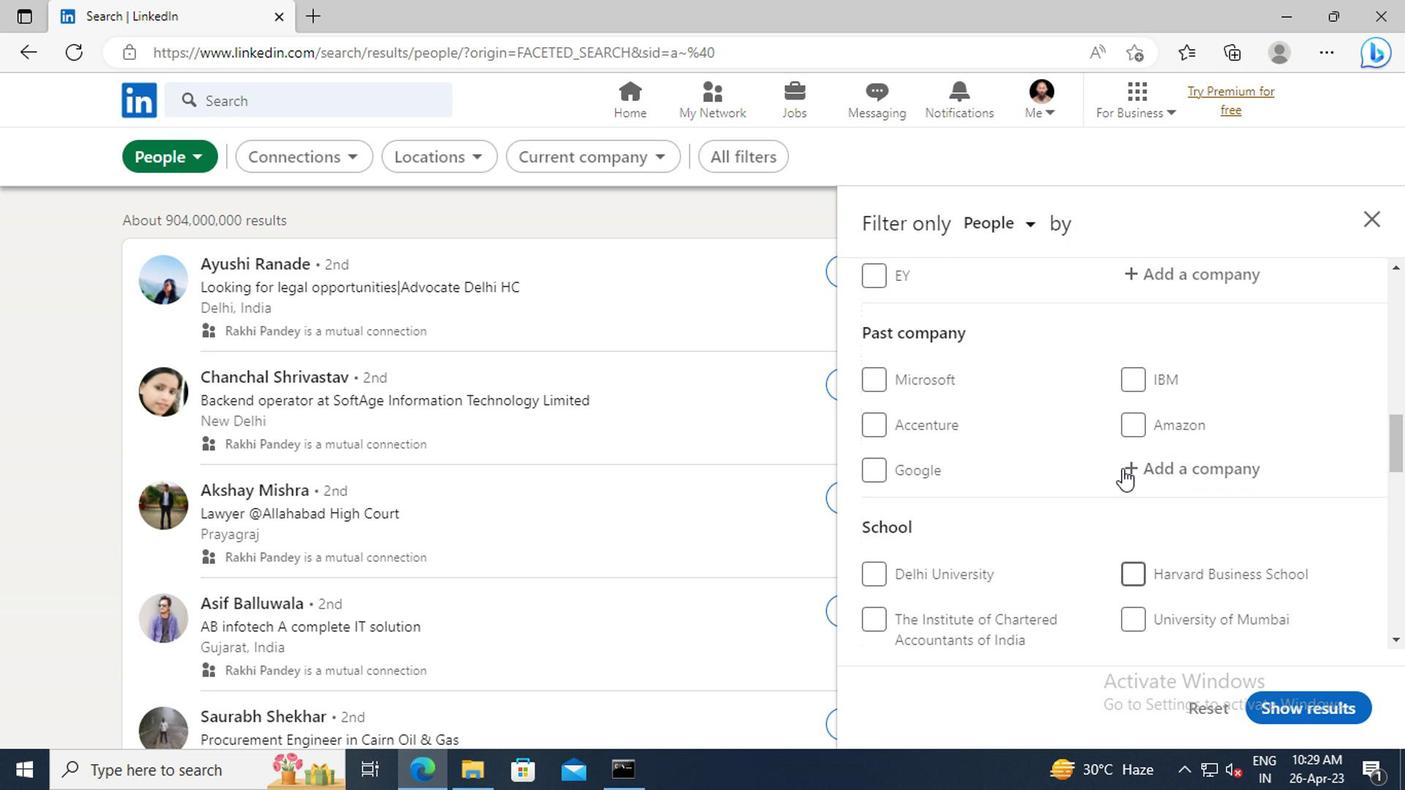 
Action: Mouse scrolled (1118, 471) with delta (0, 1)
Screenshot: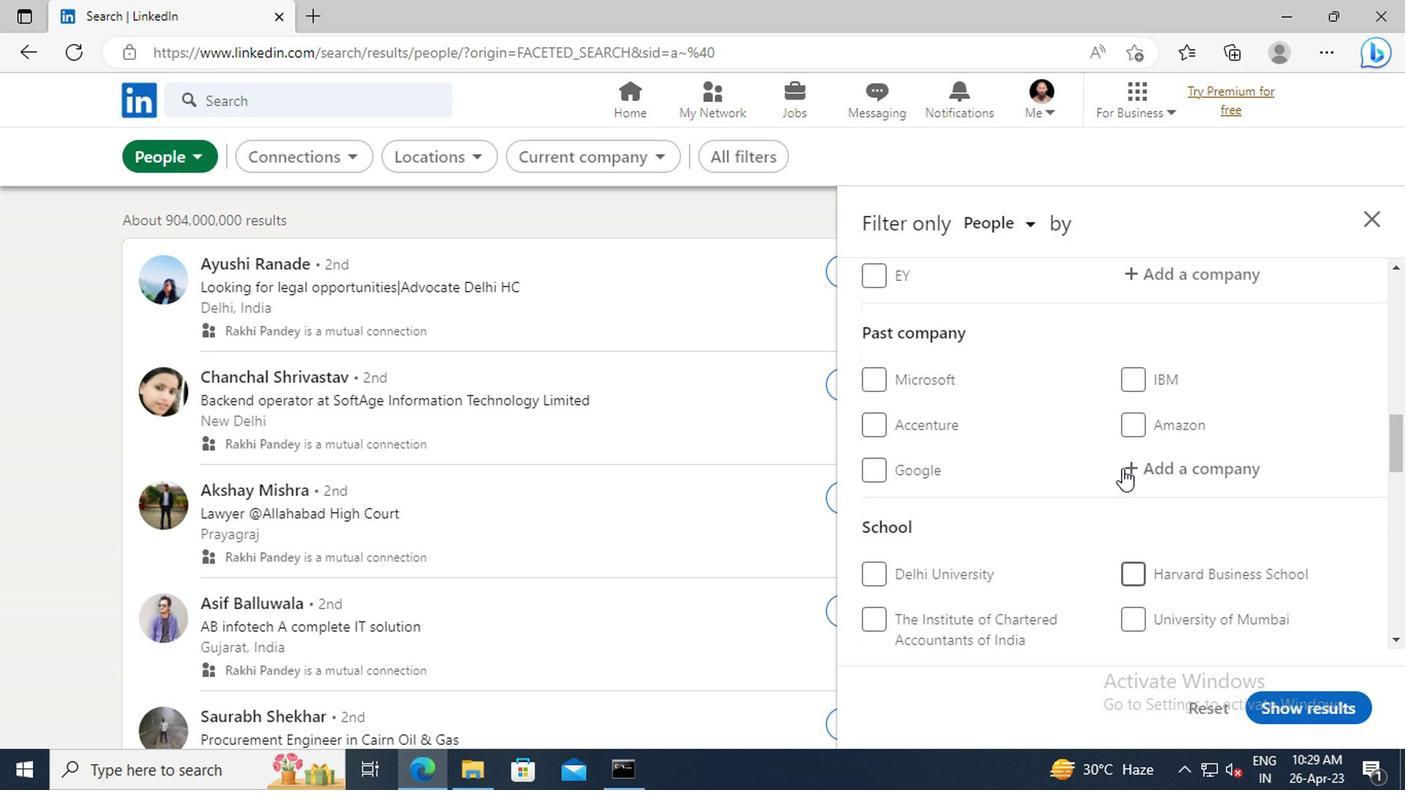 
Action: Mouse scrolled (1118, 471) with delta (0, 1)
Screenshot: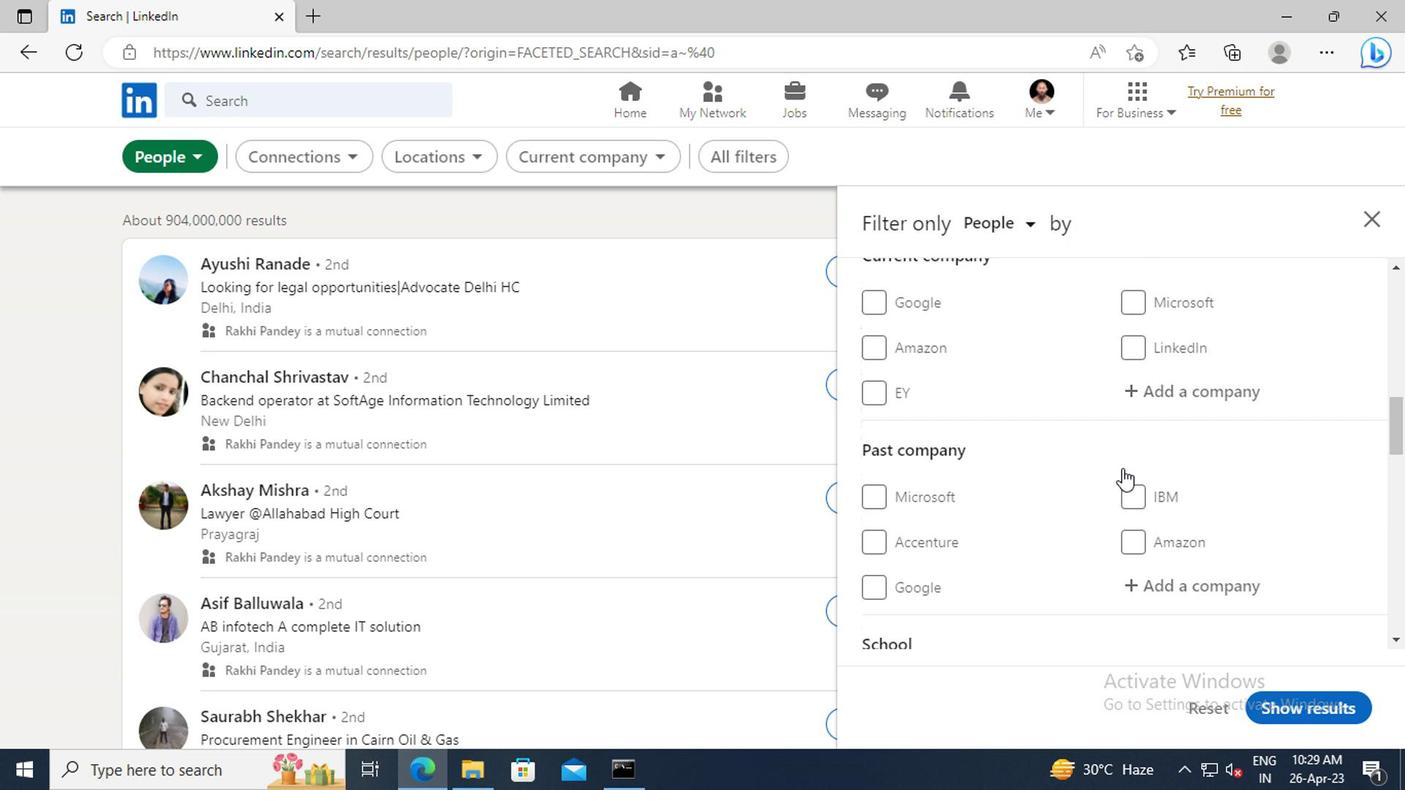 
Action: Mouse scrolled (1118, 471) with delta (0, 1)
Screenshot: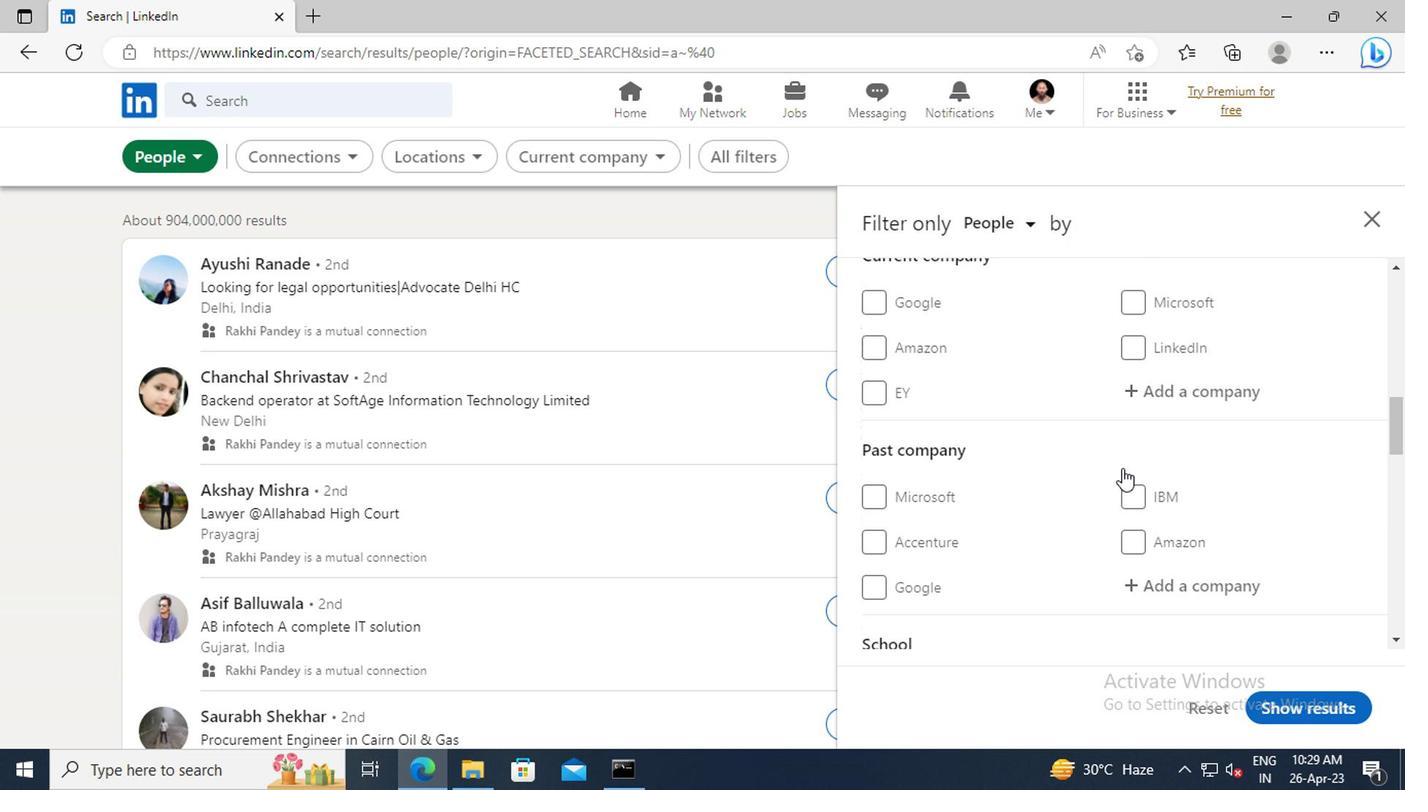 
Action: Mouse moved to (1146, 509)
Screenshot: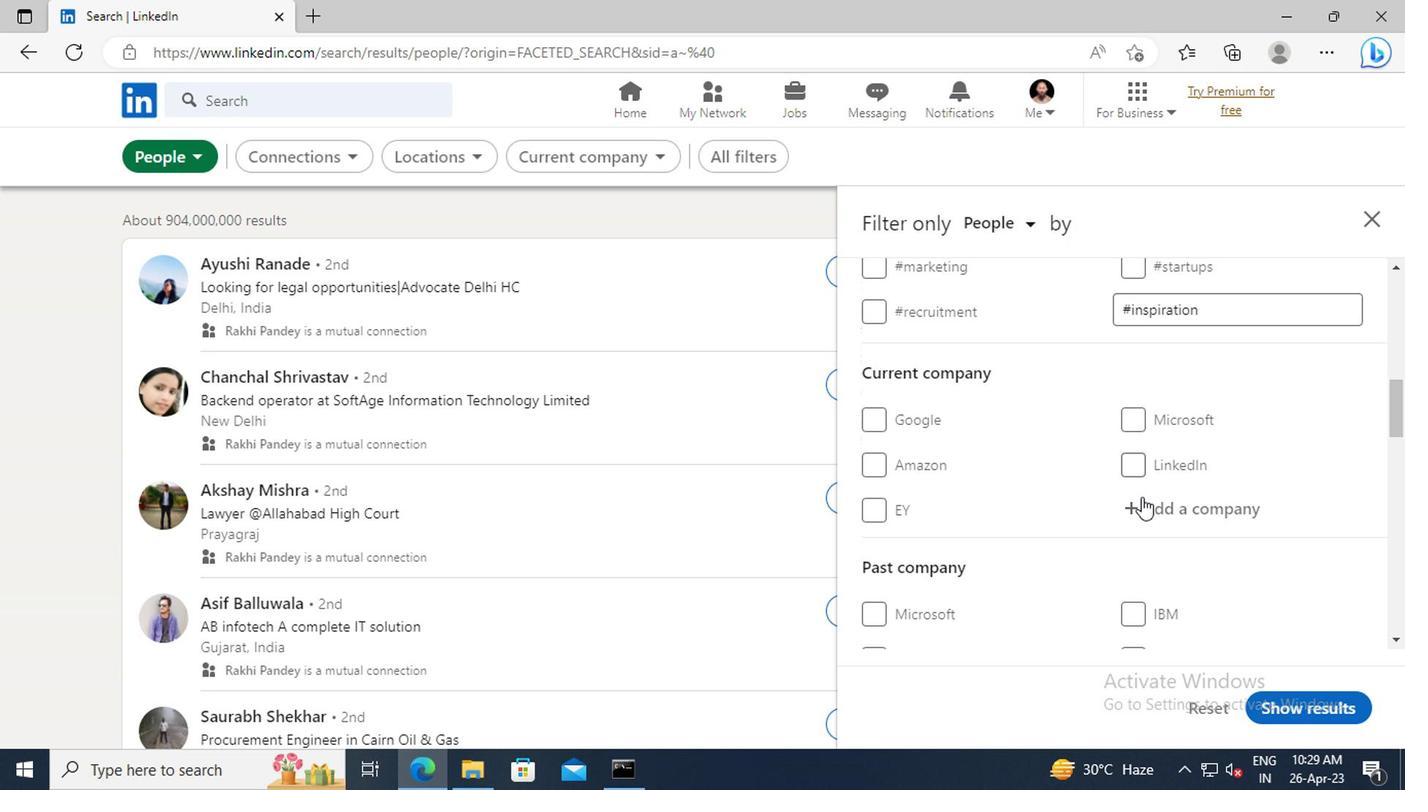 
Action: Mouse pressed left at (1146, 509)
Screenshot: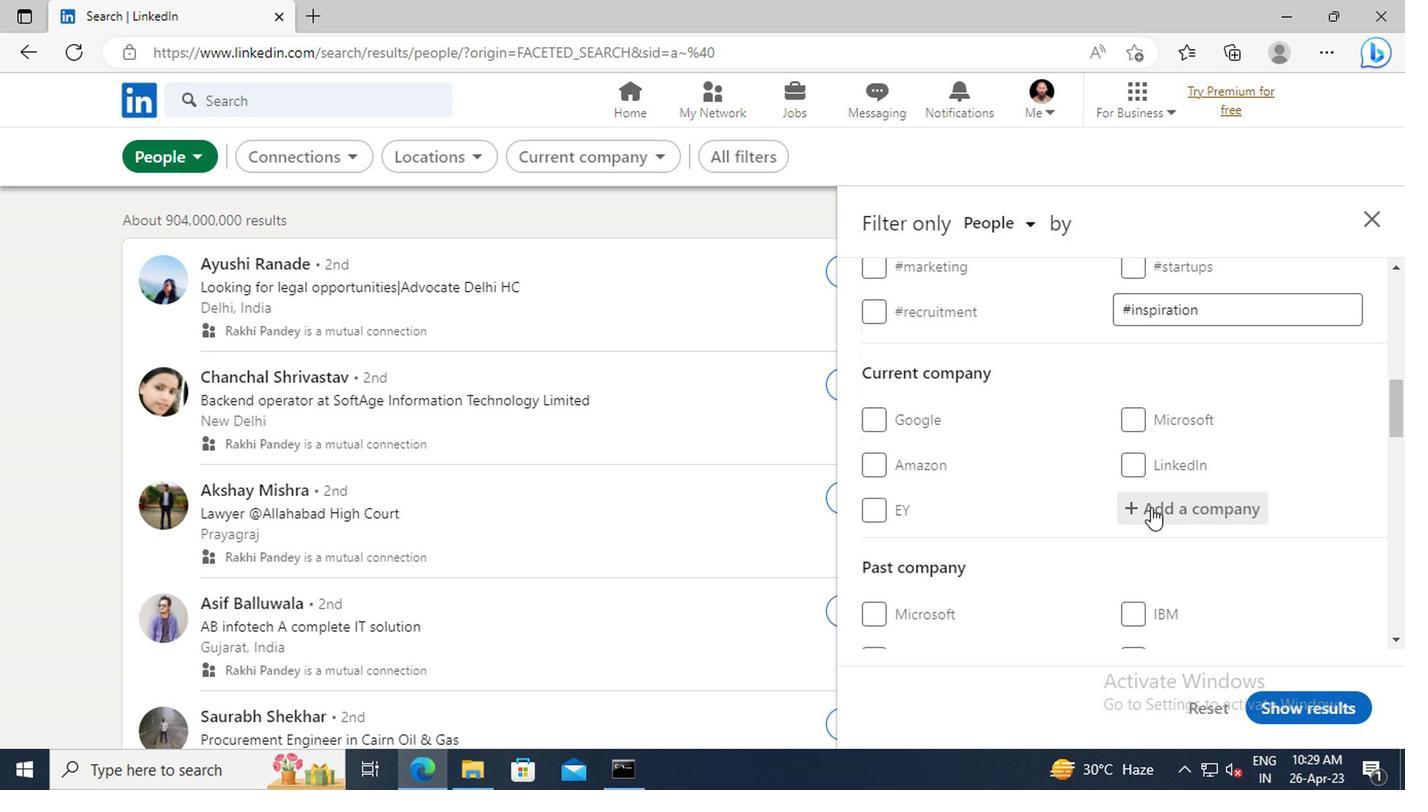 
Action: Key pressed <Key.shift>WORLD<Key.space><Key.shift>RESOURCES<Key.space><Key.shift>INSTITUTE
Screenshot: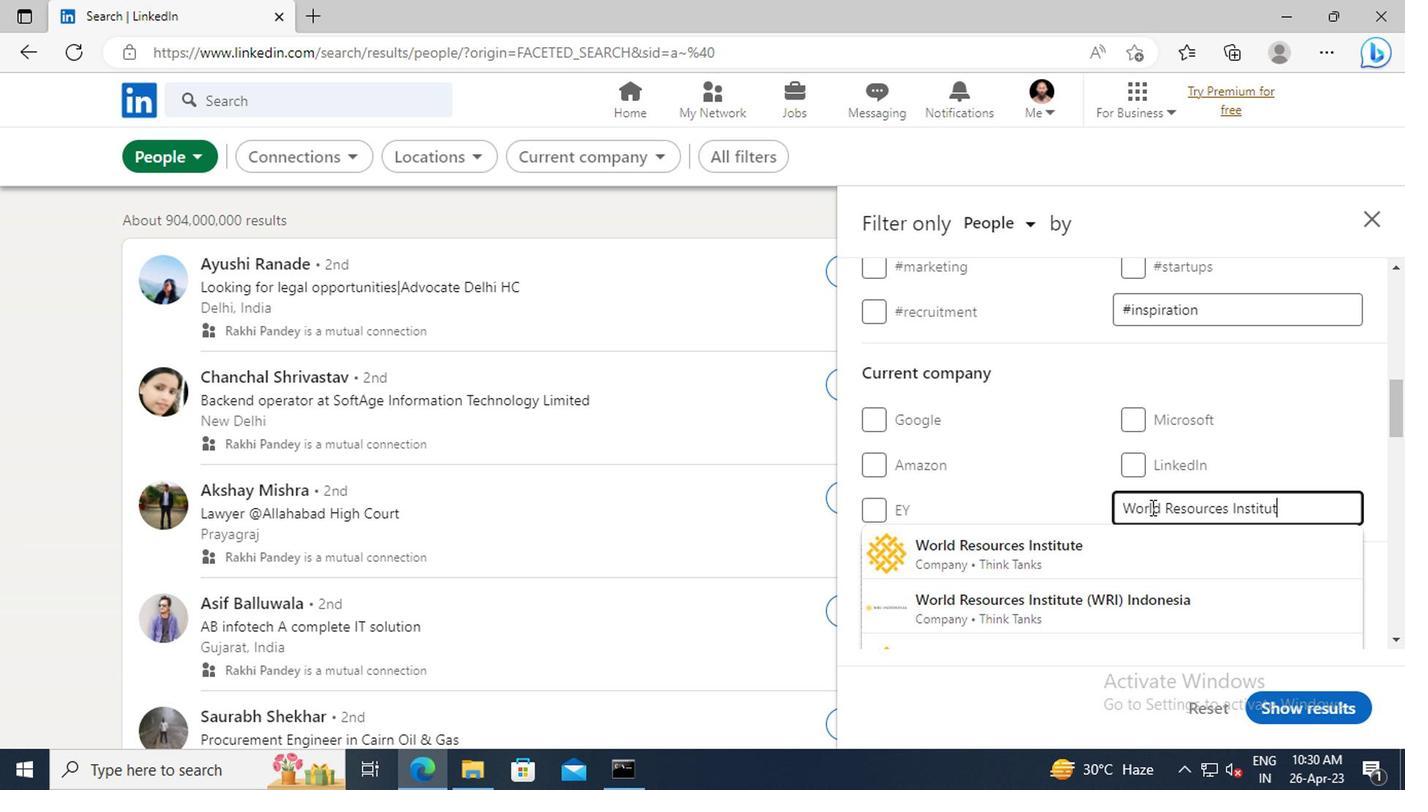 
Action: Mouse moved to (1118, 549)
Screenshot: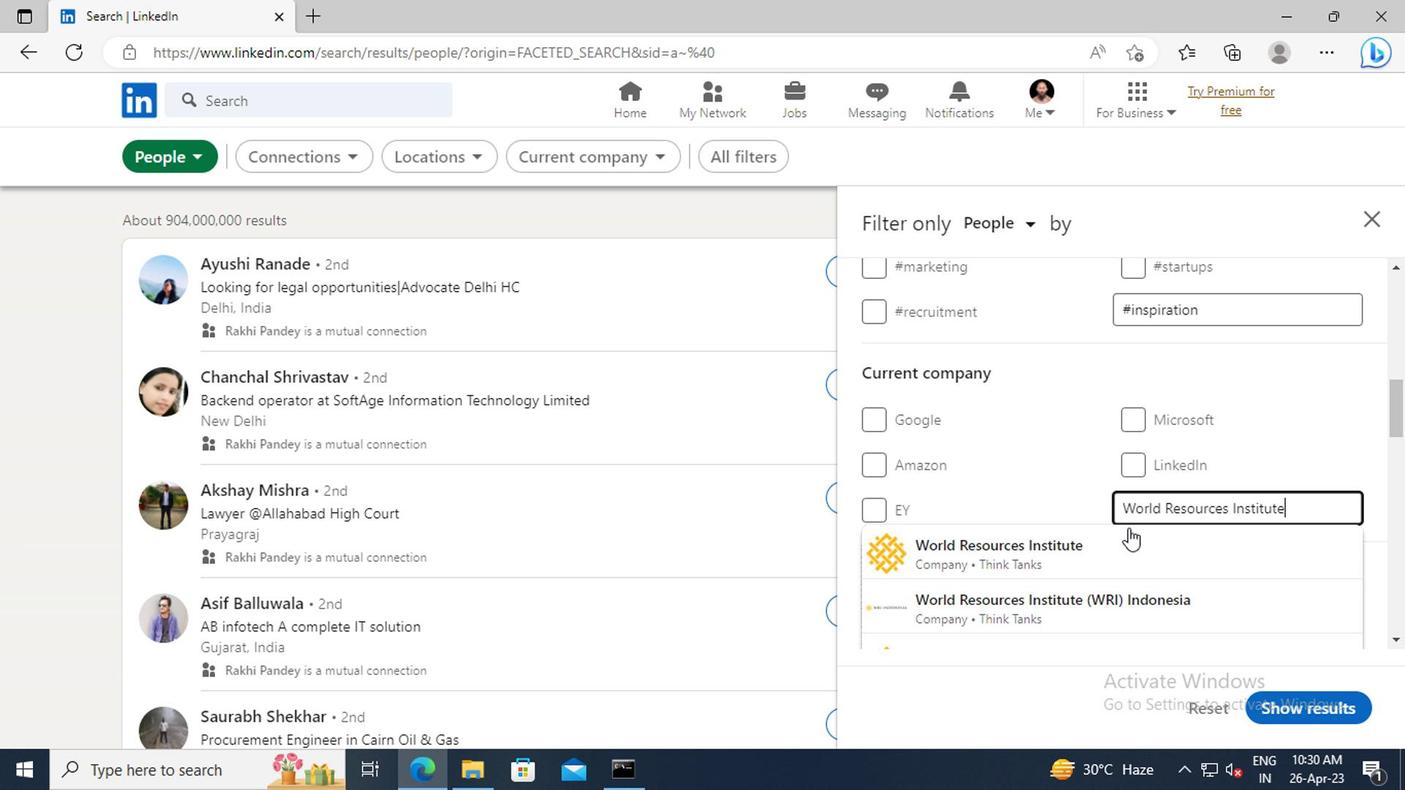 
Action: Mouse pressed left at (1118, 549)
Screenshot: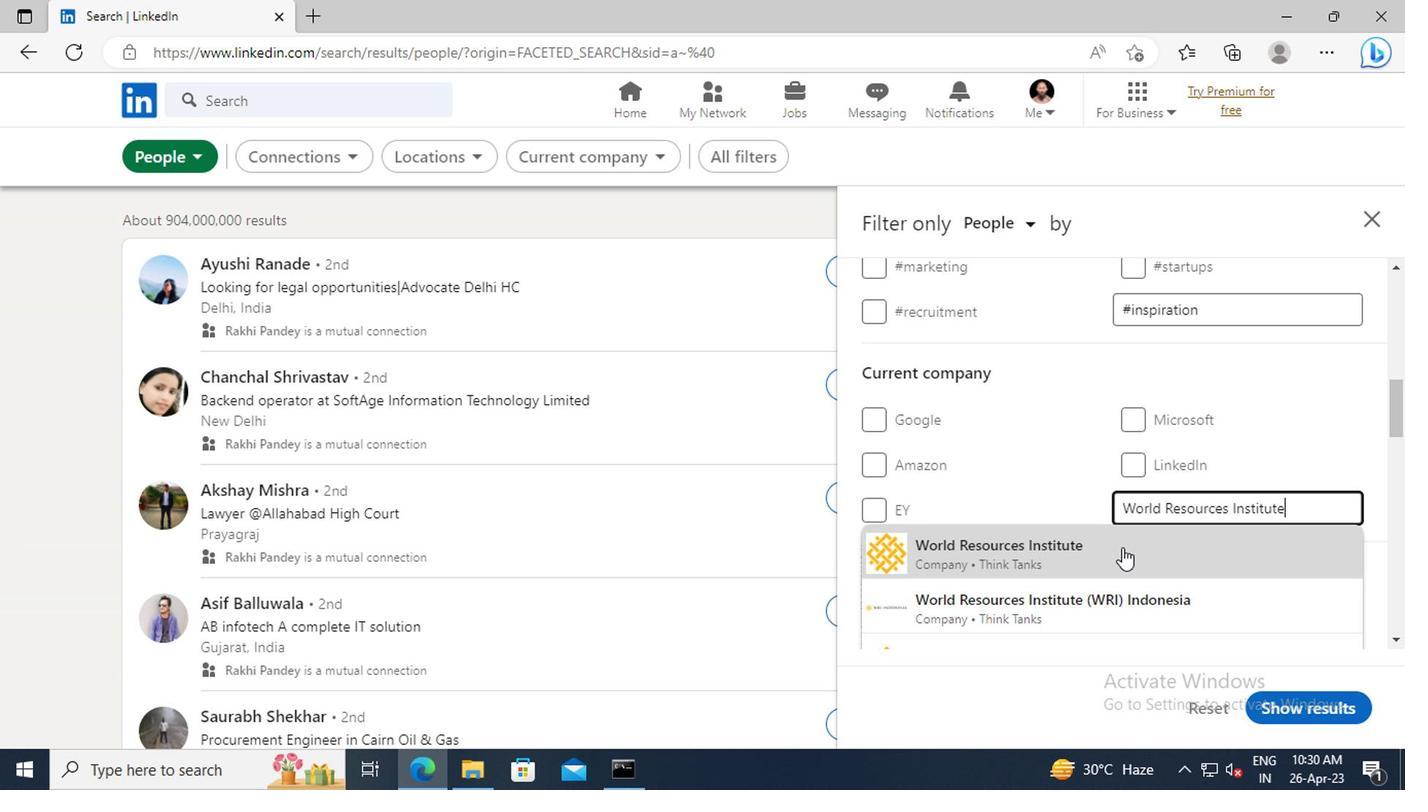 
Action: Mouse moved to (1108, 466)
Screenshot: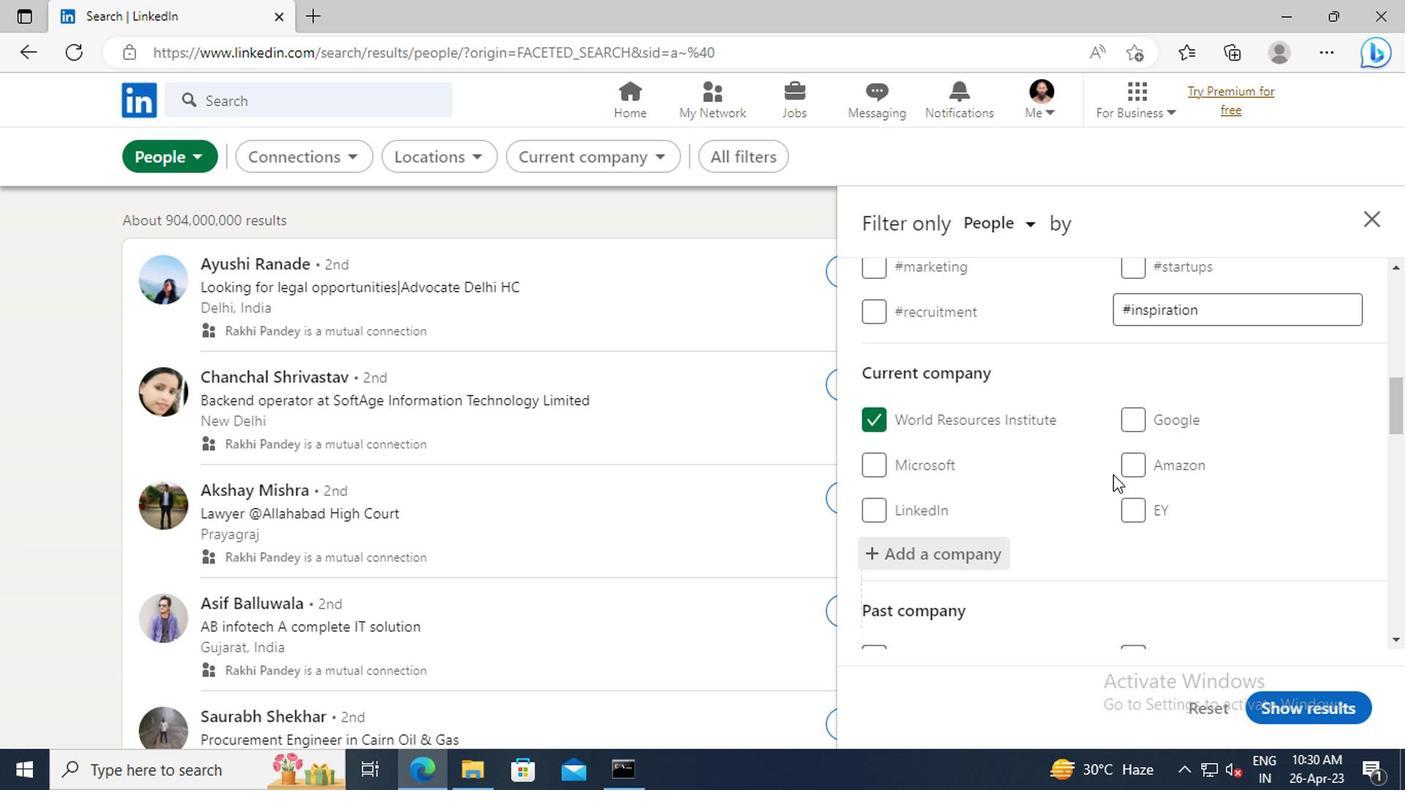 
Action: Mouse scrolled (1108, 464) with delta (0, -1)
Screenshot: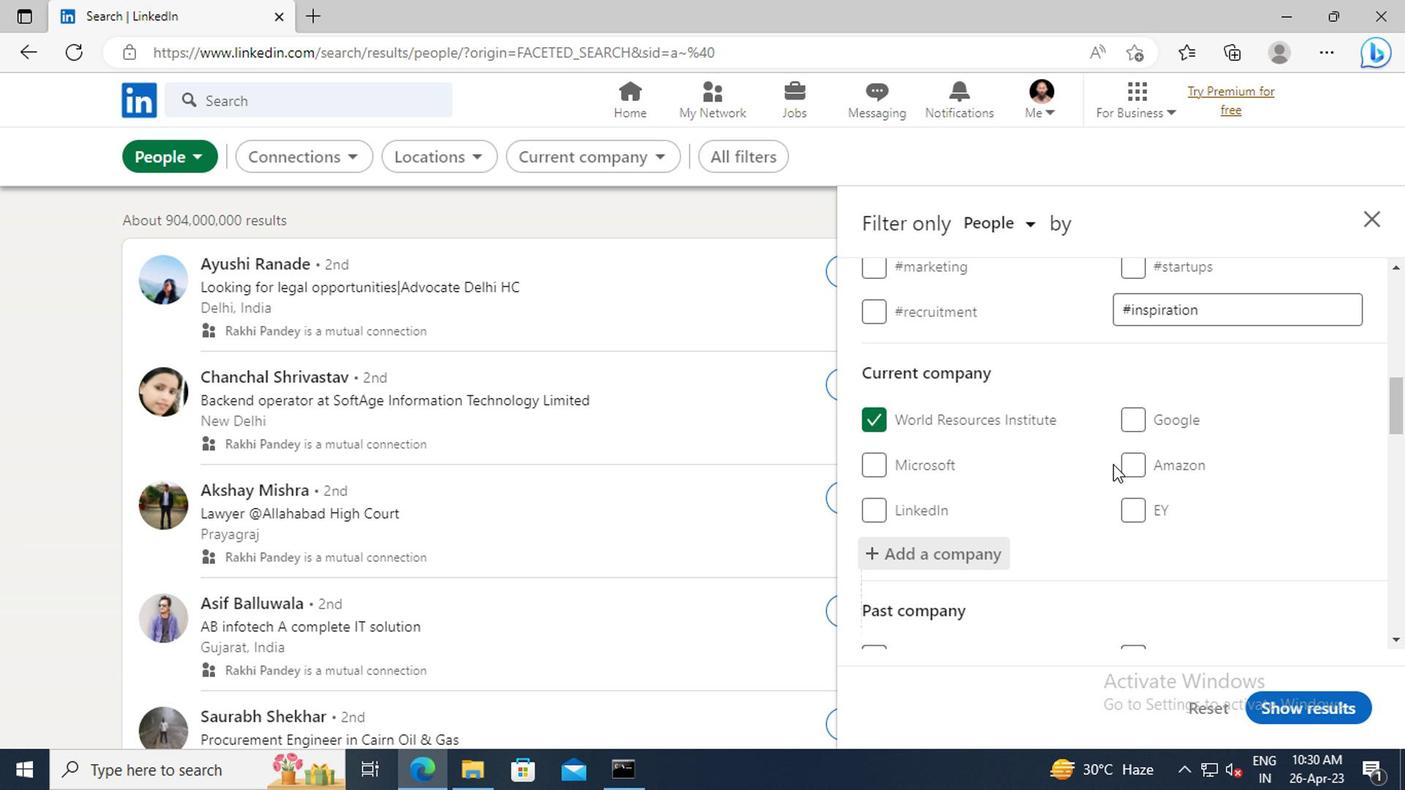 
Action: Mouse scrolled (1108, 464) with delta (0, -1)
Screenshot: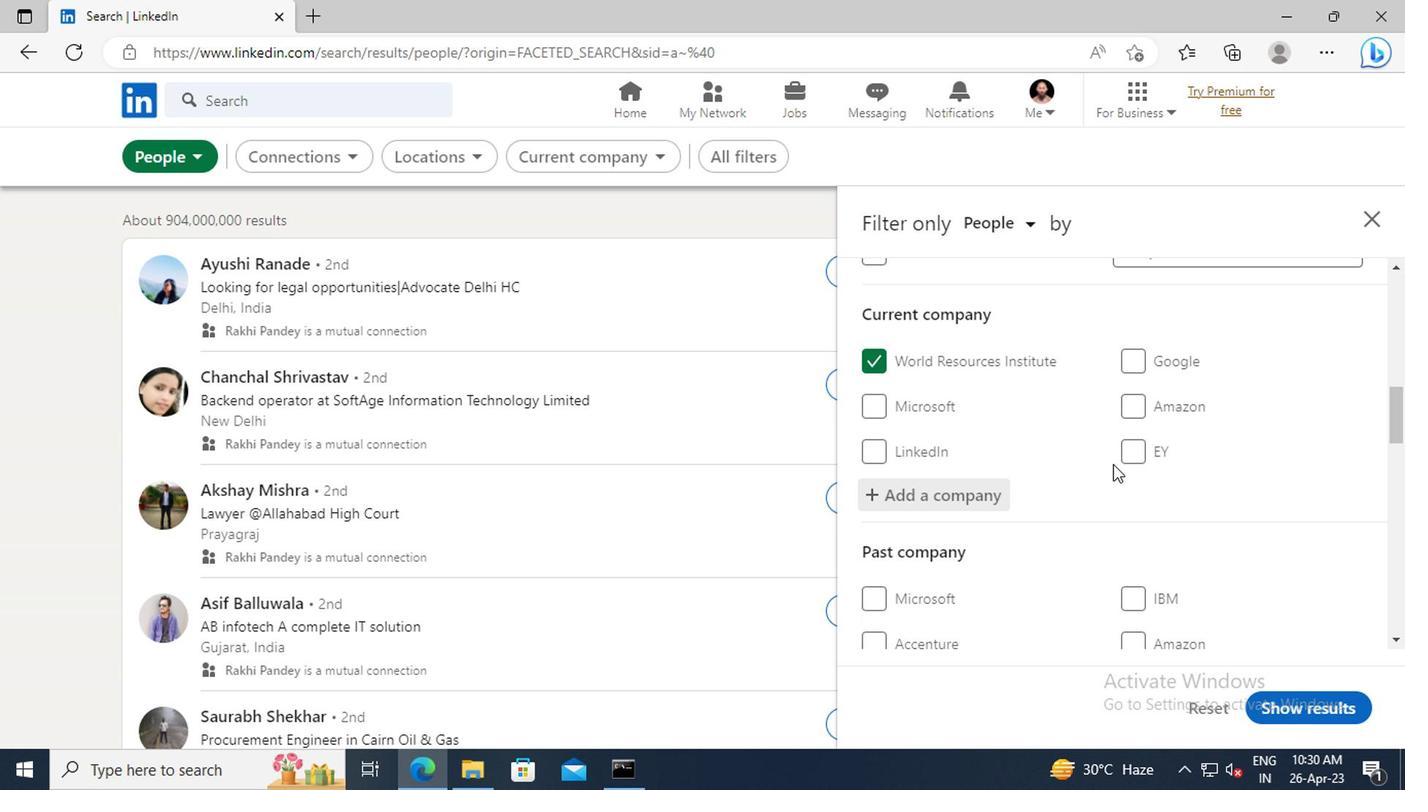 
Action: Mouse scrolled (1108, 464) with delta (0, -1)
Screenshot: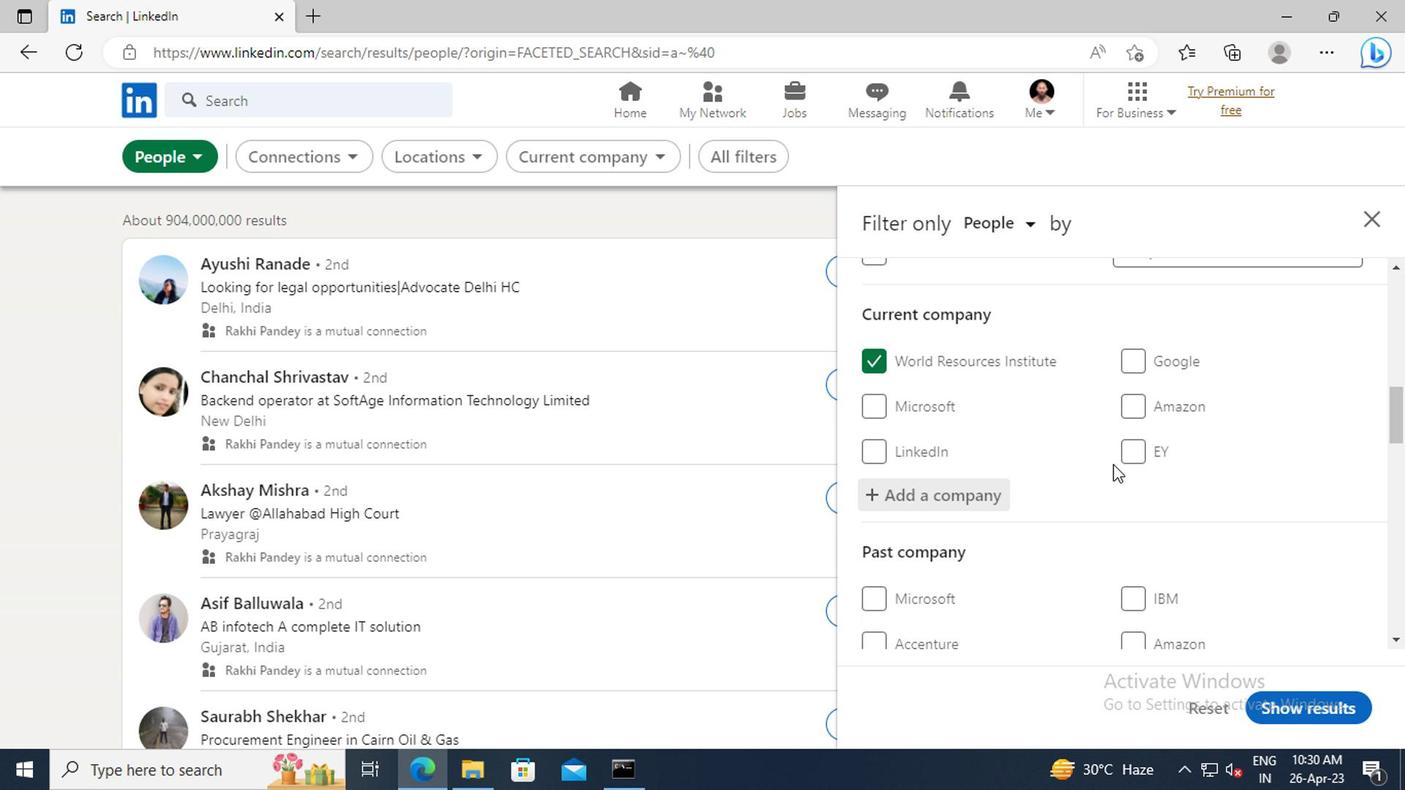 
Action: Mouse scrolled (1108, 464) with delta (0, -1)
Screenshot: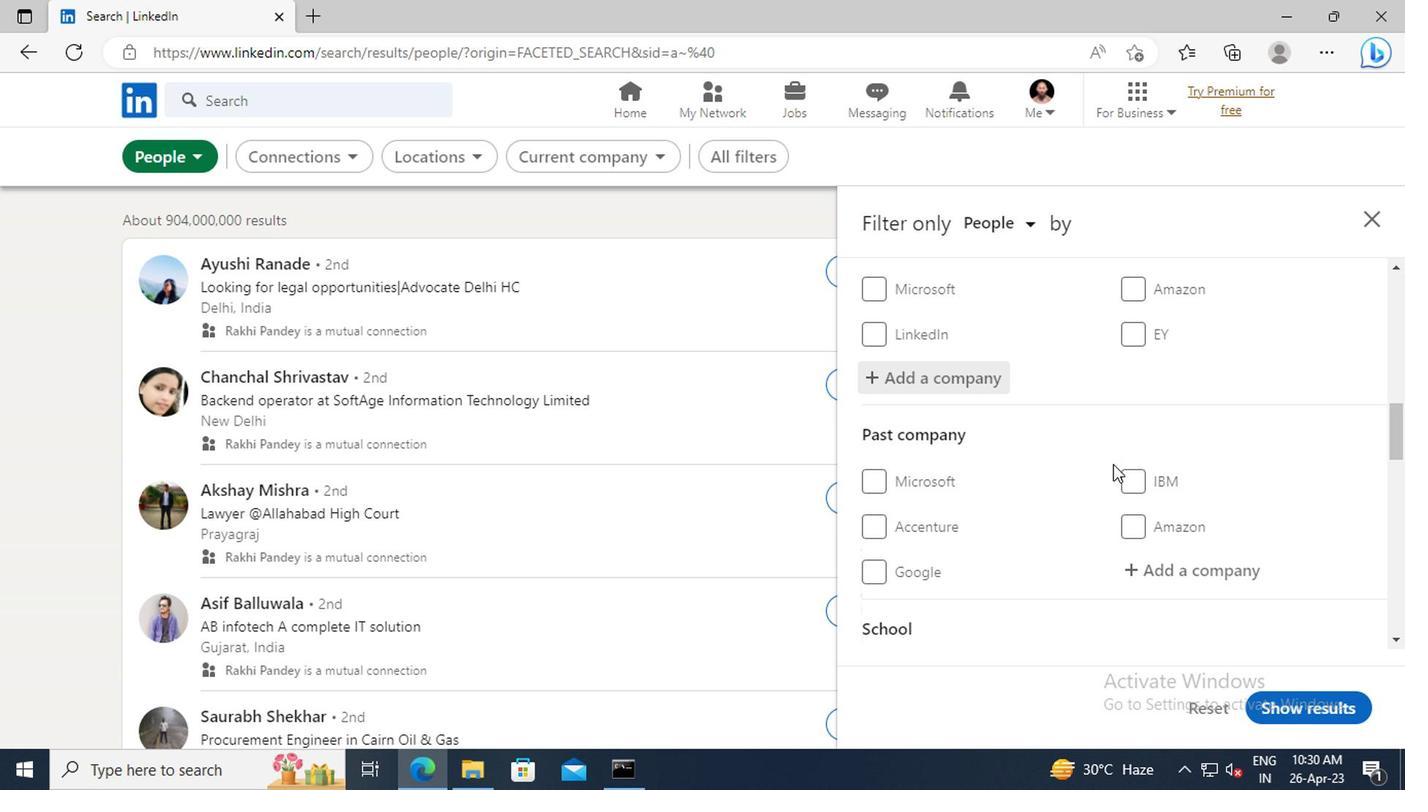 
Action: Mouse scrolled (1108, 464) with delta (0, -1)
Screenshot: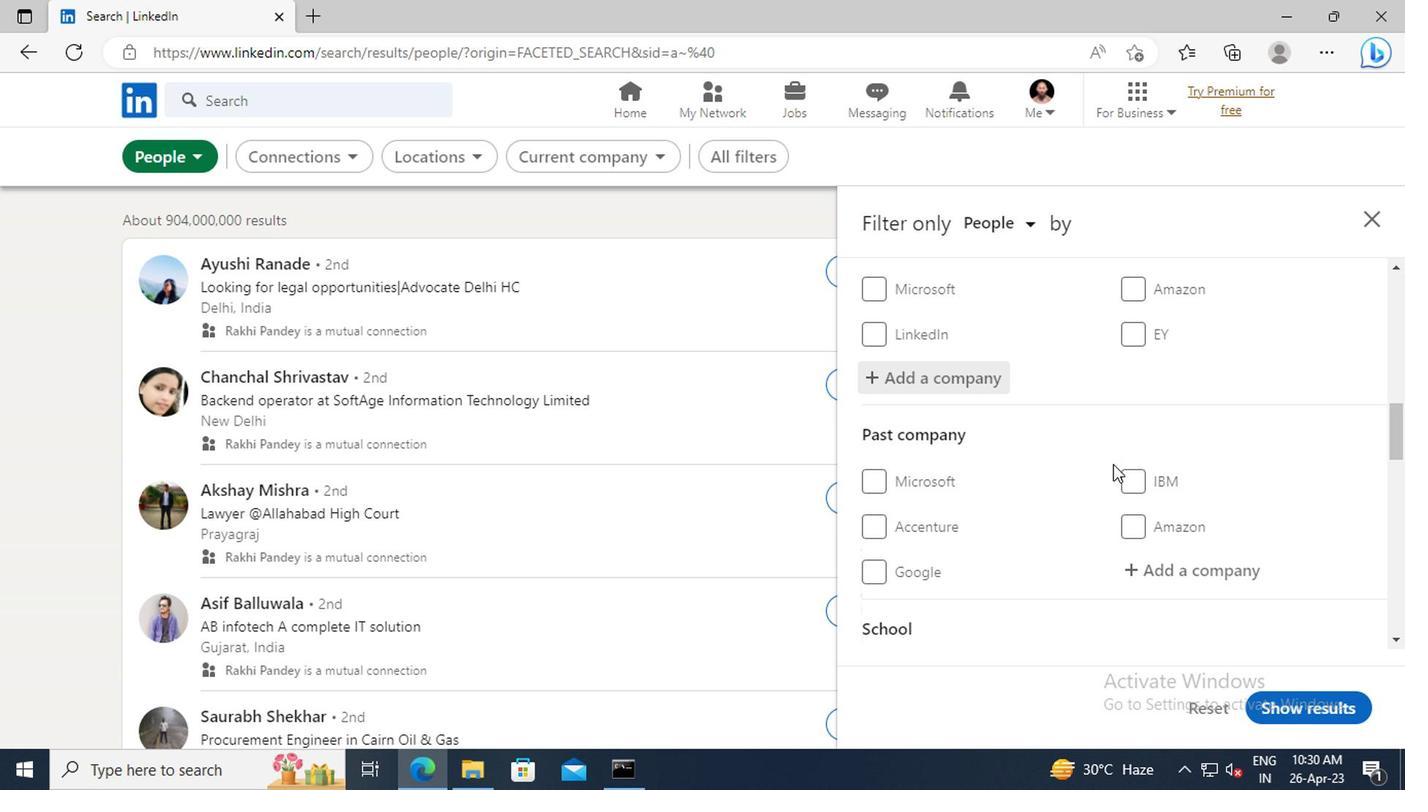 
Action: Mouse scrolled (1108, 464) with delta (0, -1)
Screenshot: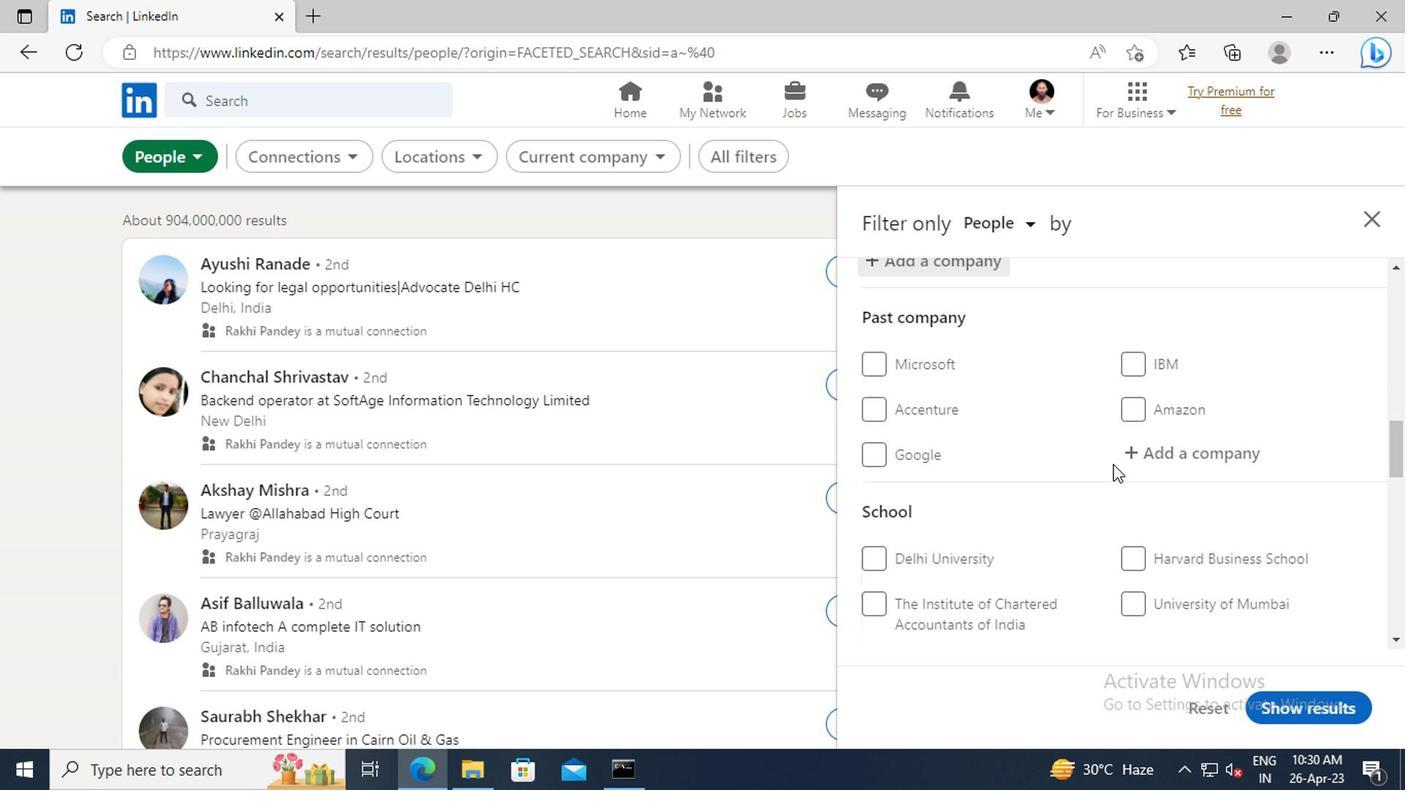 
Action: Mouse scrolled (1108, 464) with delta (0, -1)
Screenshot: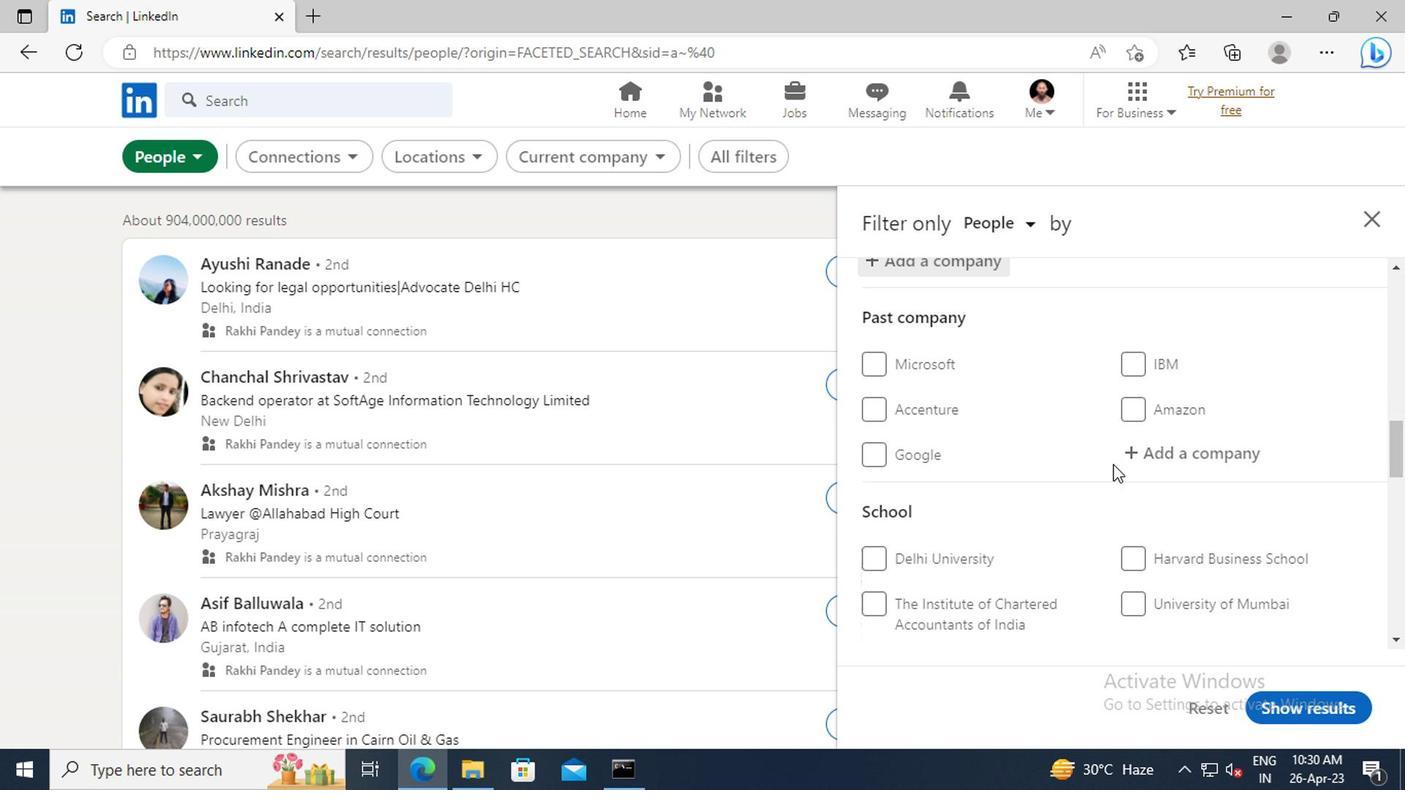 
Action: Mouse scrolled (1108, 464) with delta (0, -1)
Screenshot: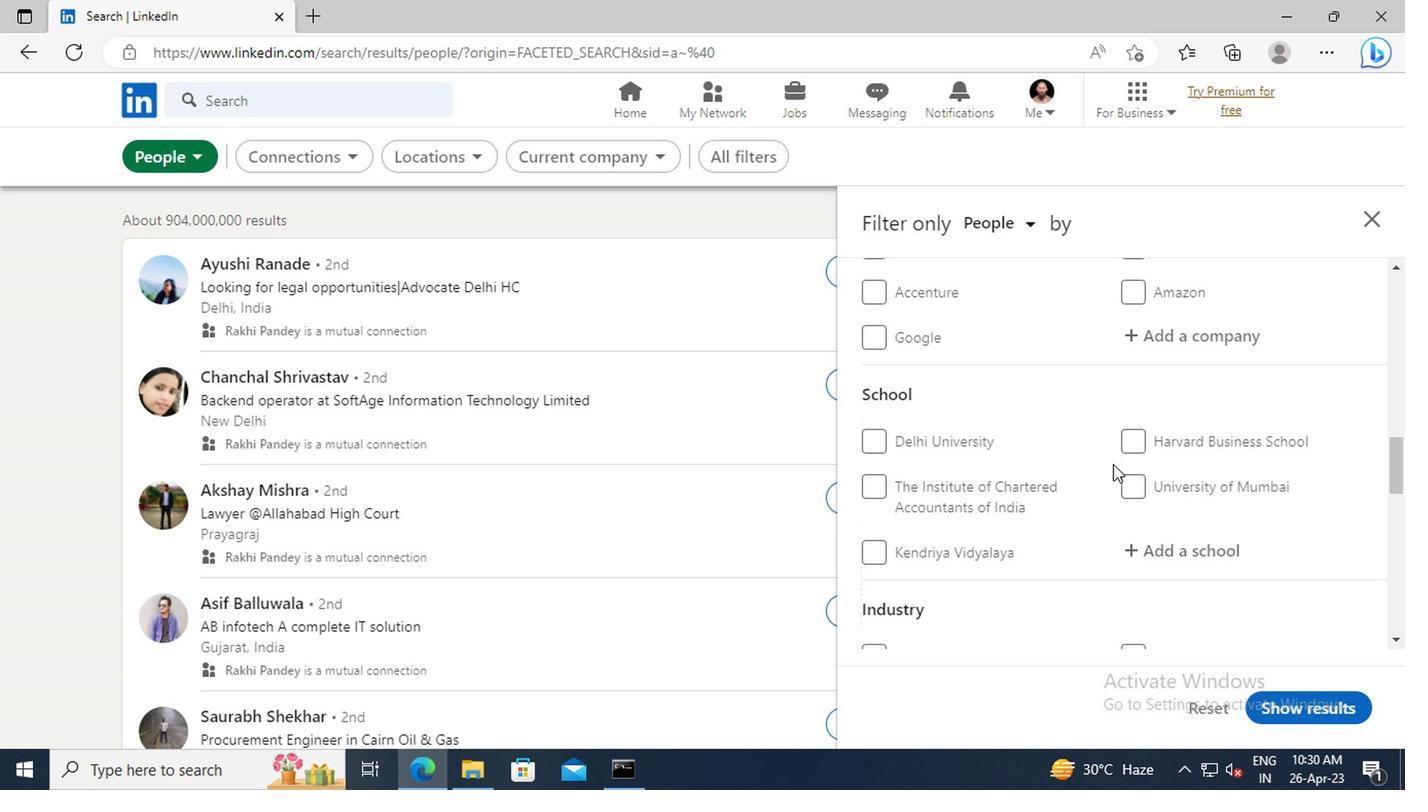 
Action: Mouse scrolled (1108, 464) with delta (0, -1)
Screenshot: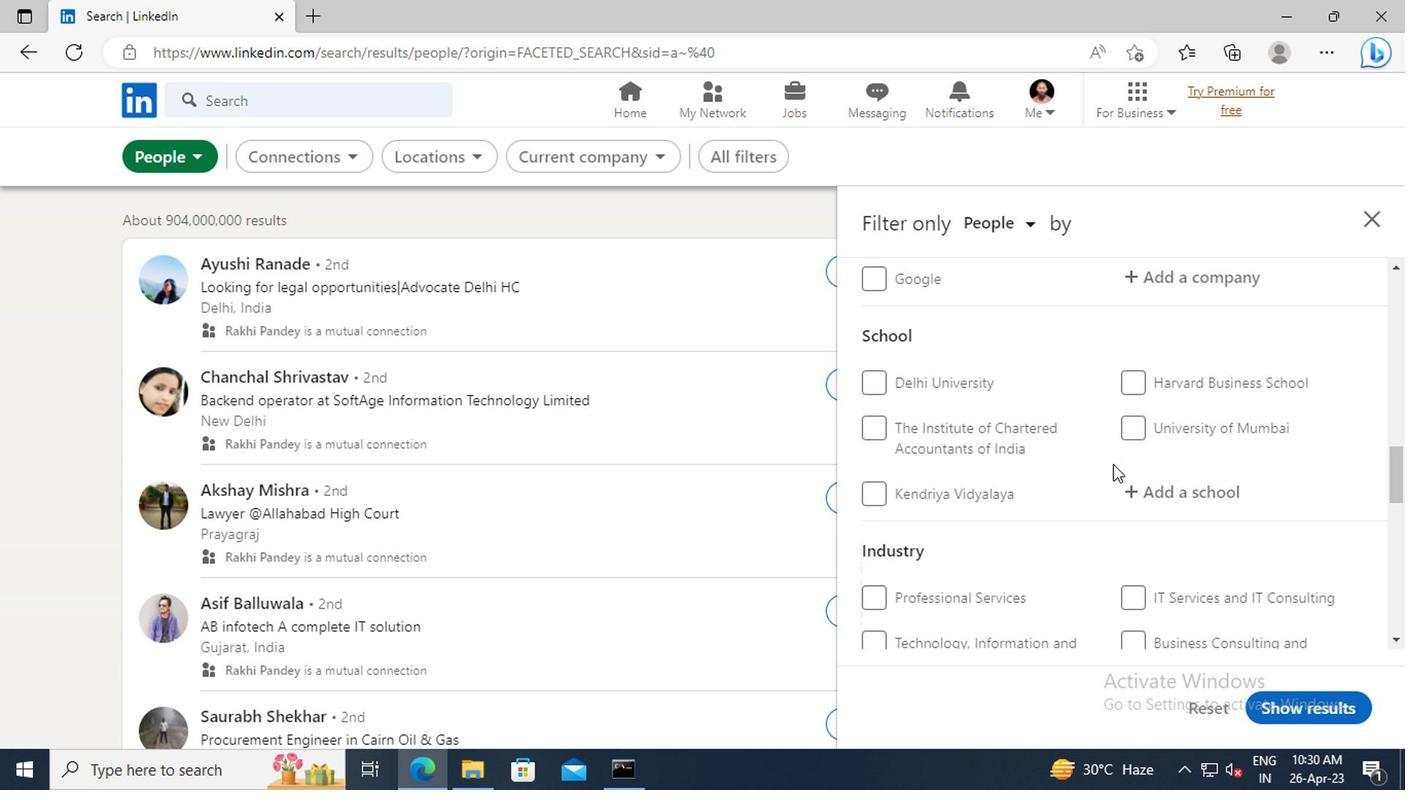 
Action: Mouse moved to (1160, 441)
Screenshot: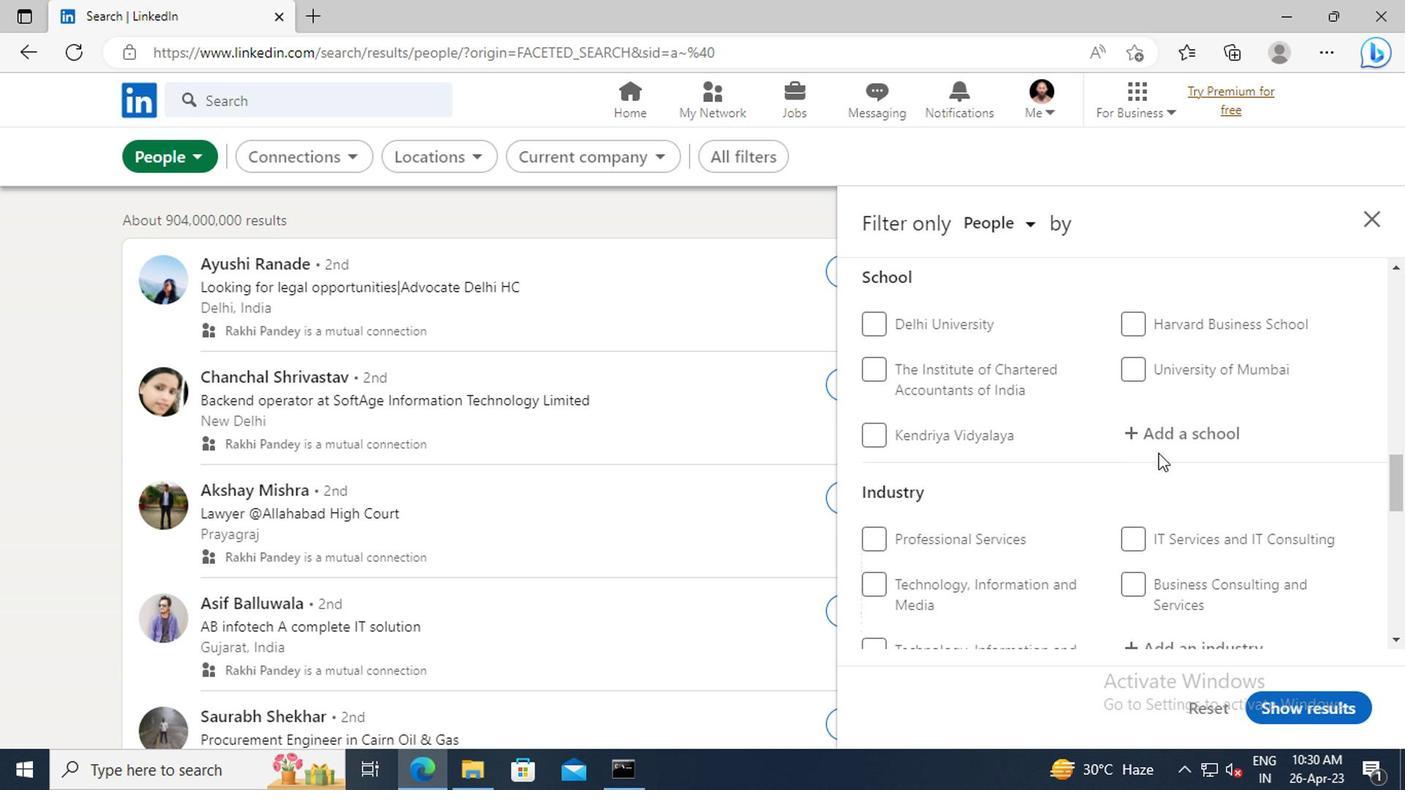 
Action: Mouse pressed left at (1160, 441)
Screenshot: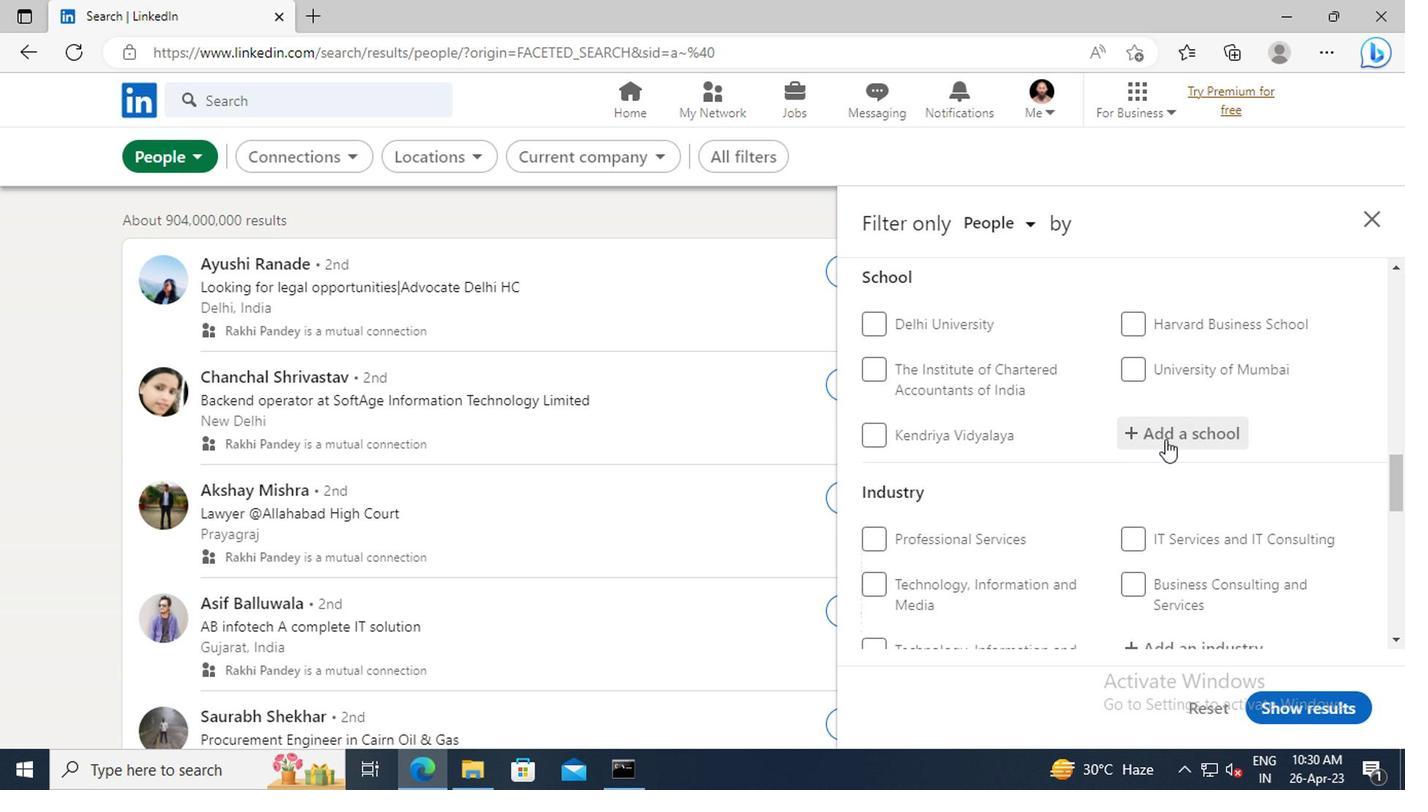 
Action: Mouse moved to (1162, 440)
Screenshot: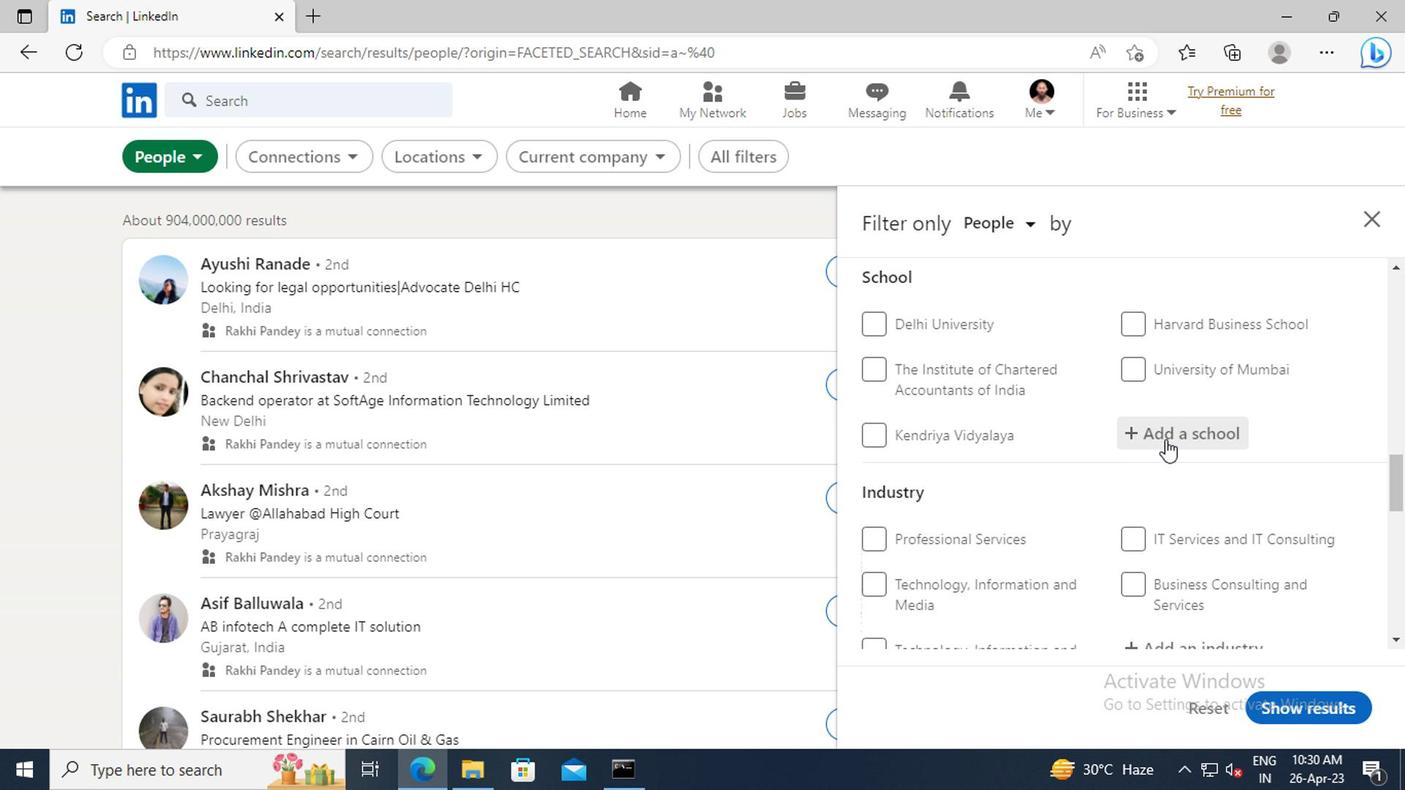 
Action: Key pressed <Key.shift>GOVERNMENT<Key.space><Key.shift>ENGINEERING<Key.space><Key.shift>COLLEGE<Key.space><Key.shift>(GEC)<Key.space><Key.shift>BHAVNAGAR
Screenshot: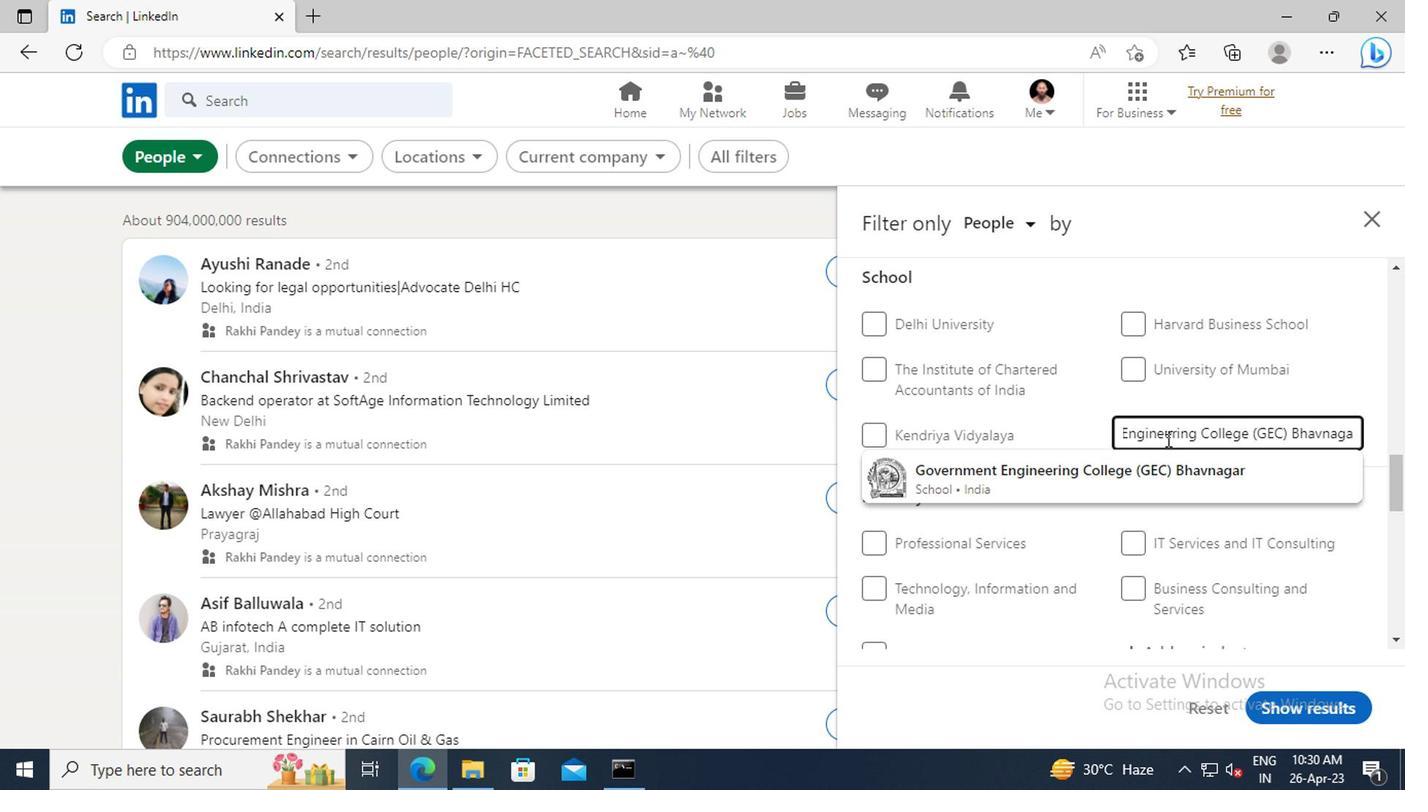 
Action: Mouse moved to (1162, 471)
Screenshot: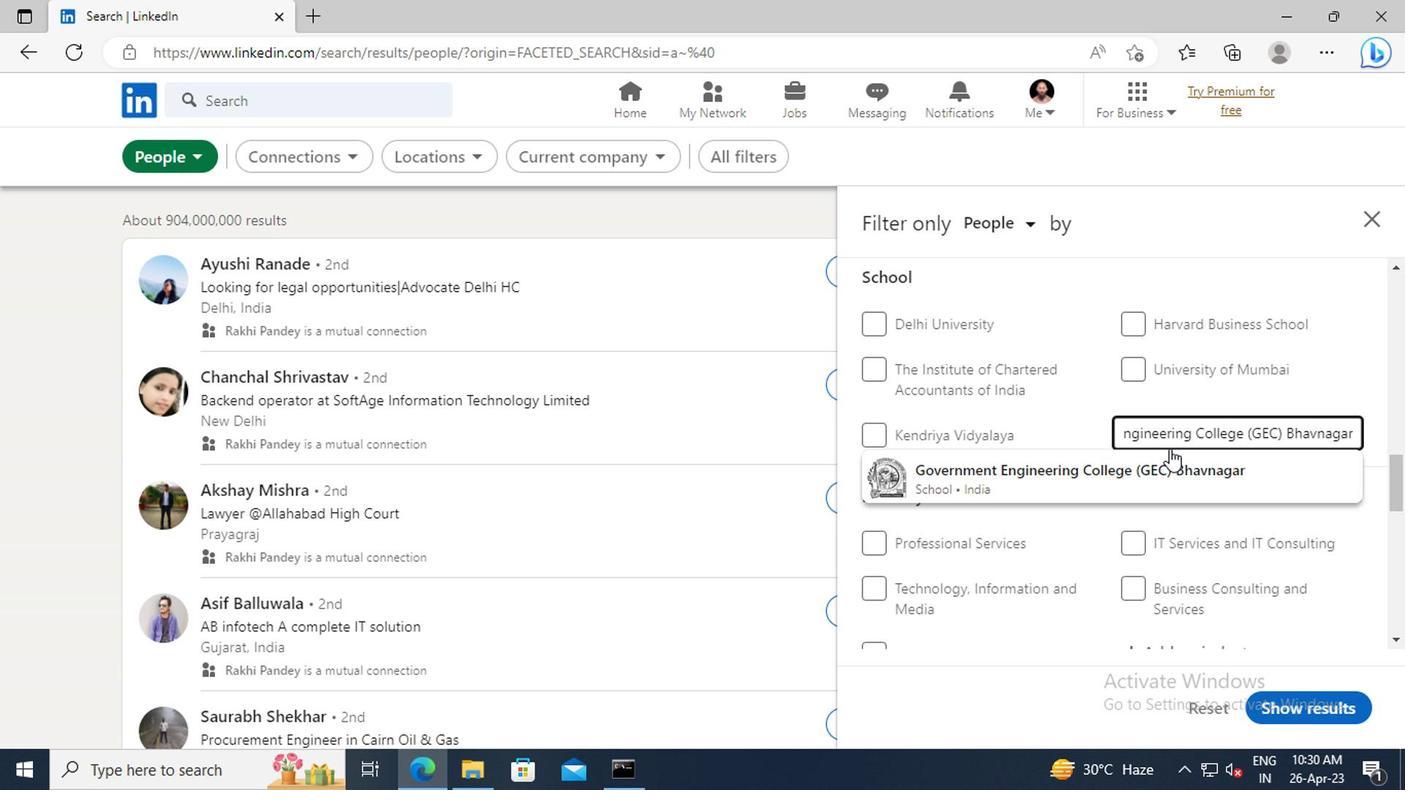 
Action: Mouse pressed left at (1162, 471)
Screenshot: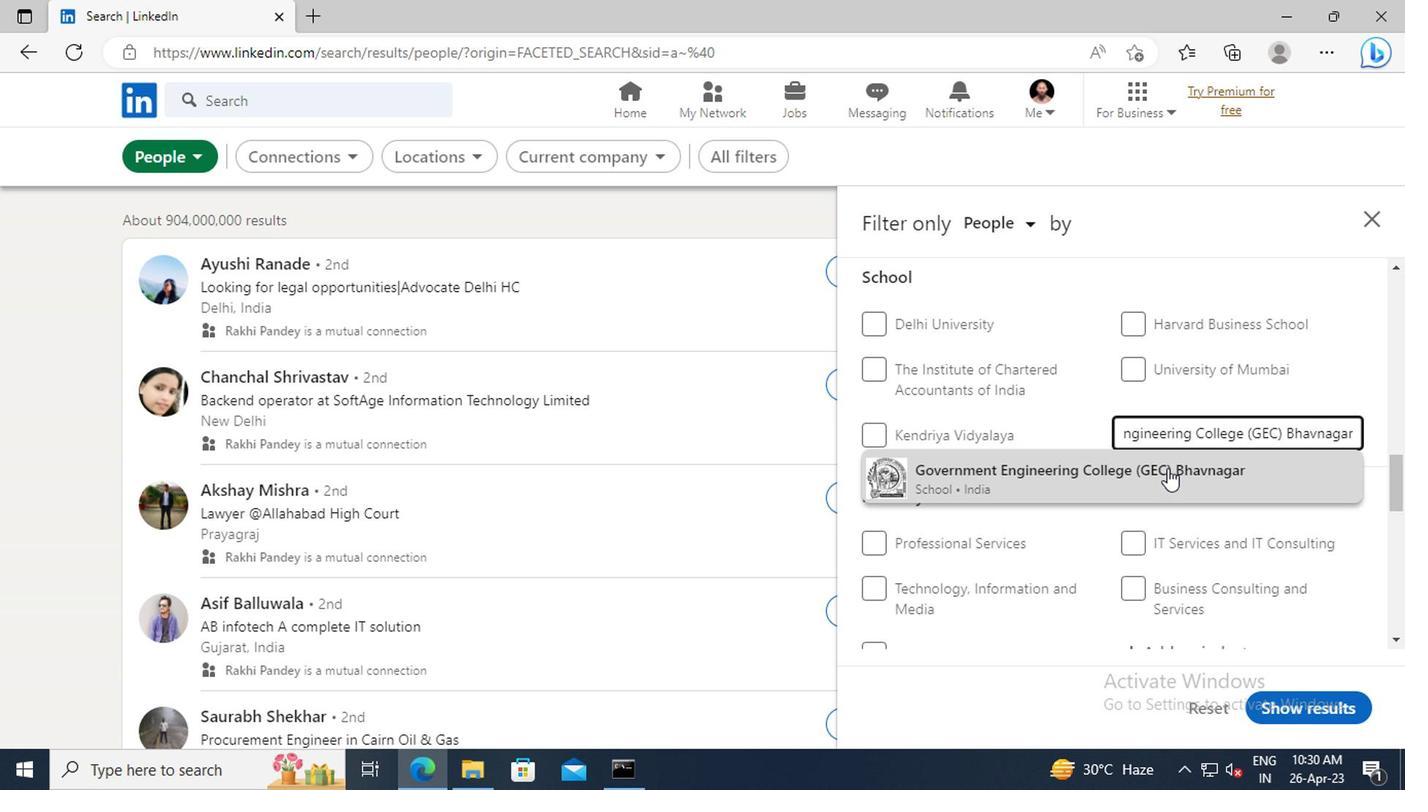 
Action: Mouse moved to (1088, 416)
Screenshot: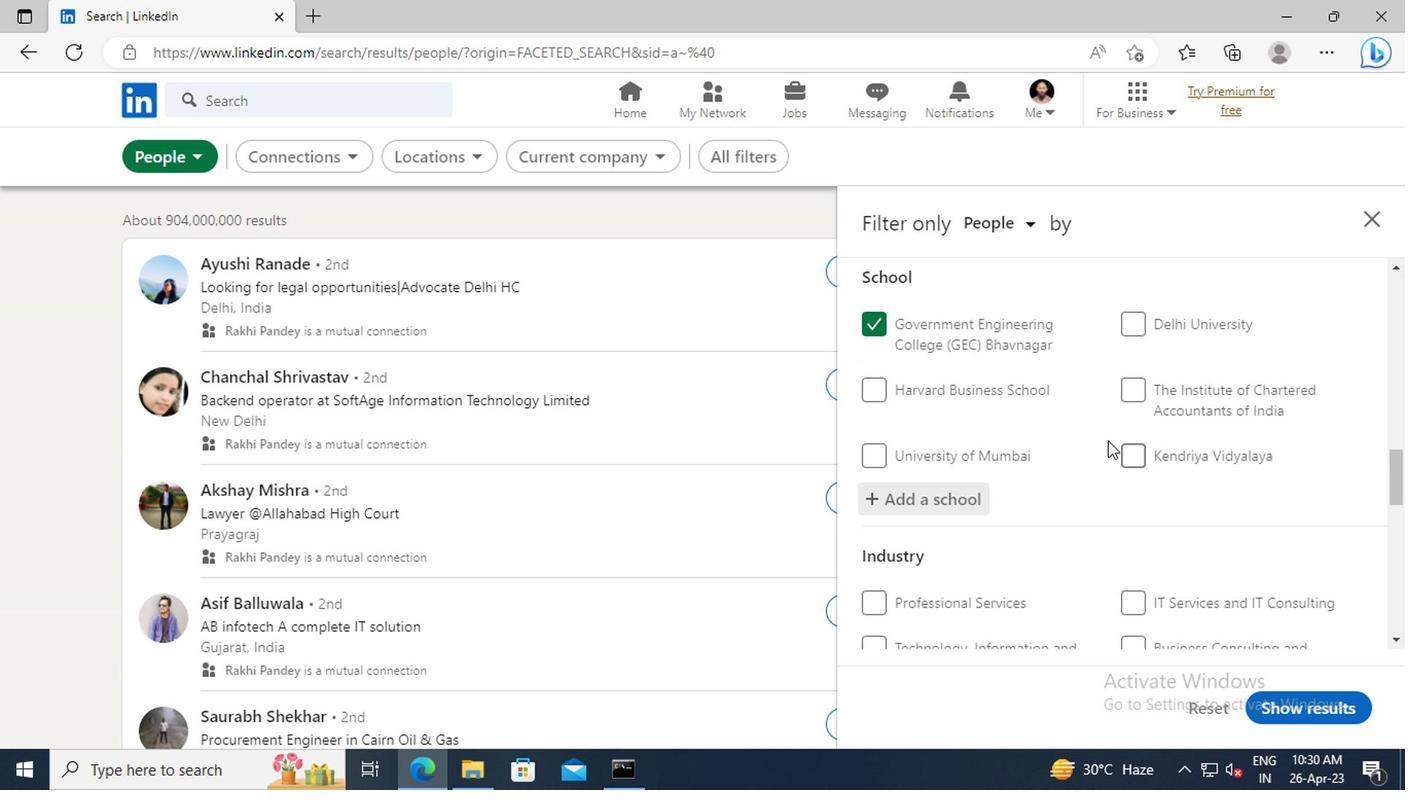 
Action: Mouse scrolled (1088, 415) with delta (0, 0)
Screenshot: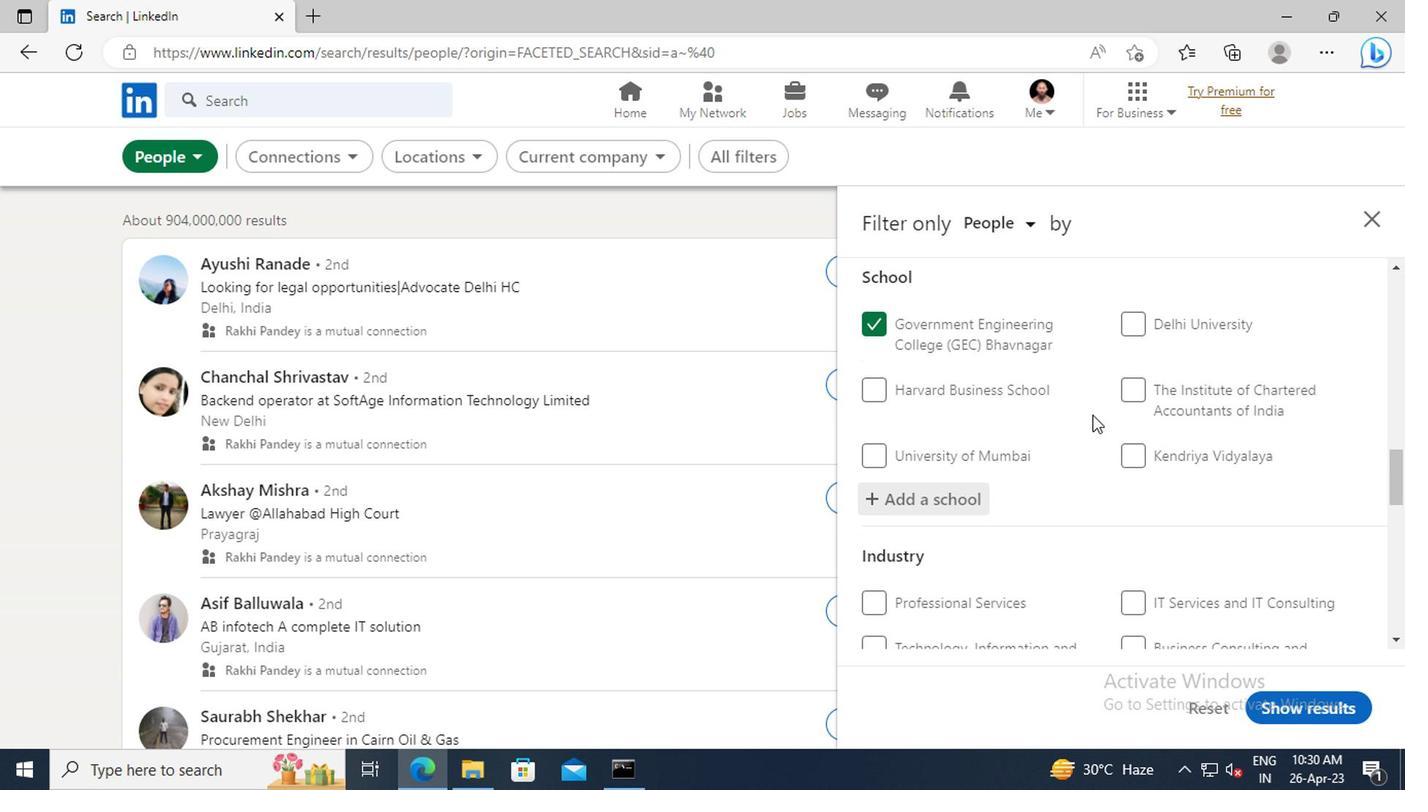 
Action: Mouse scrolled (1088, 415) with delta (0, 0)
Screenshot: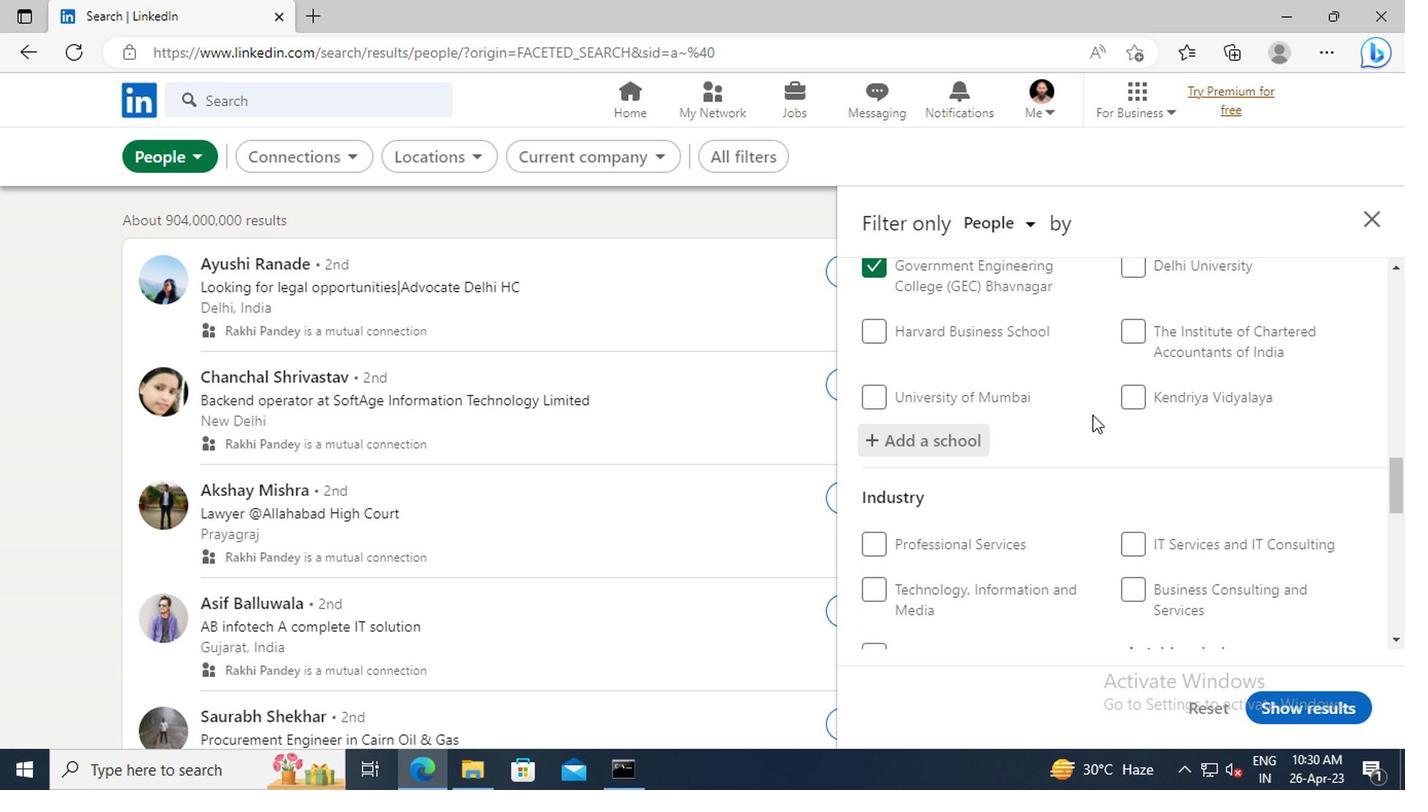 
Action: Mouse scrolled (1088, 415) with delta (0, 0)
Screenshot: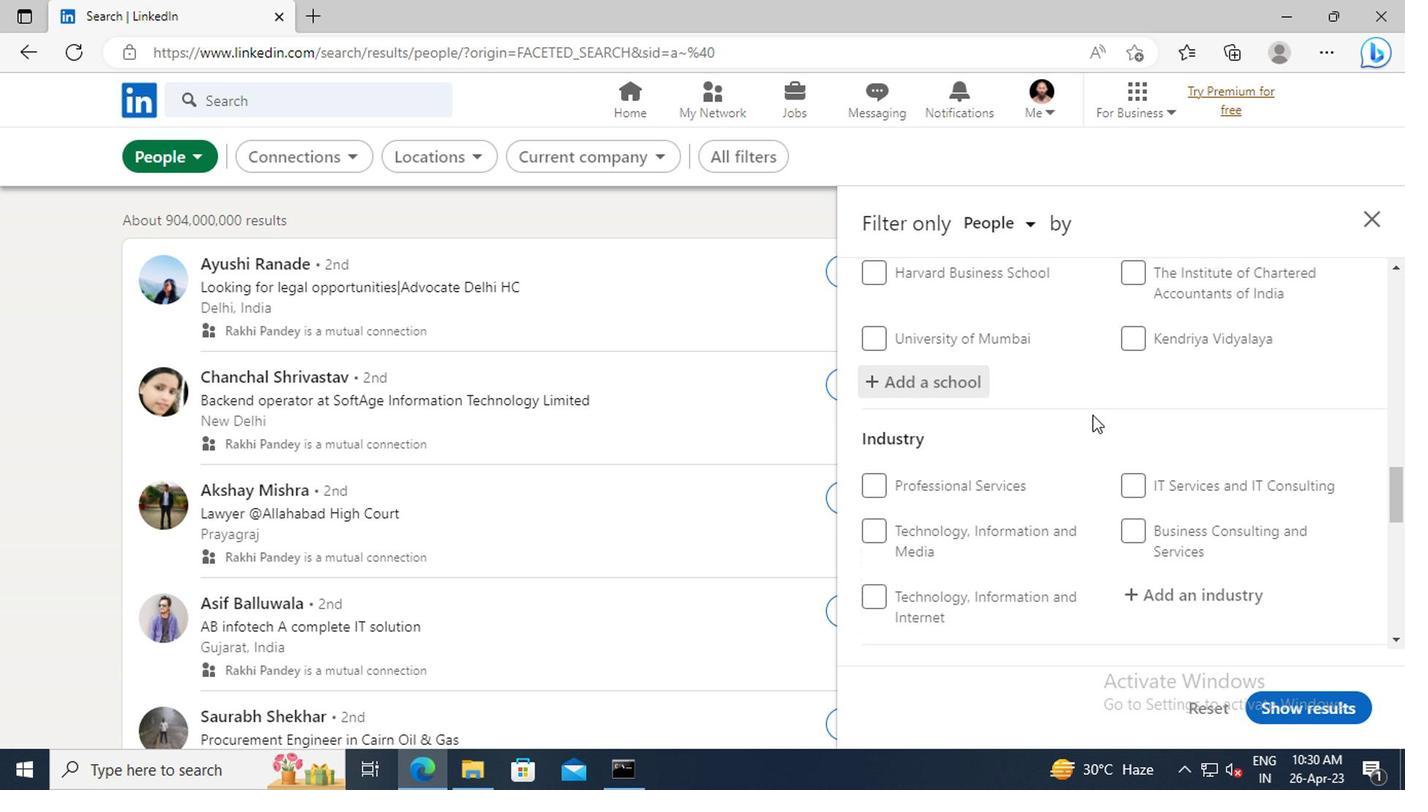 
Action: Mouse scrolled (1088, 415) with delta (0, 0)
Screenshot: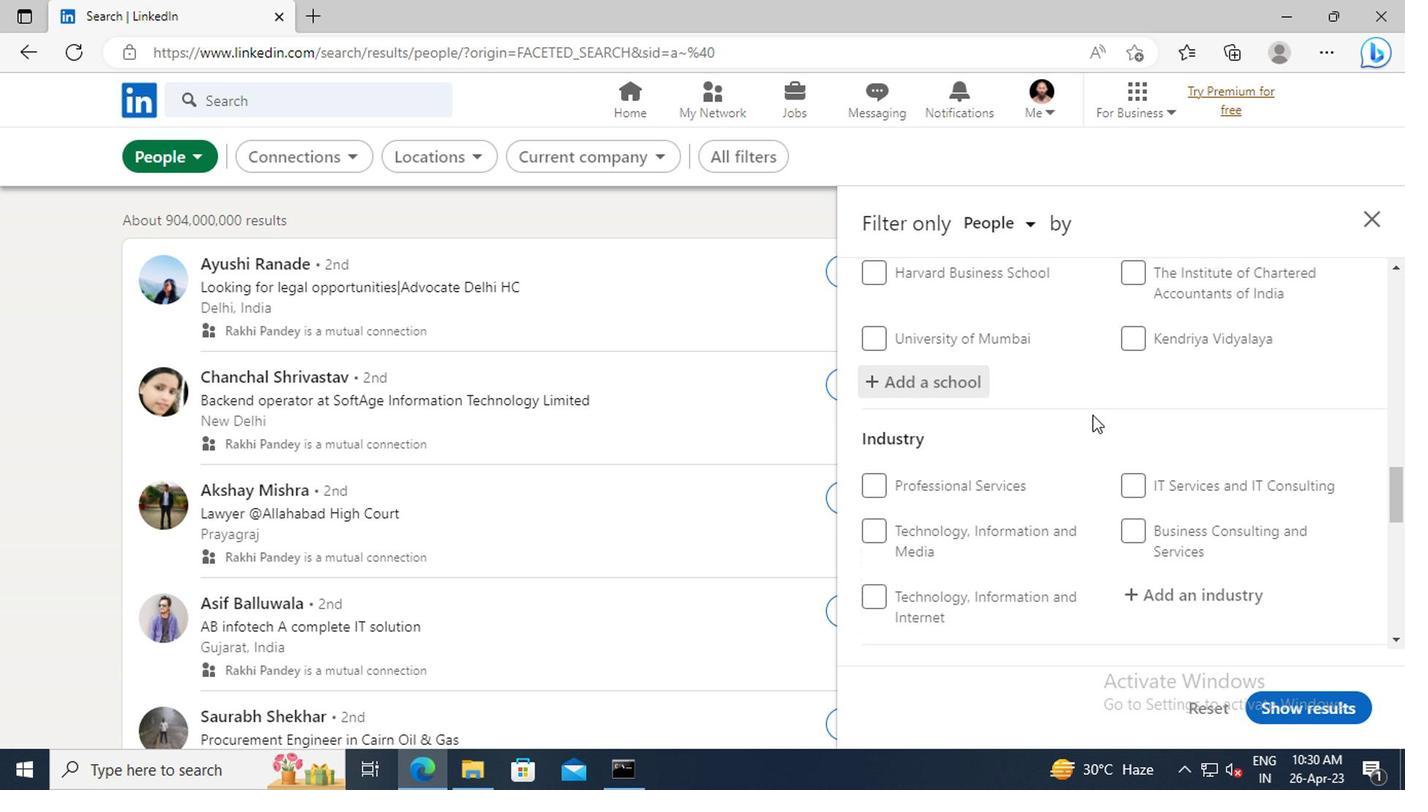
Action: Mouse scrolled (1088, 415) with delta (0, 0)
Screenshot: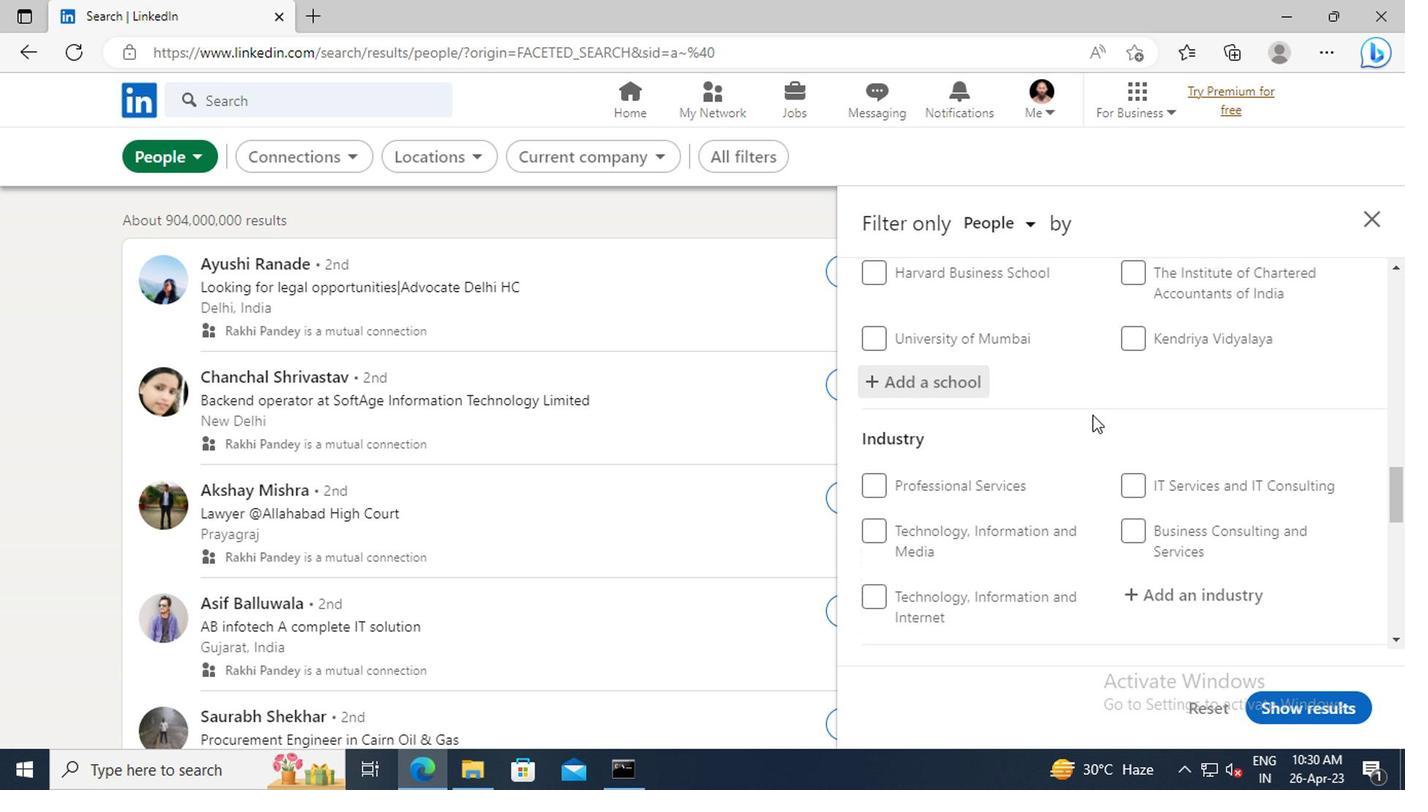 
Action: Mouse moved to (1160, 424)
Screenshot: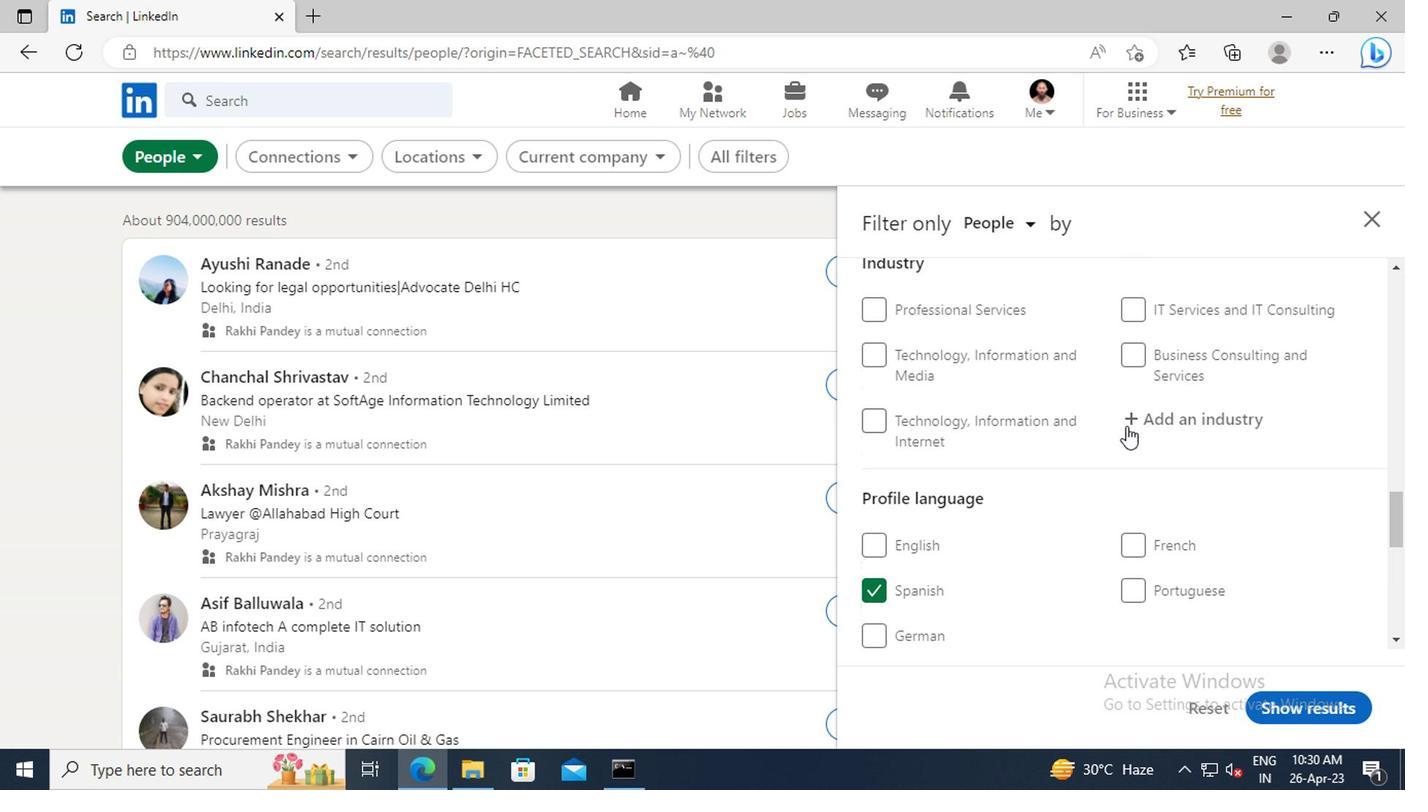 
Action: Mouse pressed left at (1160, 424)
Screenshot: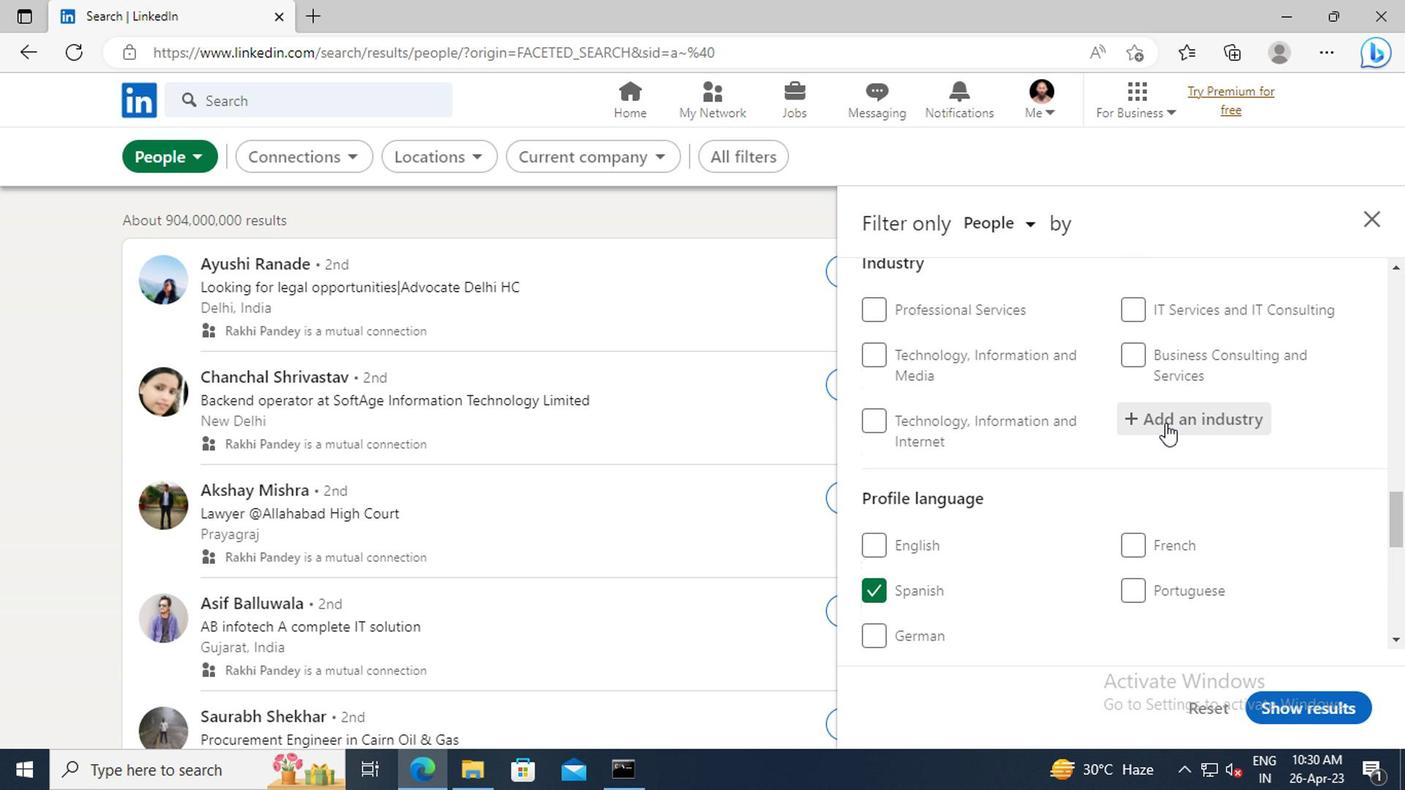 
Action: Mouse moved to (1160, 424)
Screenshot: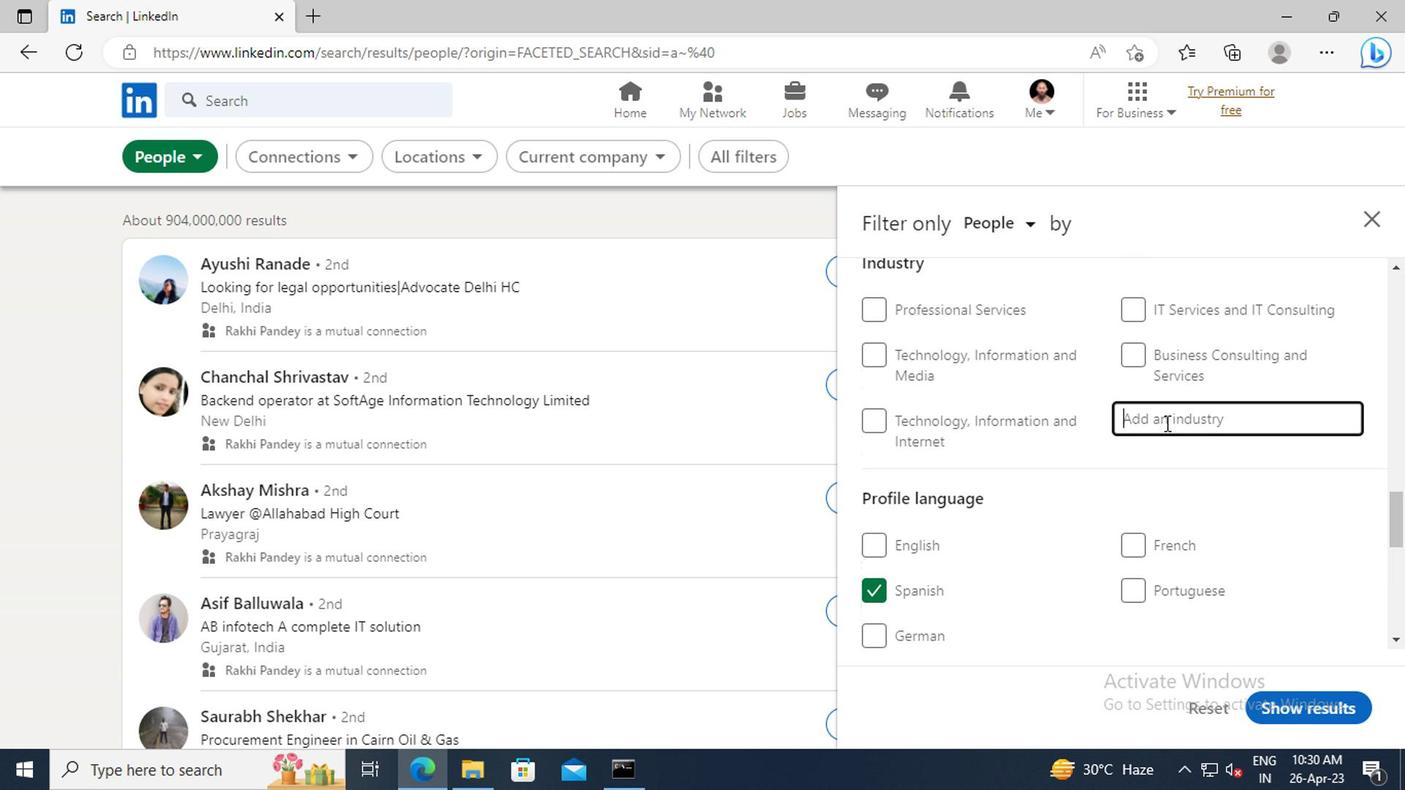 
Action: Key pressed <Key.shift>FIRE<Key.space><Key.shift>PROTECTION
Screenshot: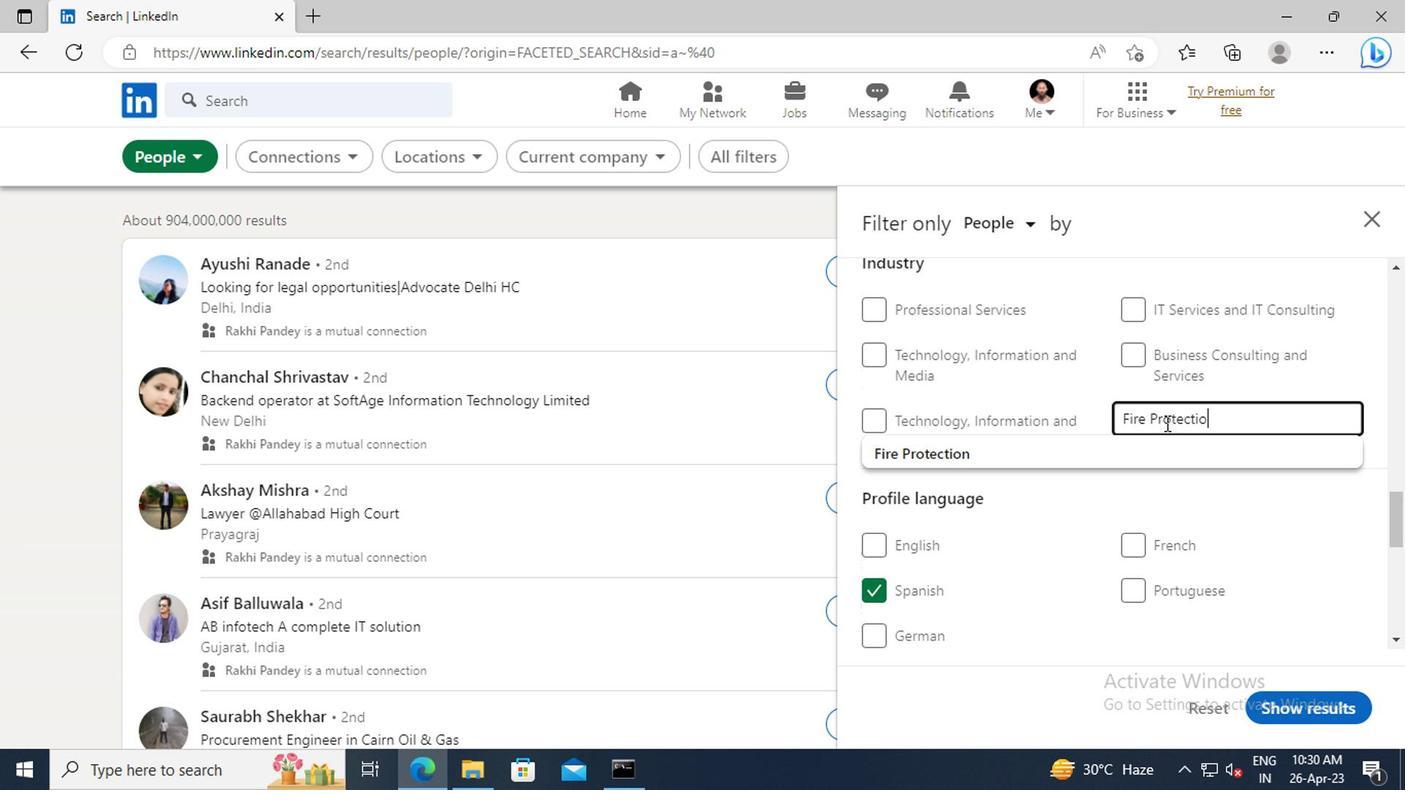 
Action: Mouse moved to (1105, 442)
Screenshot: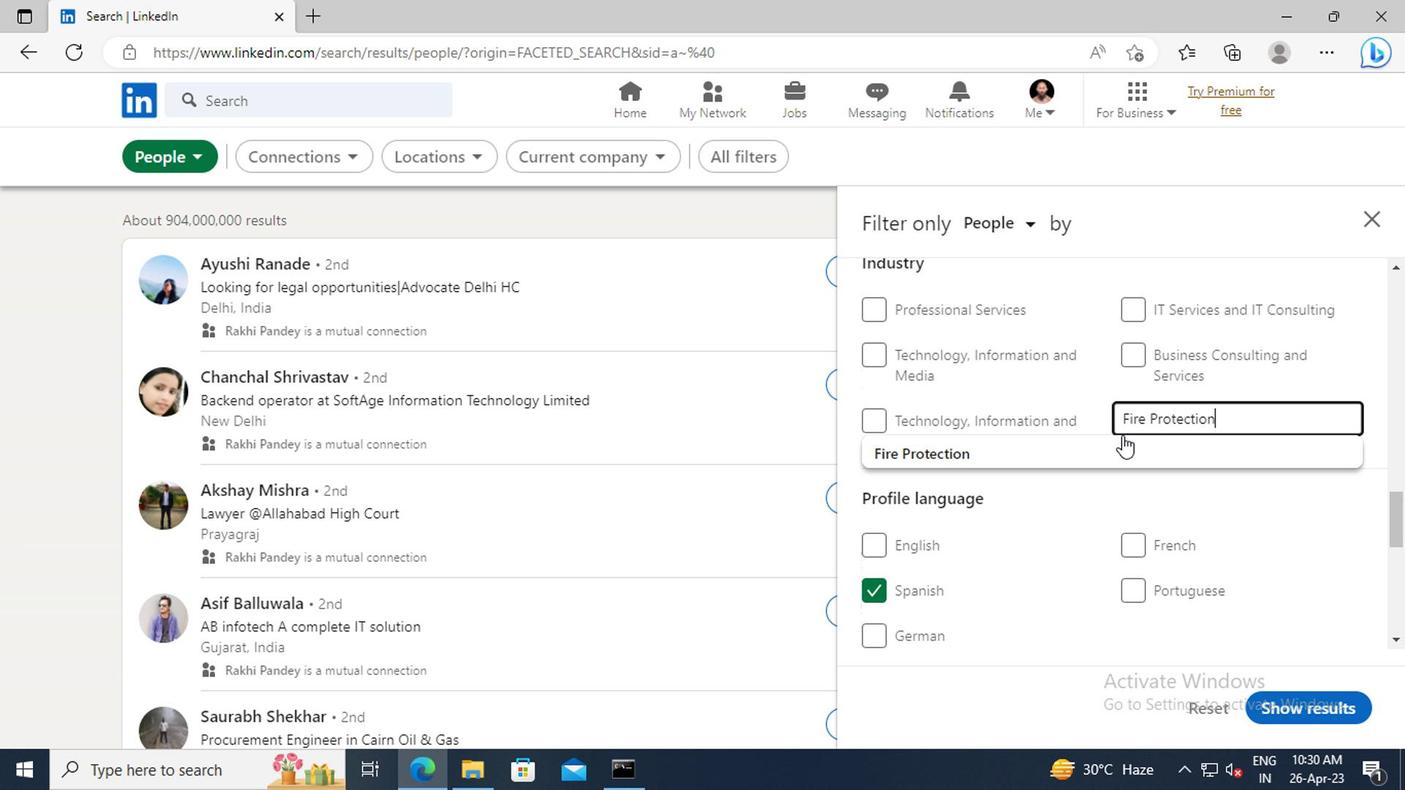 
Action: Mouse pressed left at (1105, 442)
Screenshot: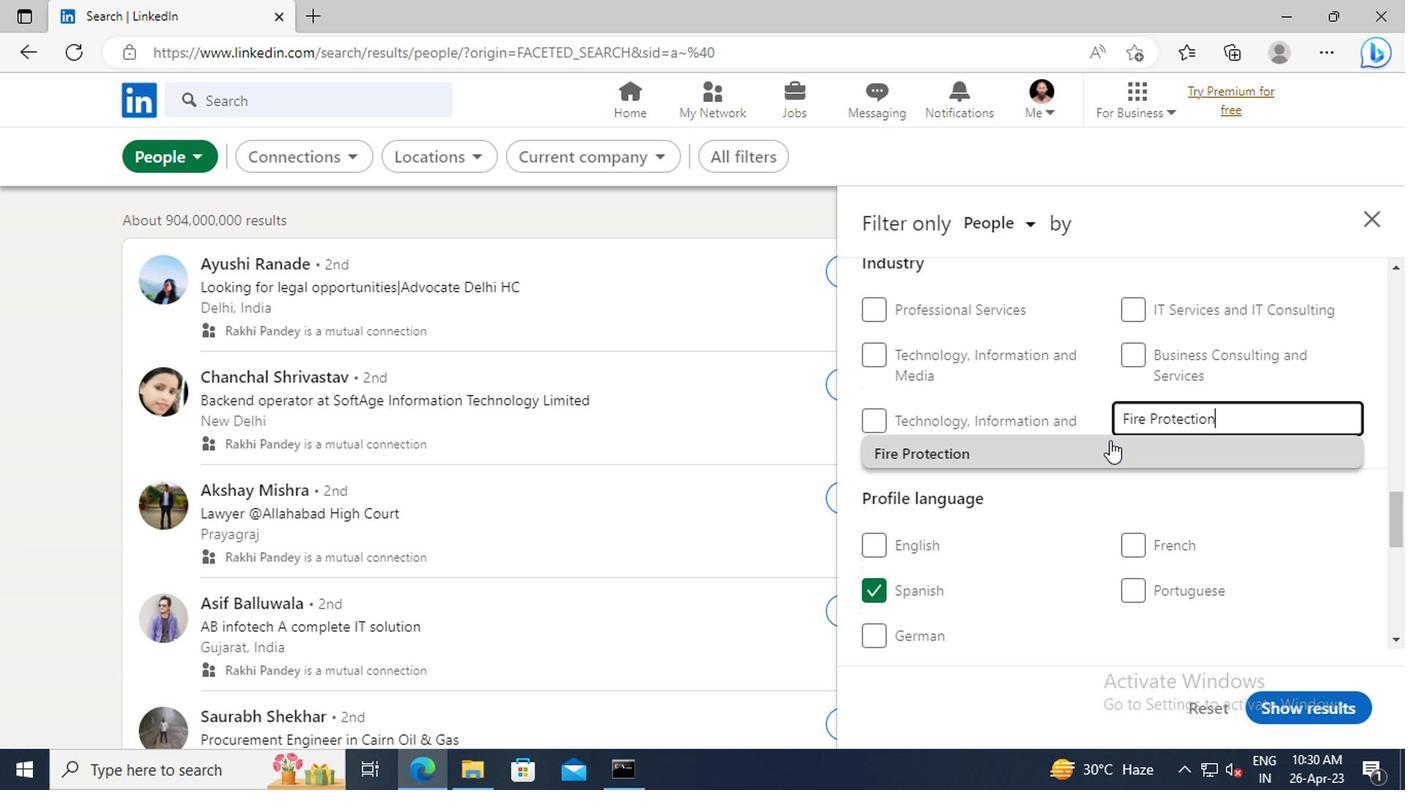
Action: Mouse scrolled (1105, 441) with delta (0, 0)
Screenshot: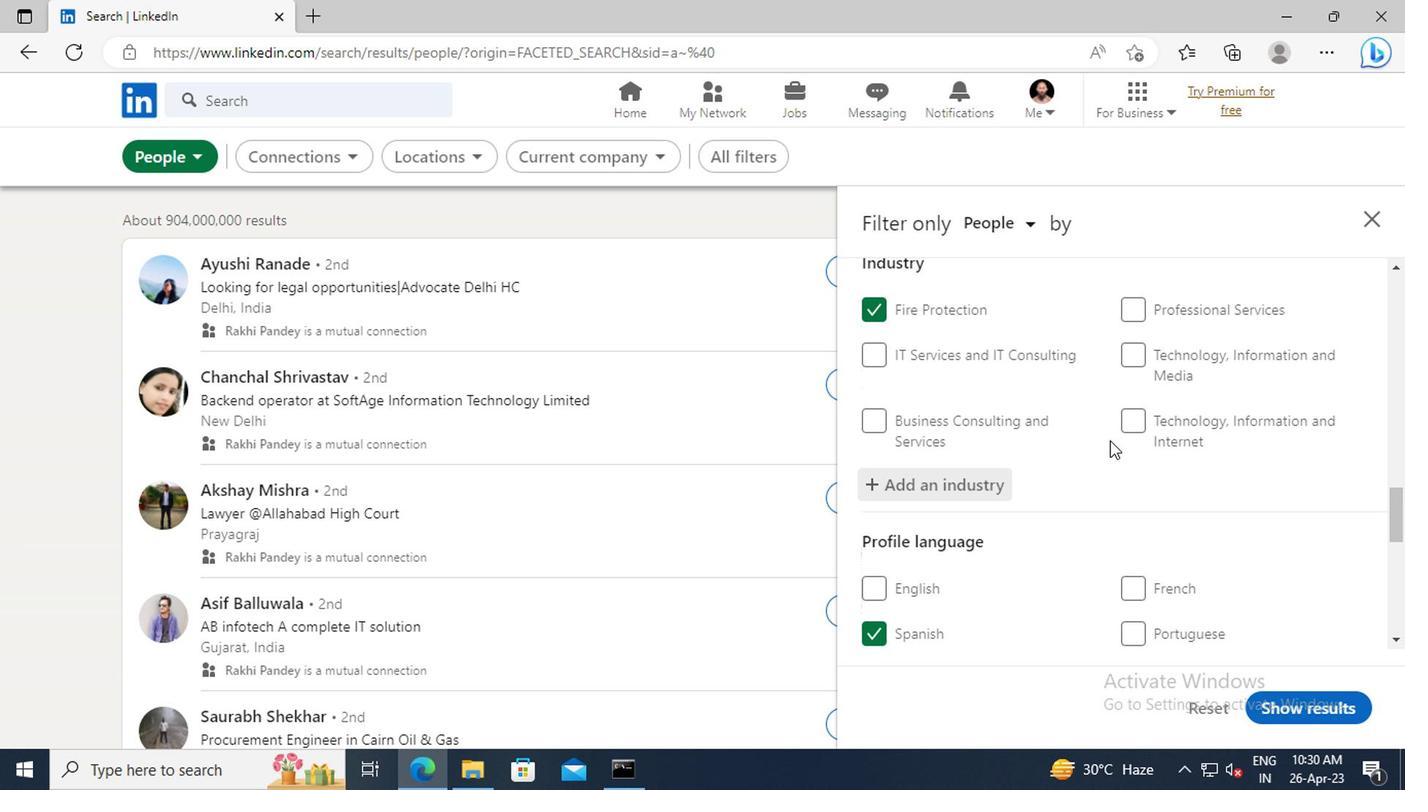 
Action: Mouse scrolled (1105, 441) with delta (0, 0)
Screenshot: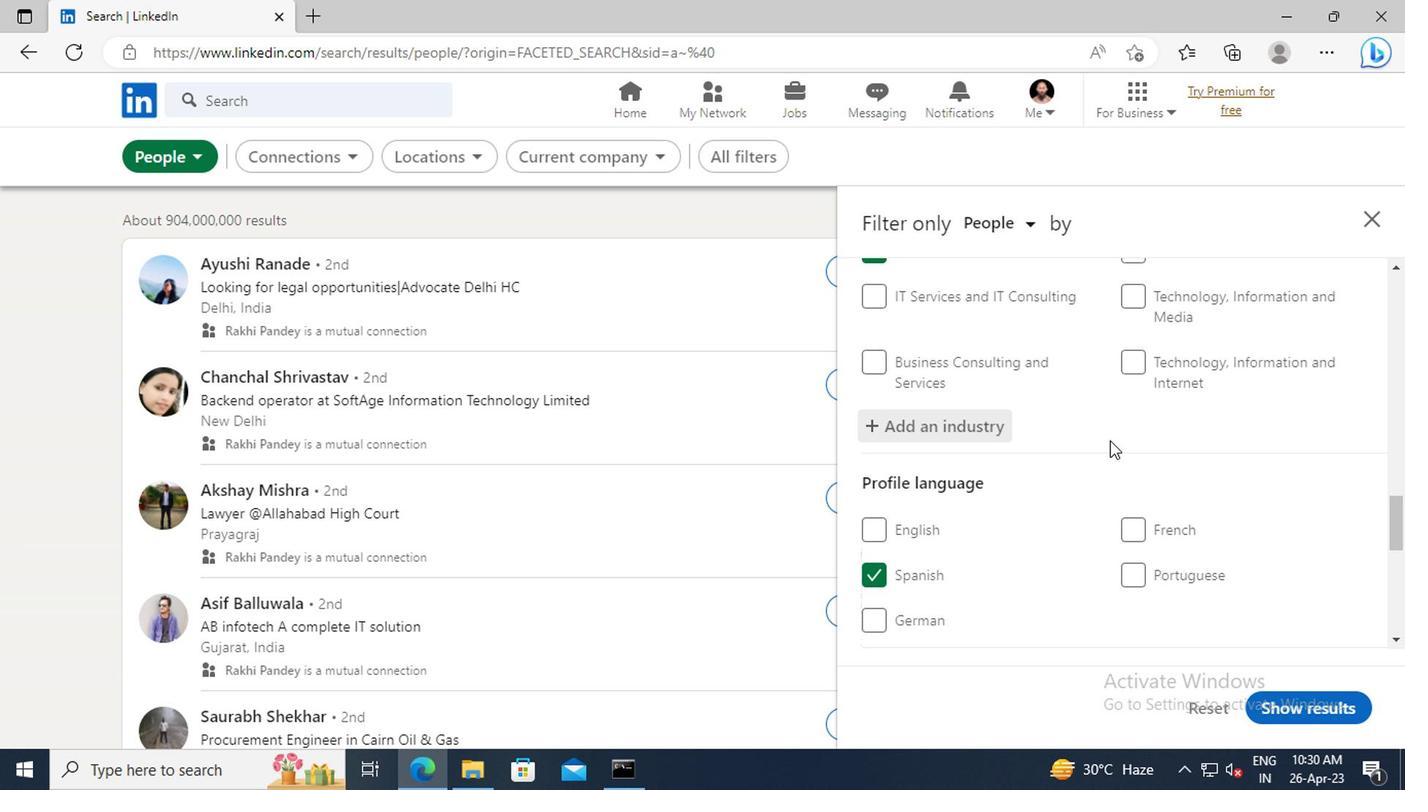 
Action: Mouse scrolled (1105, 441) with delta (0, 0)
Screenshot: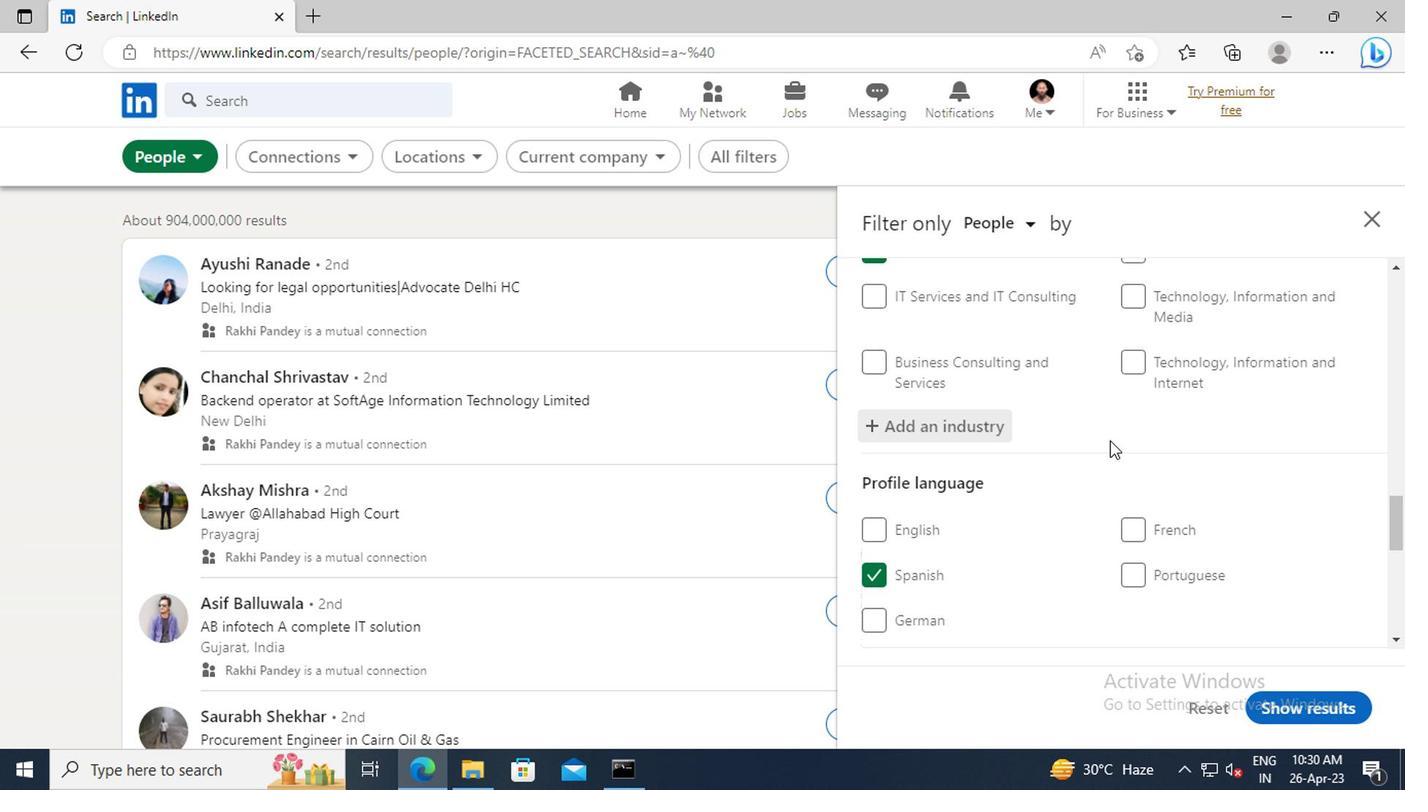 
Action: Mouse scrolled (1105, 441) with delta (0, 0)
Screenshot: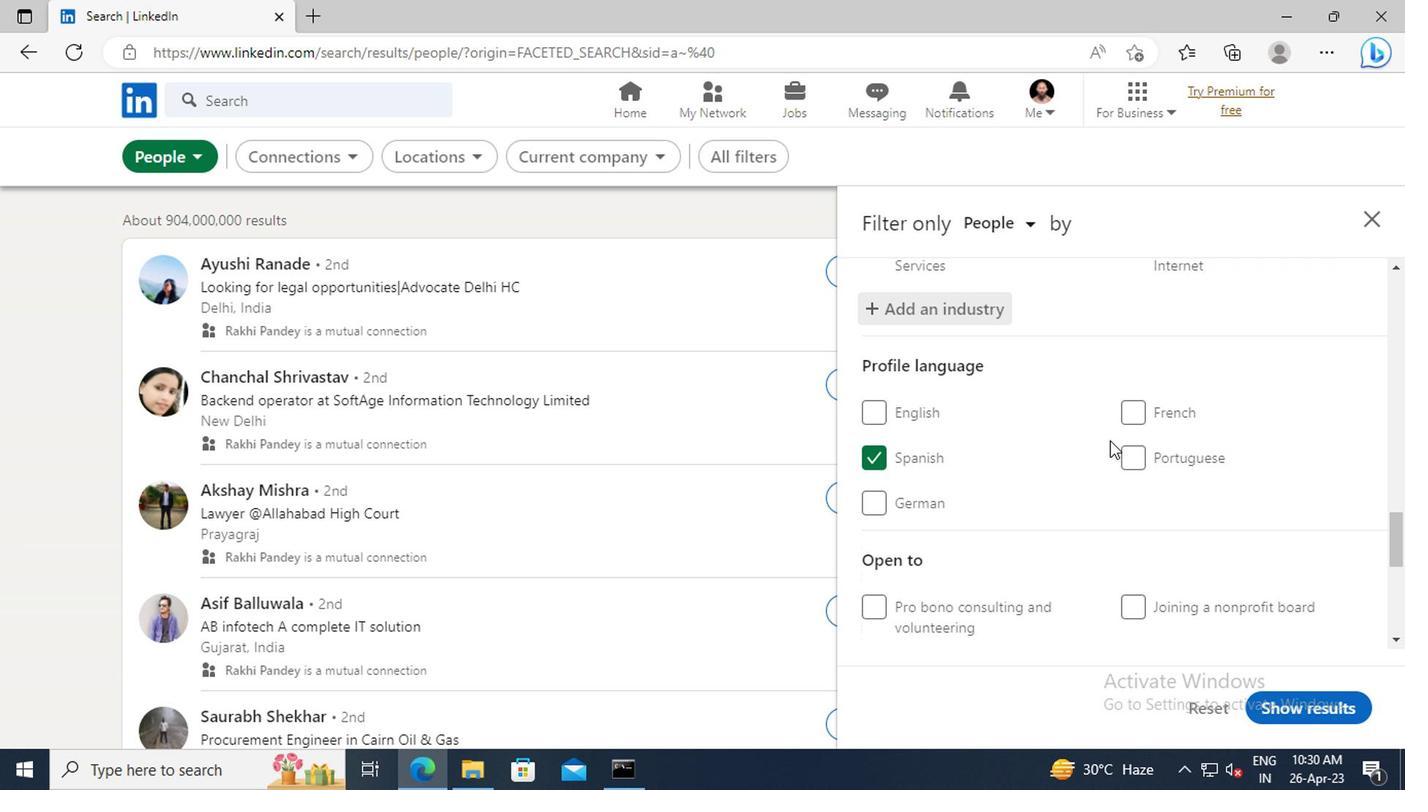 
Action: Mouse scrolled (1105, 441) with delta (0, 0)
Screenshot: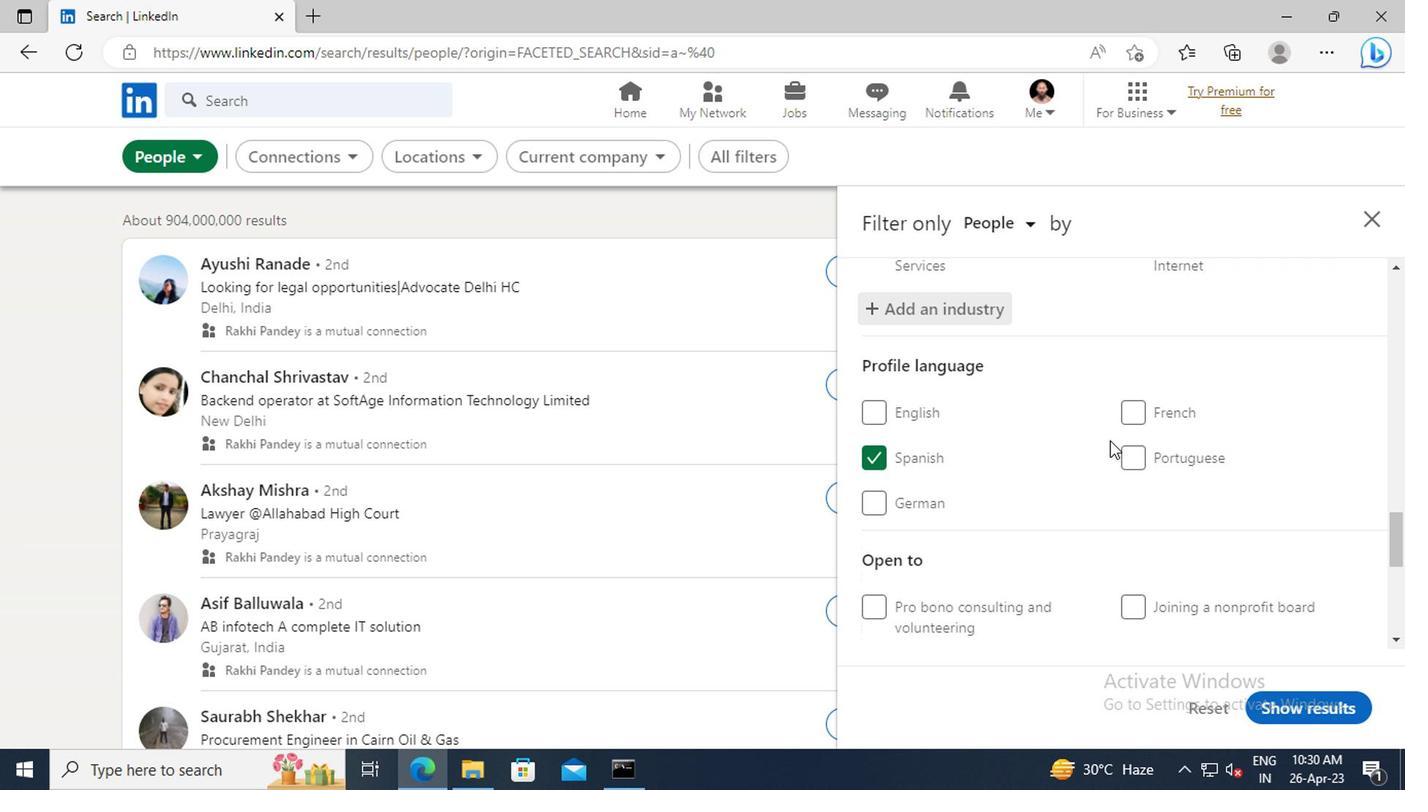 
Action: Mouse scrolled (1105, 441) with delta (0, 0)
Screenshot: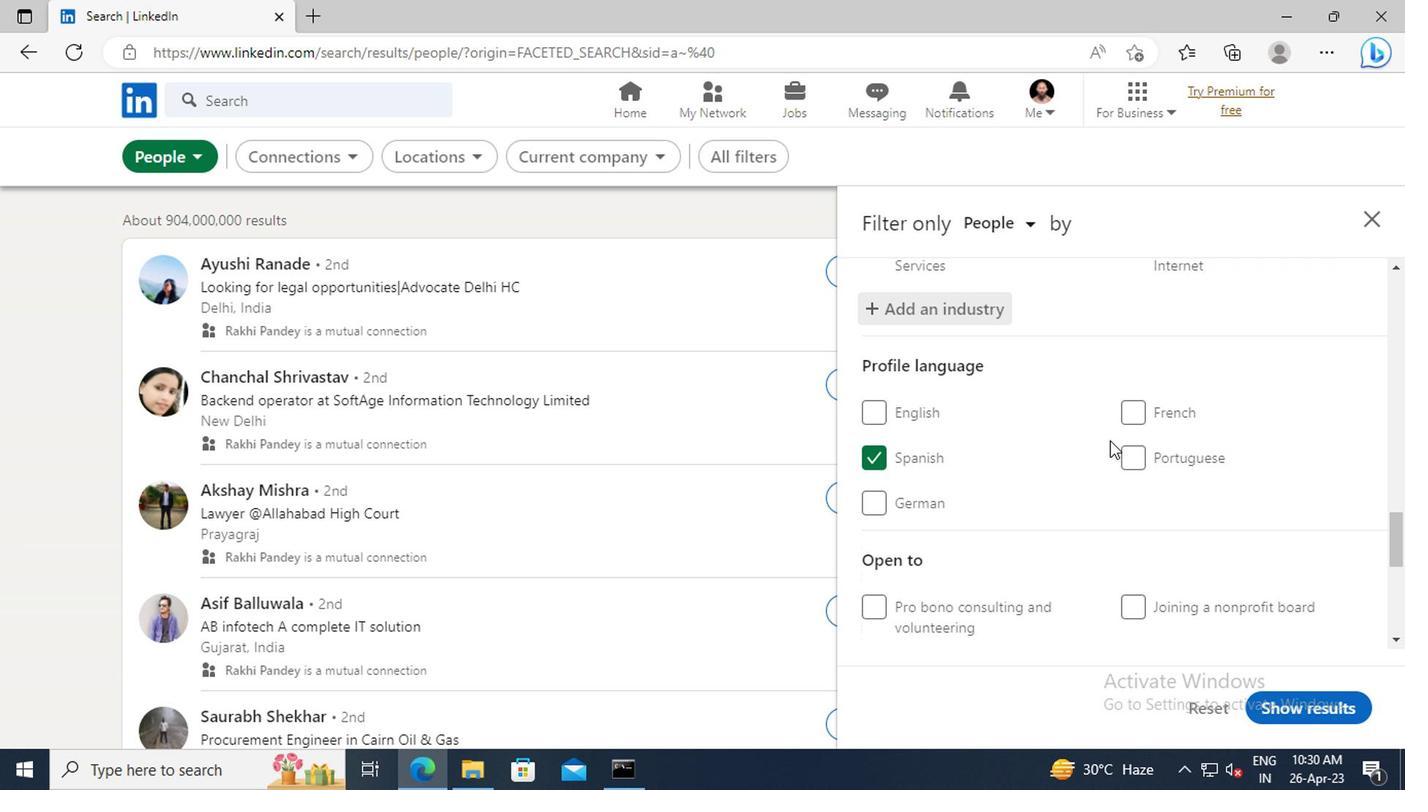 
Action: Mouse scrolled (1105, 441) with delta (0, 0)
Screenshot: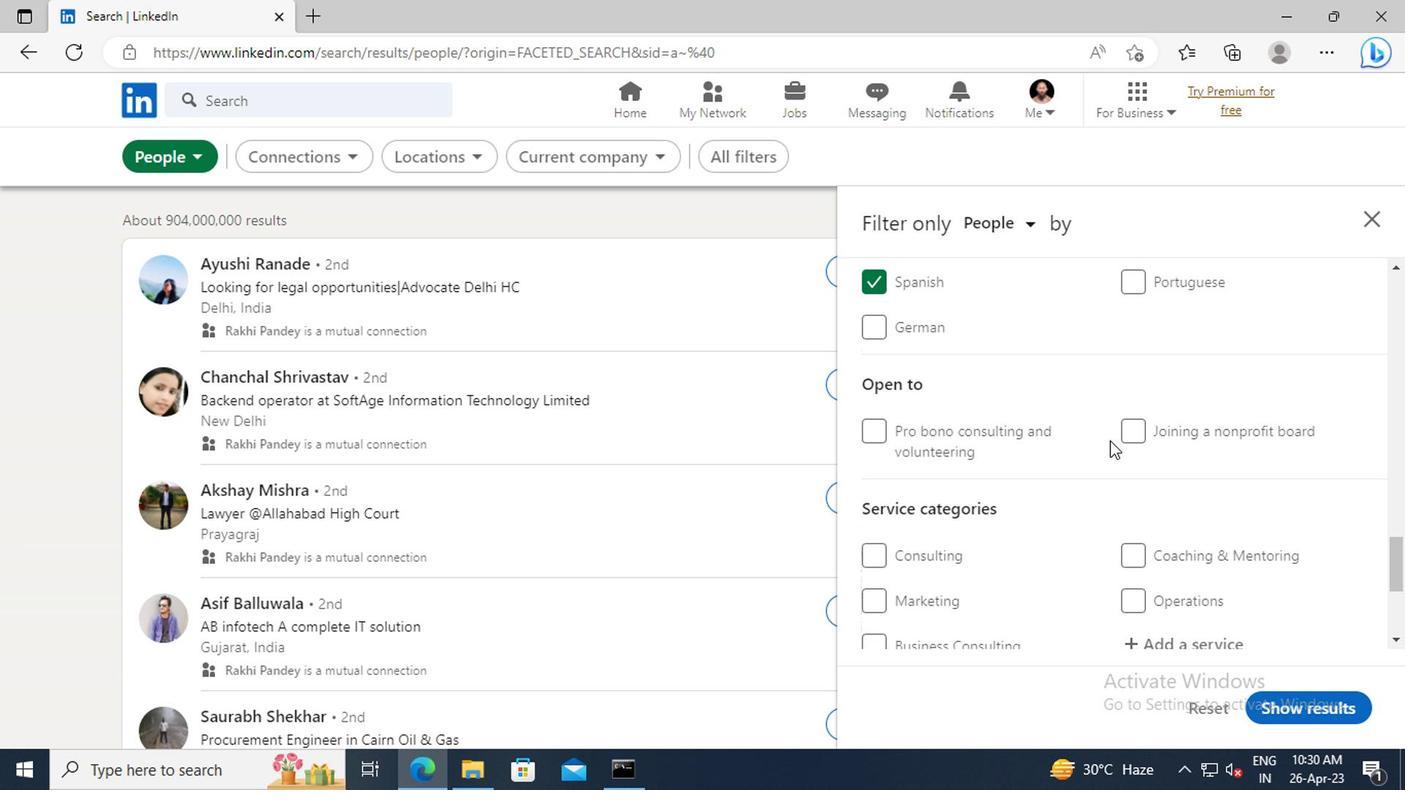 
Action: Mouse scrolled (1105, 441) with delta (0, 0)
Screenshot: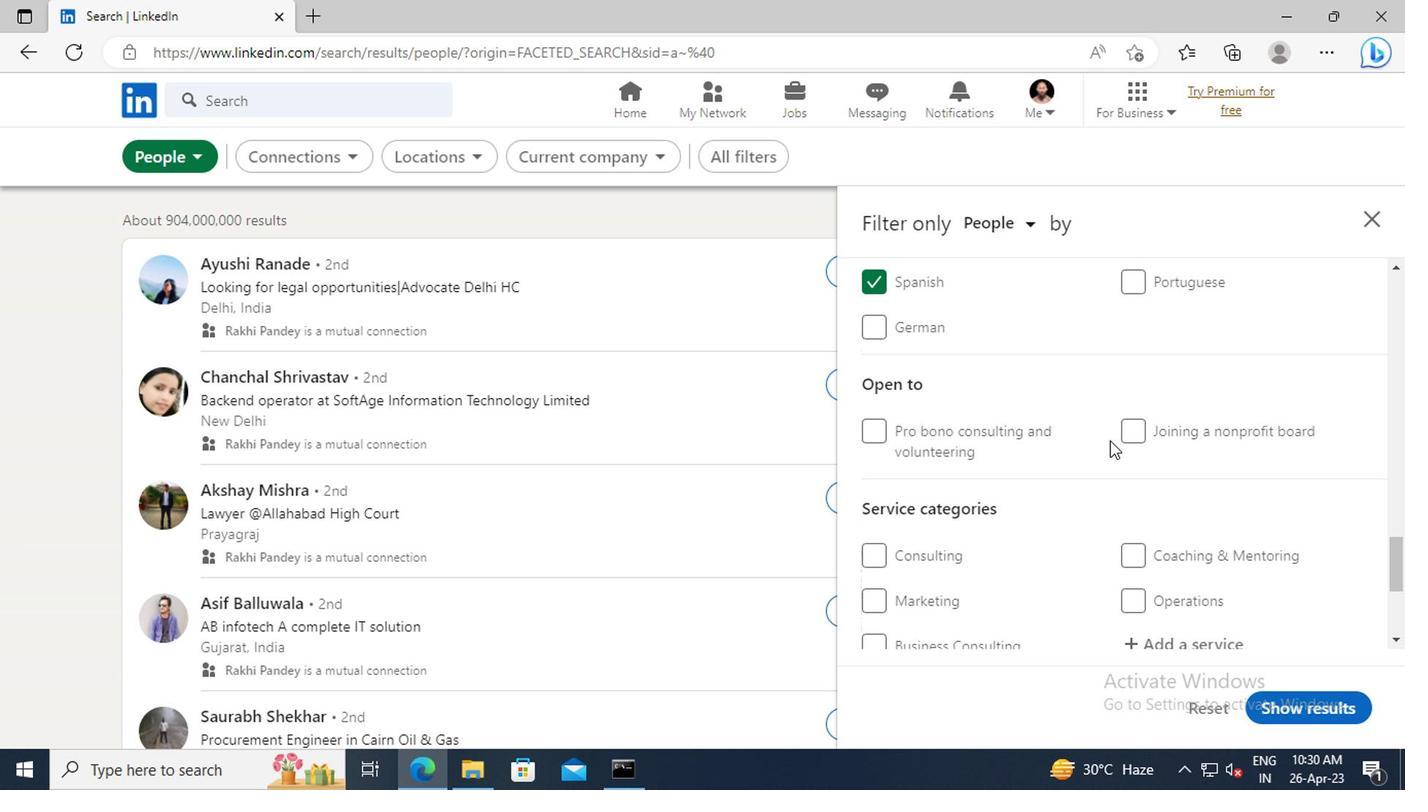 
Action: Mouse scrolled (1105, 441) with delta (0, 0)
Screenshot: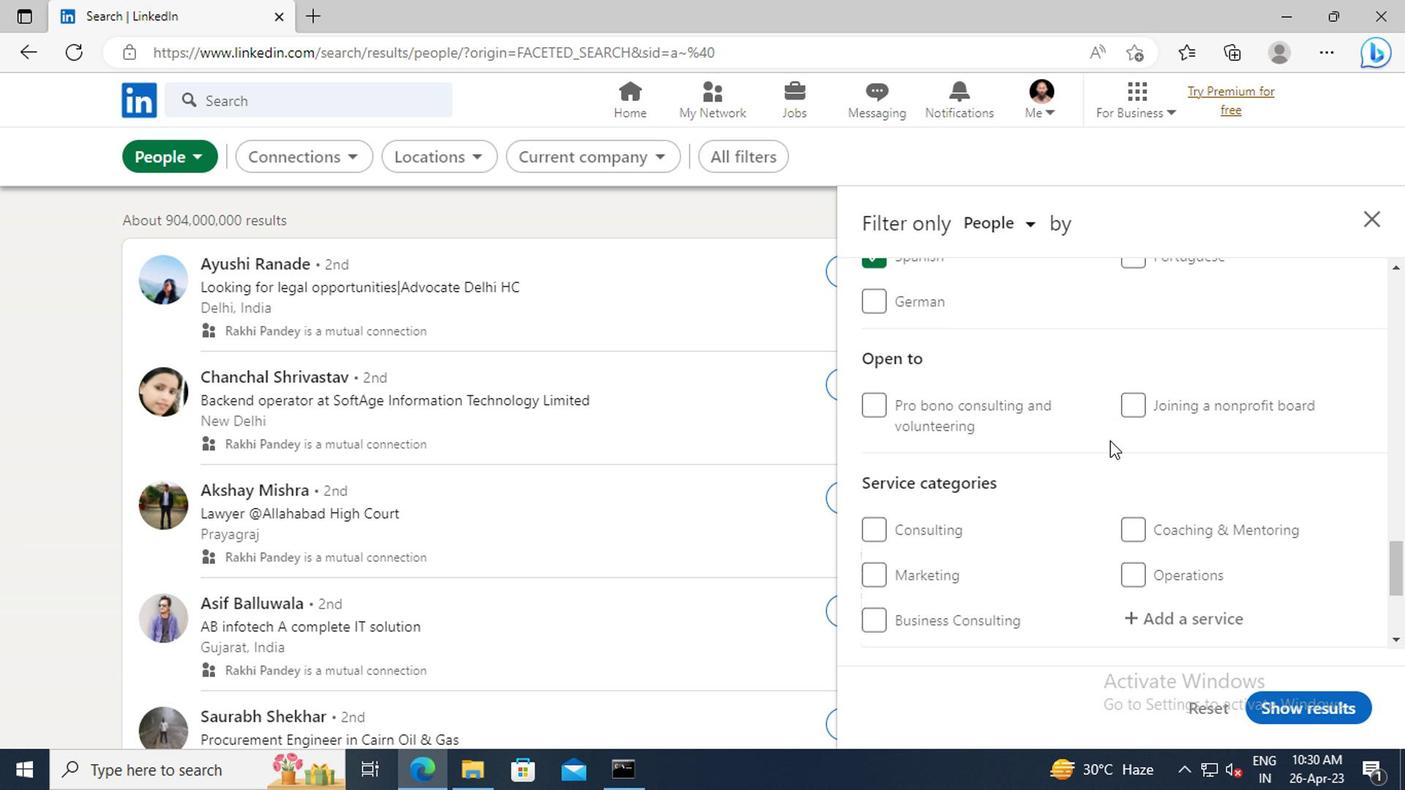 
Action: Mouse moved to (1134, 464)
Screenshot: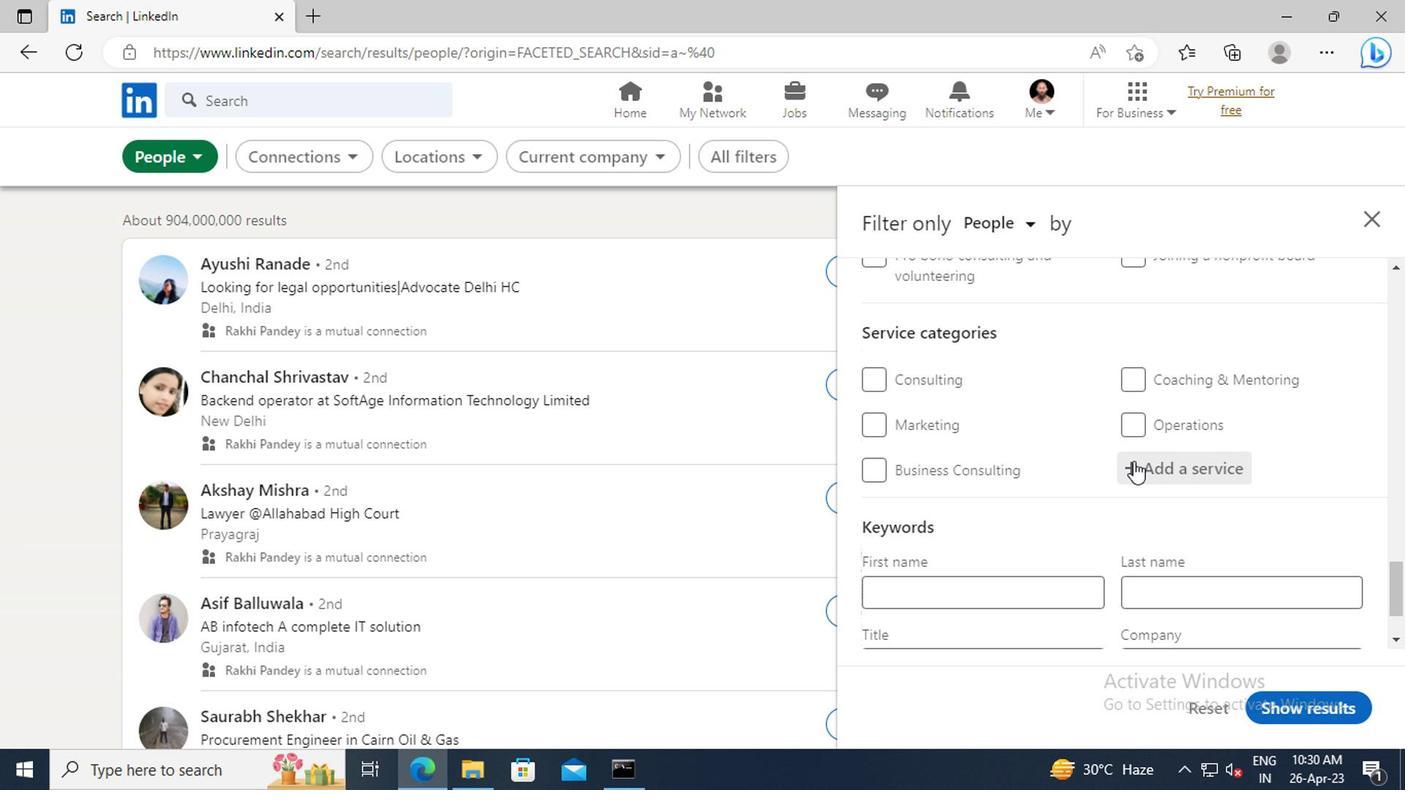 
Action: Mouse pressed left at (1134, 464)
Screenshot: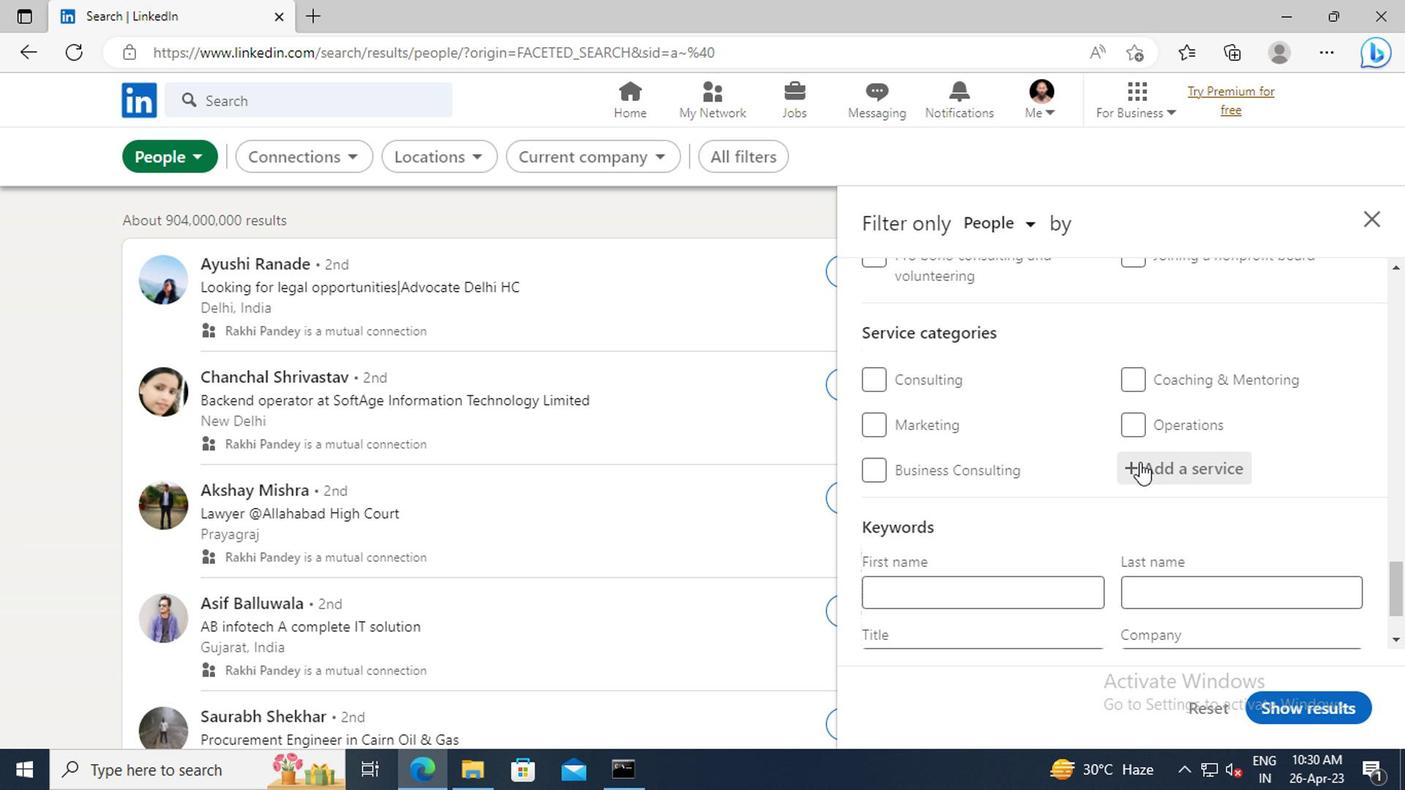 
Action: Key pressed <Key.shift>HEADSHOT<Key.space><Key.shift>PHOTOGRAPHY
Screenshot: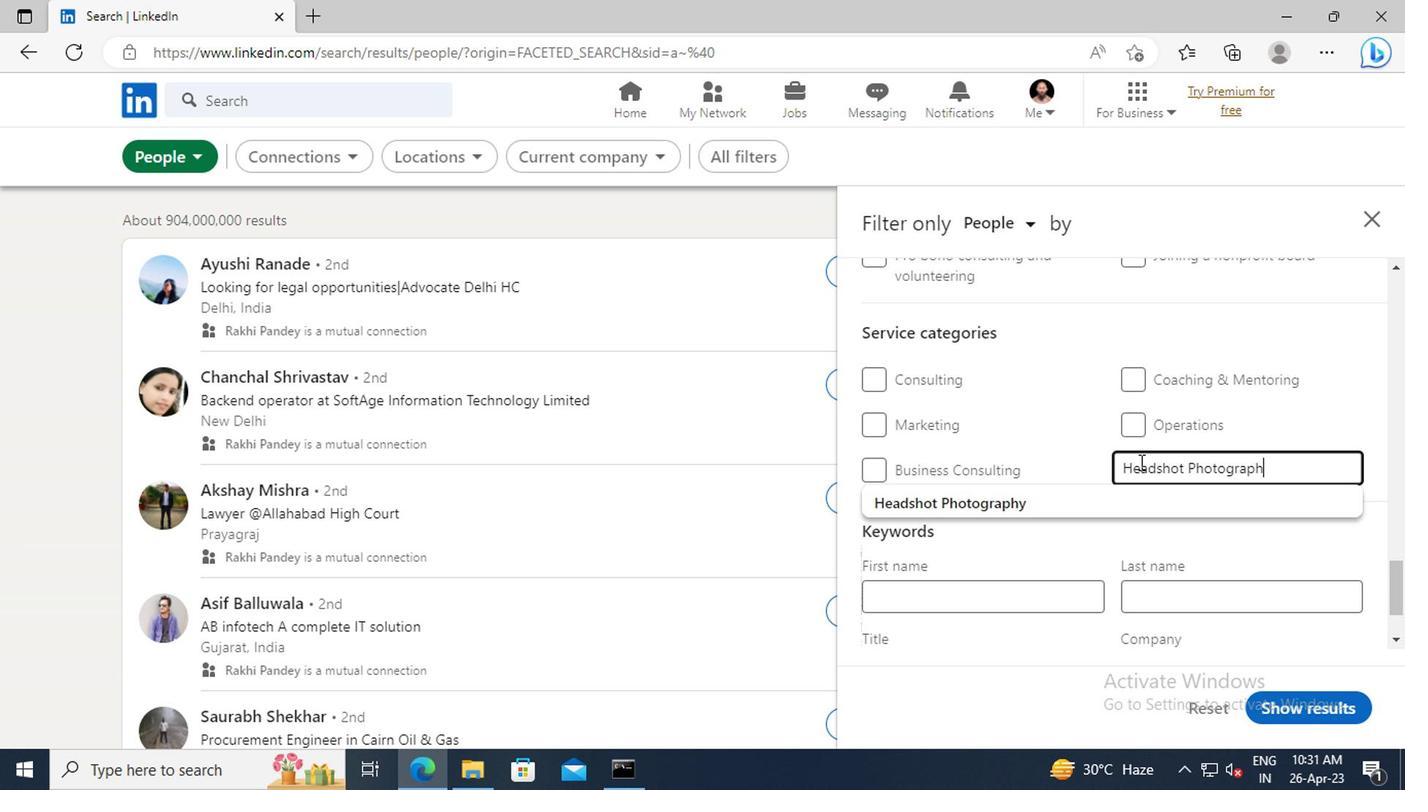 
Action: Mouse moved to (1129, 502)
Screenshot: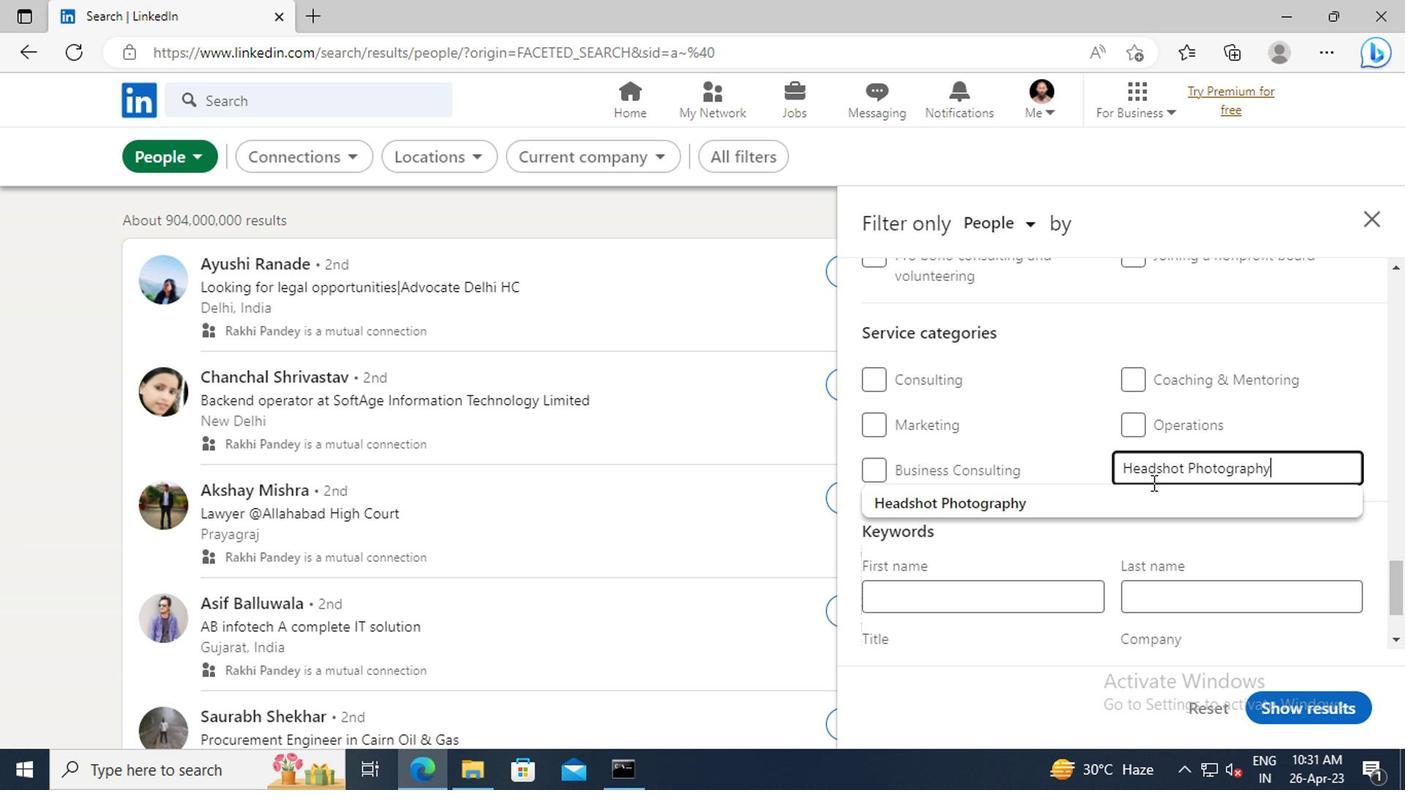 
Action: Mouse pressed left at (1129, 502)
Screenshot: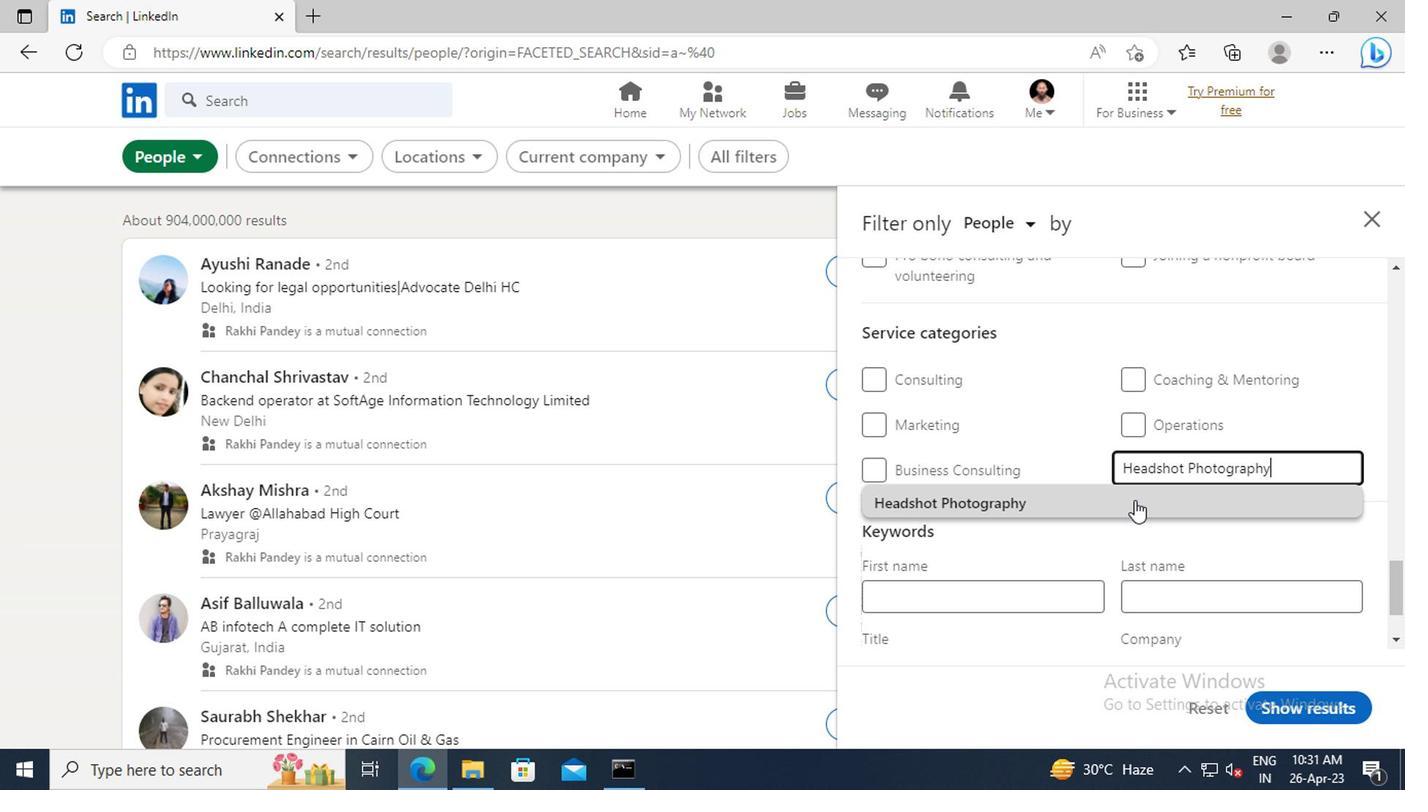 
Action: Mouse moved to (1075, 410)
Screenshot: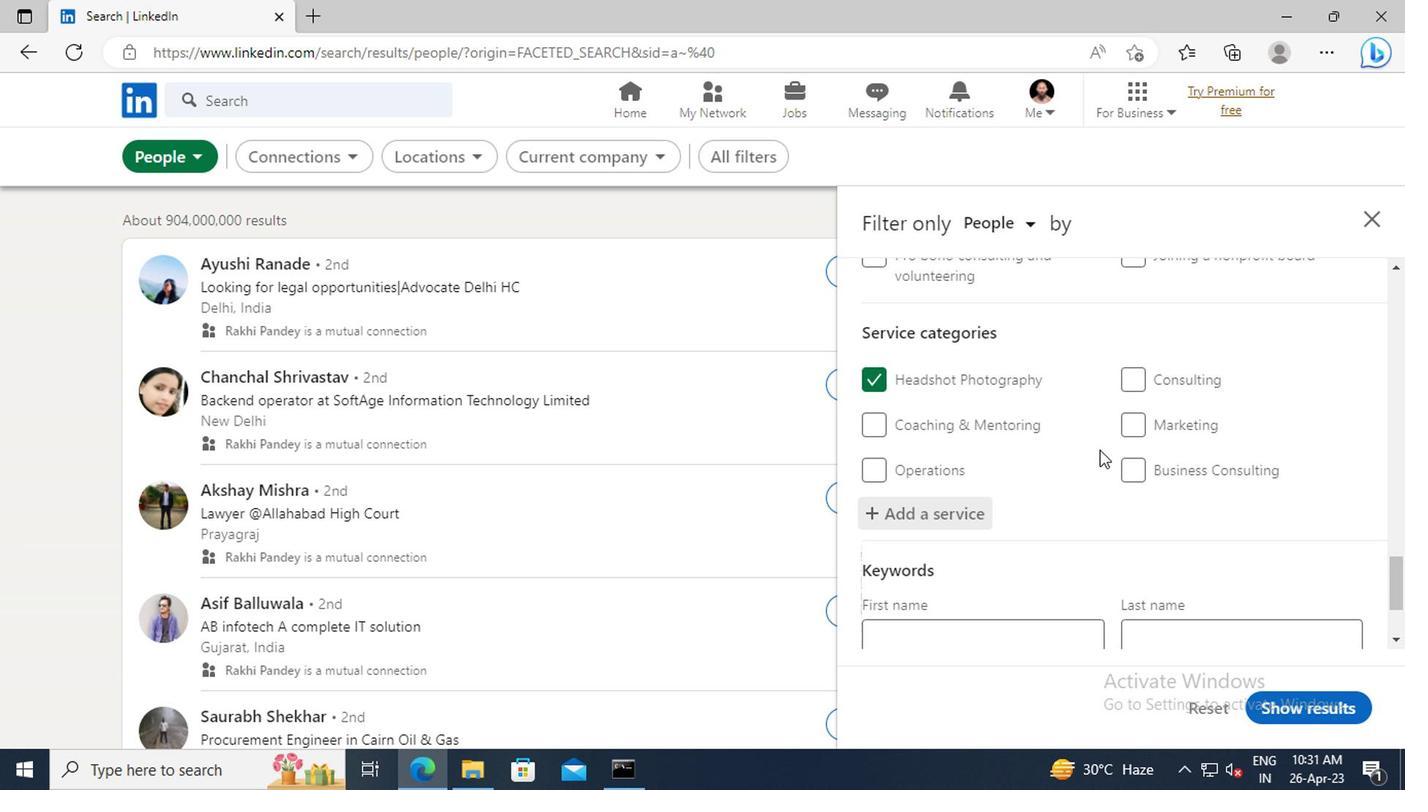 
Action: Mouse scrolled (1075, 409) with delta (0, -1)
Screenshot: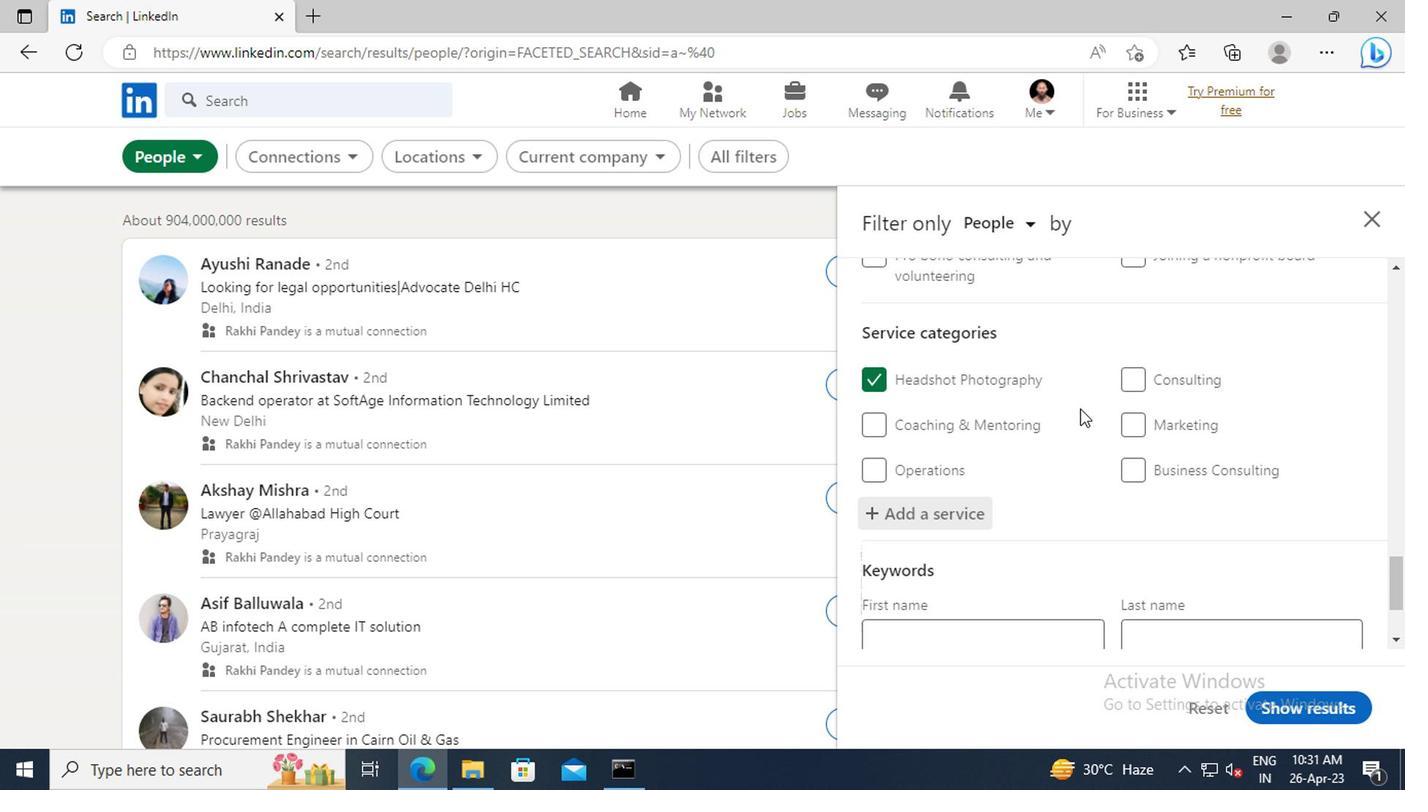 
Action: Mouse scrolled (1075, 409) with delta (0, -1)
Screenshot: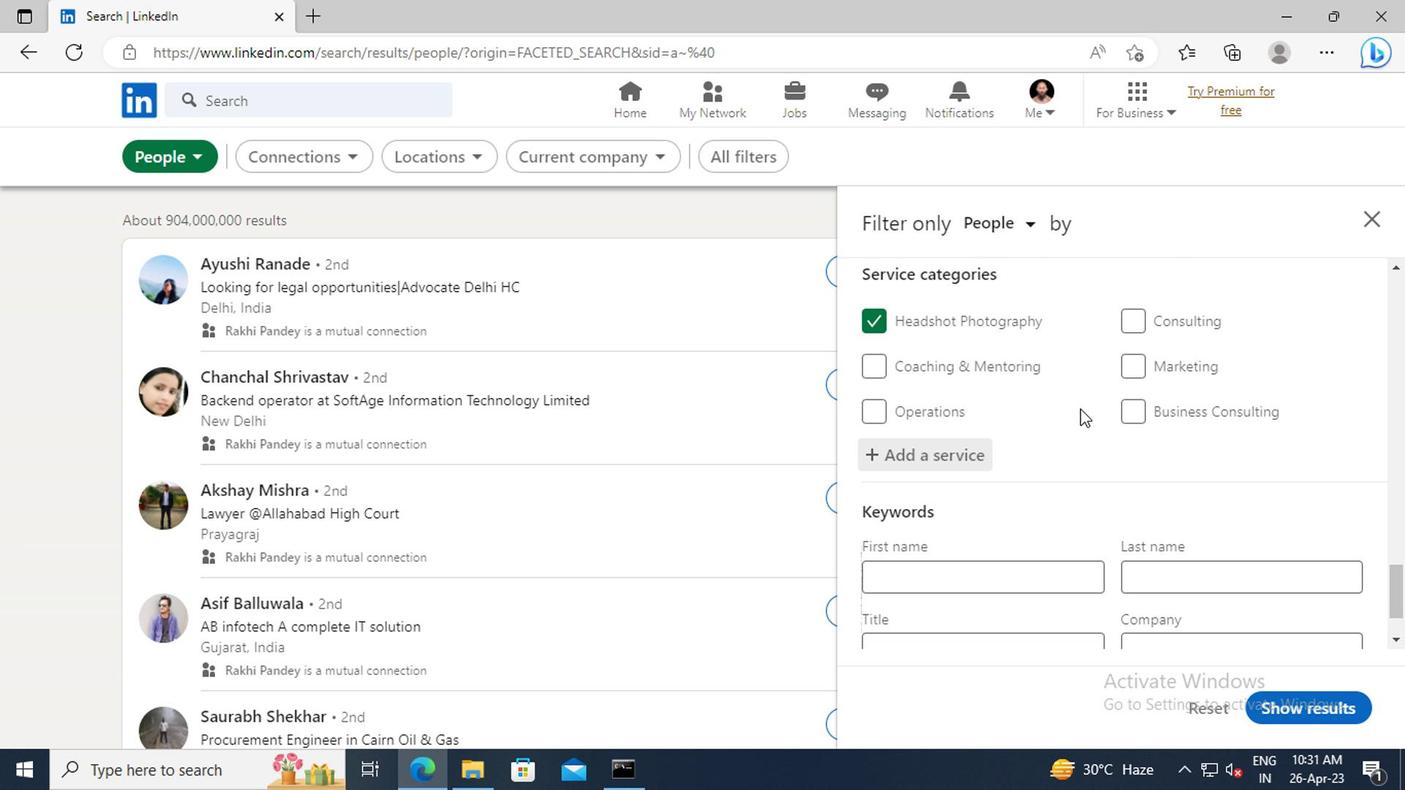 
Action: Mouse scrolled (1075, 409) with delta (0, -1)
Screenshot: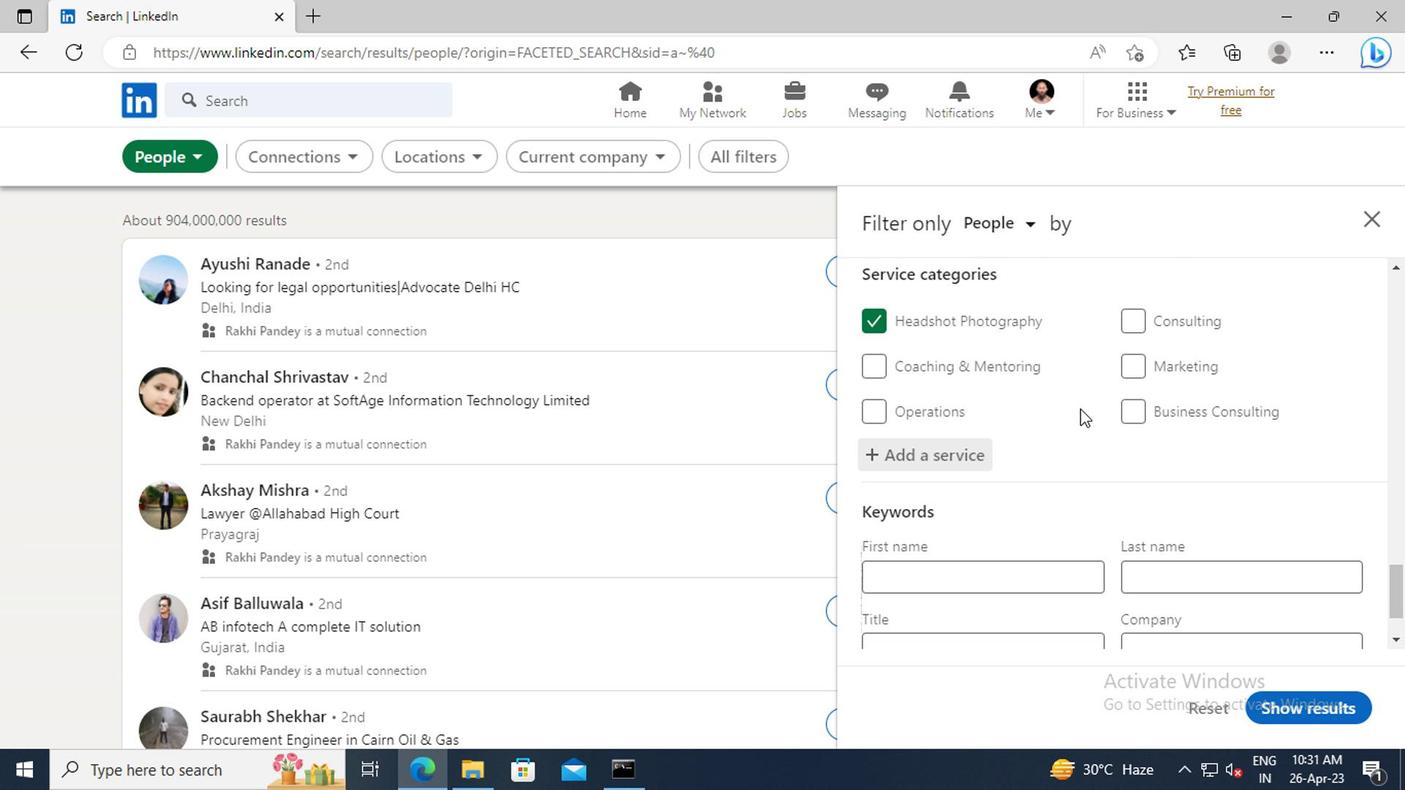 
Action: Mouse scrolled (1075, 409) with delta (0, -1)
Screenshot: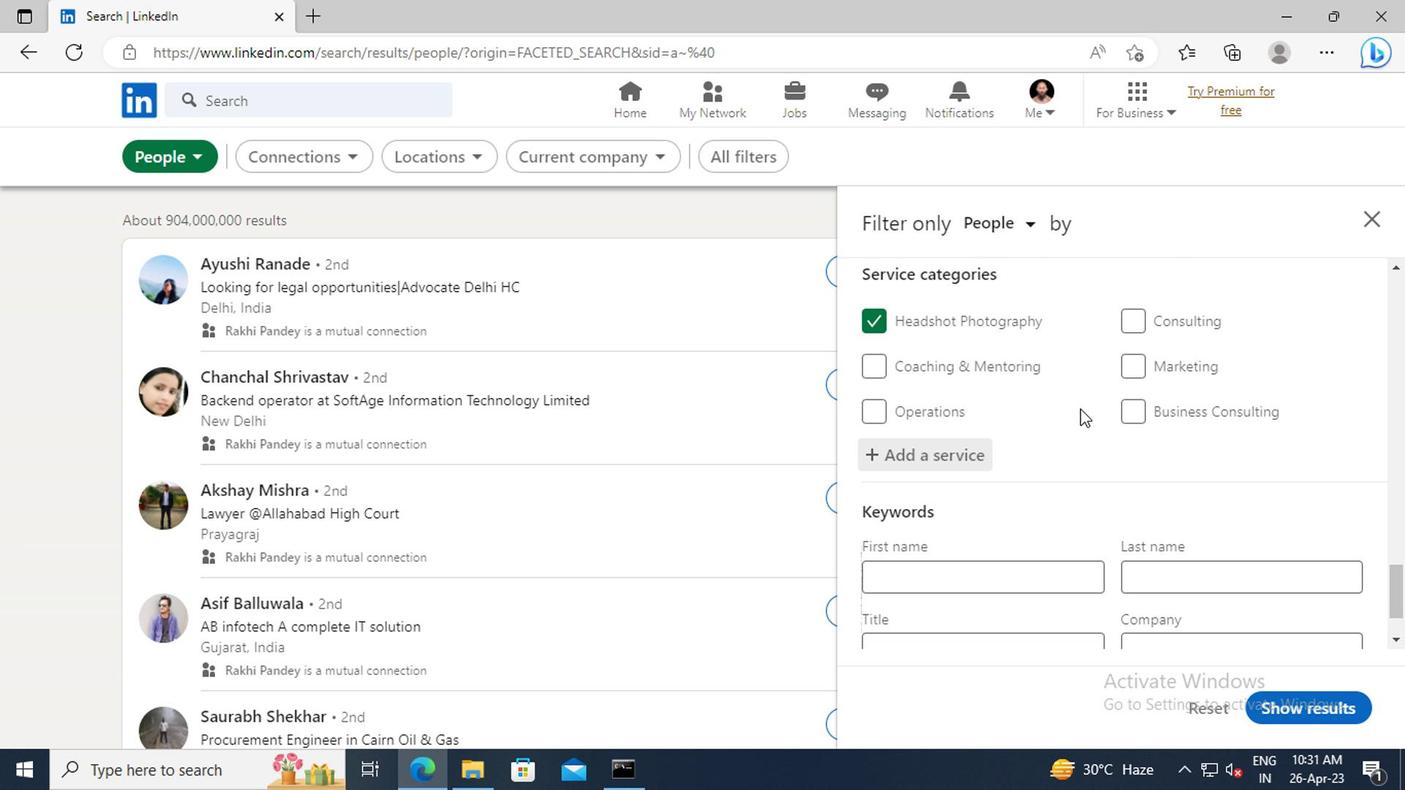 
Action: Mouse moved to (998, 552)
Screenshot: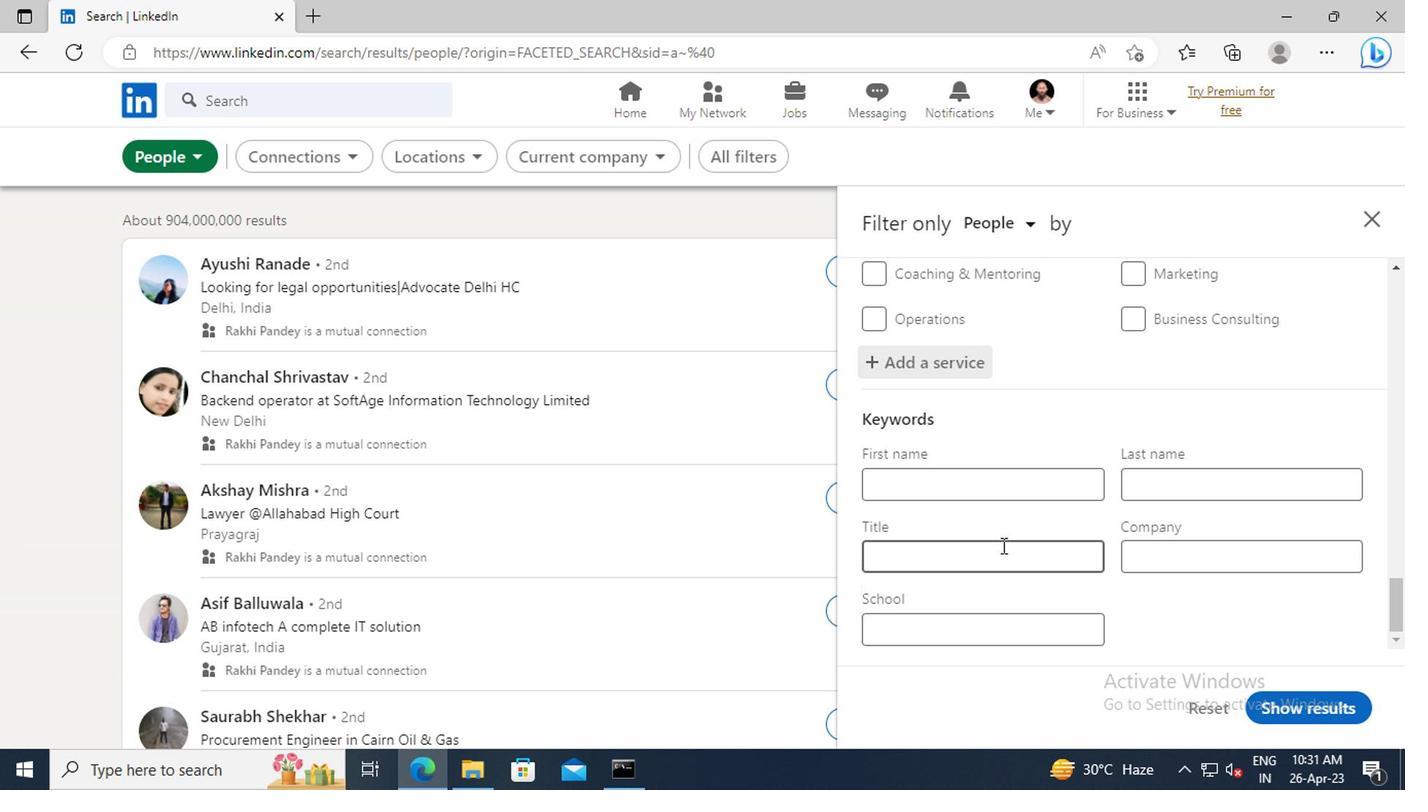
Action: Mouse pressed left at (998, 552)
Screenshot: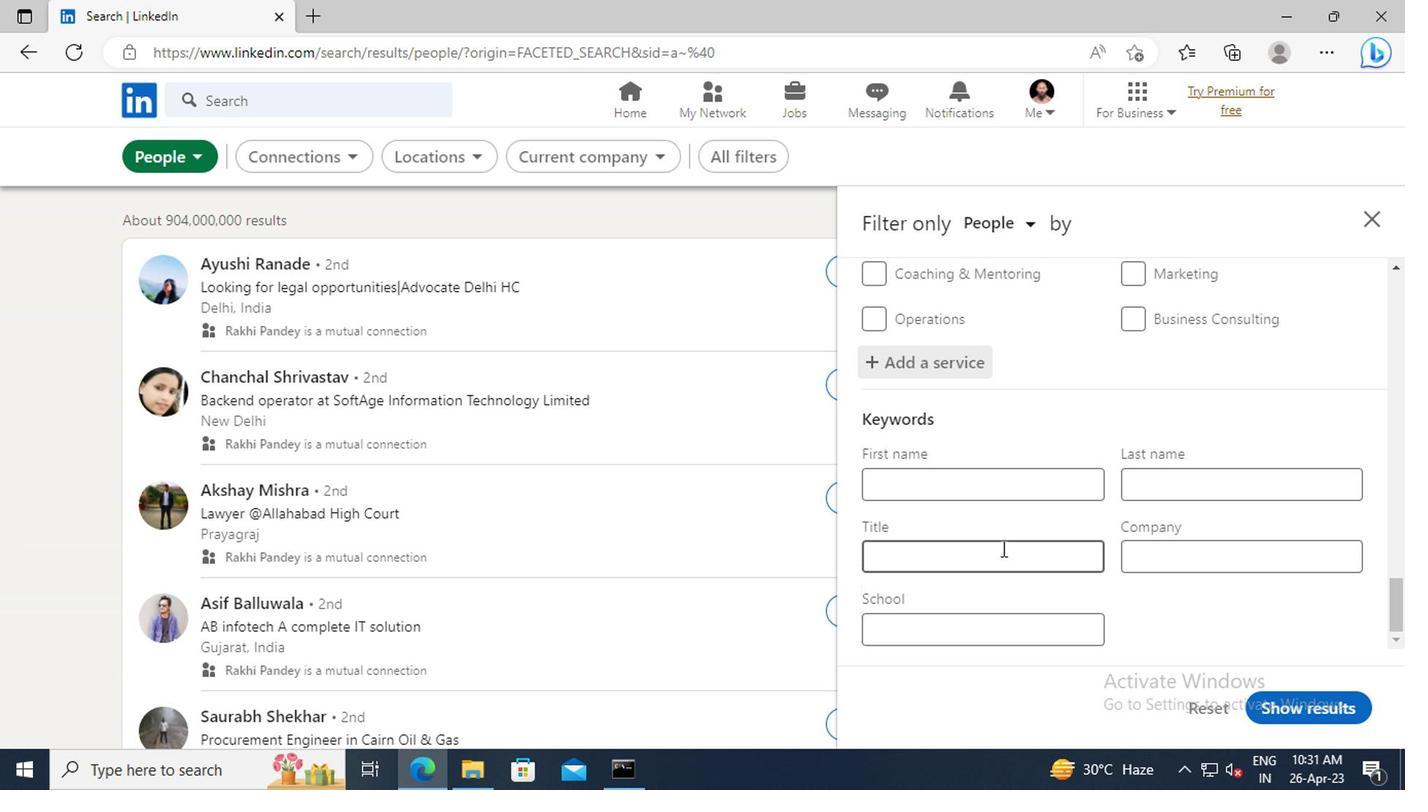 
Action: Mouse moved to (1000, 552)
Screenshot: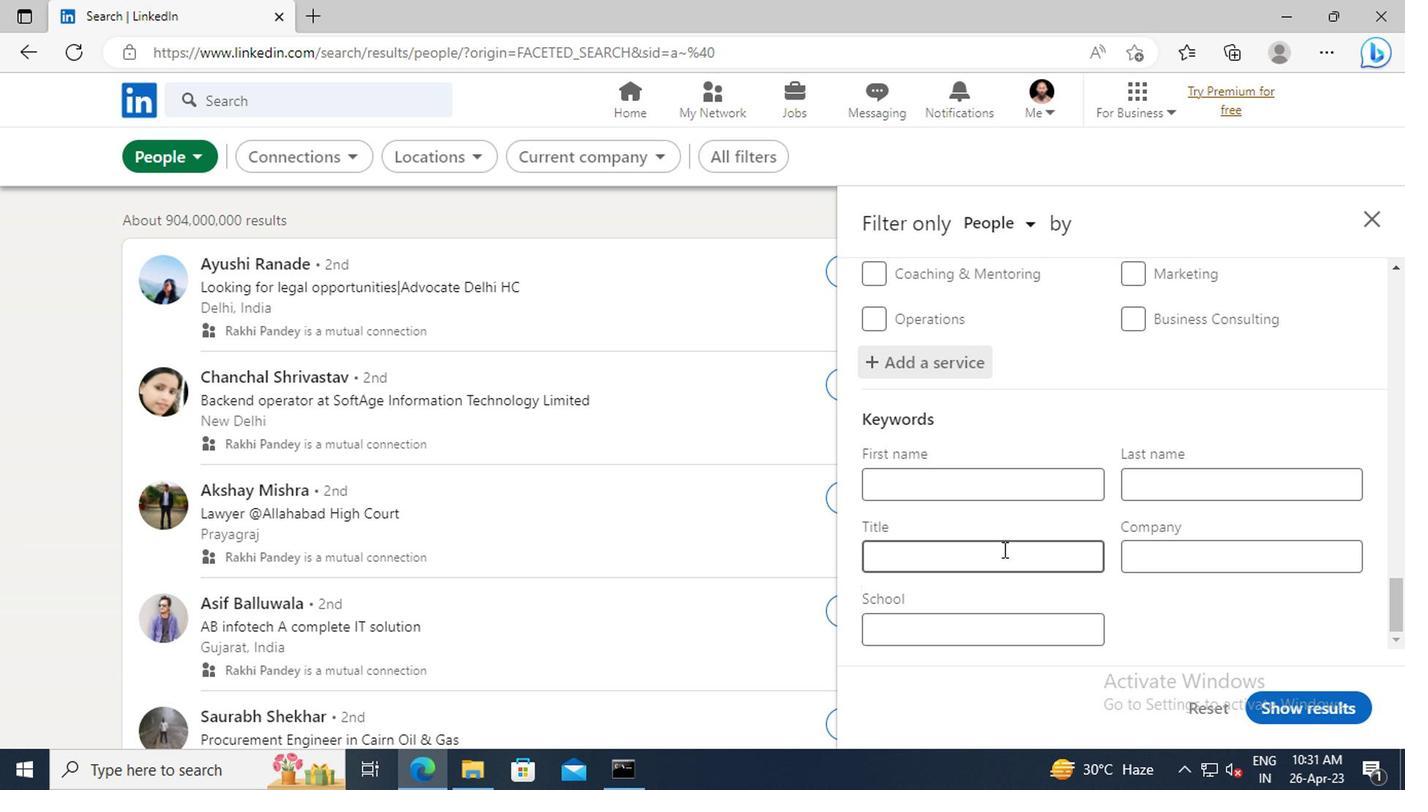
Action: Key pressed <Key.shift>IT<Key.space><Key.shift>MANAGER<Key.enter>
Screenshot: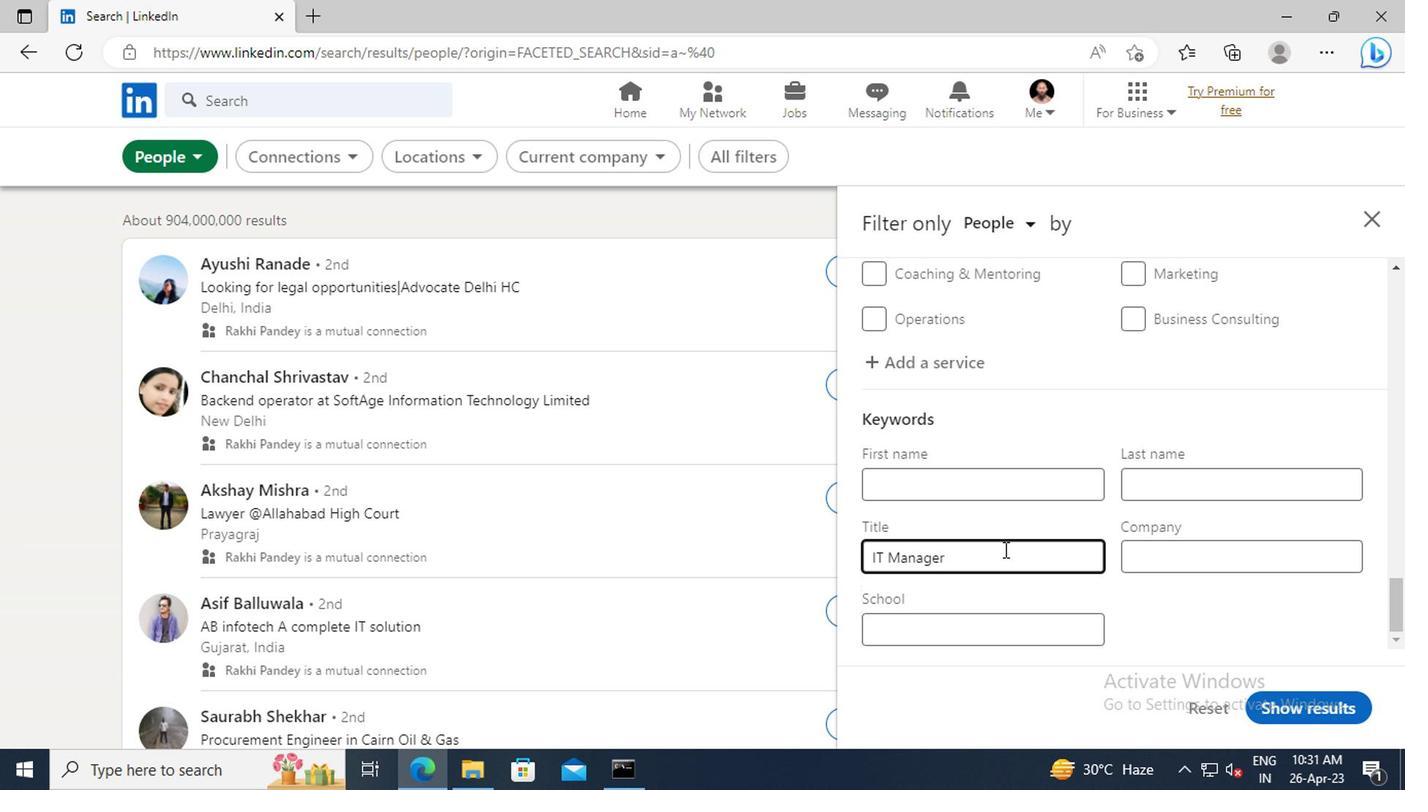 
Action: Mouse moved to (1276, 707)
Screenshot: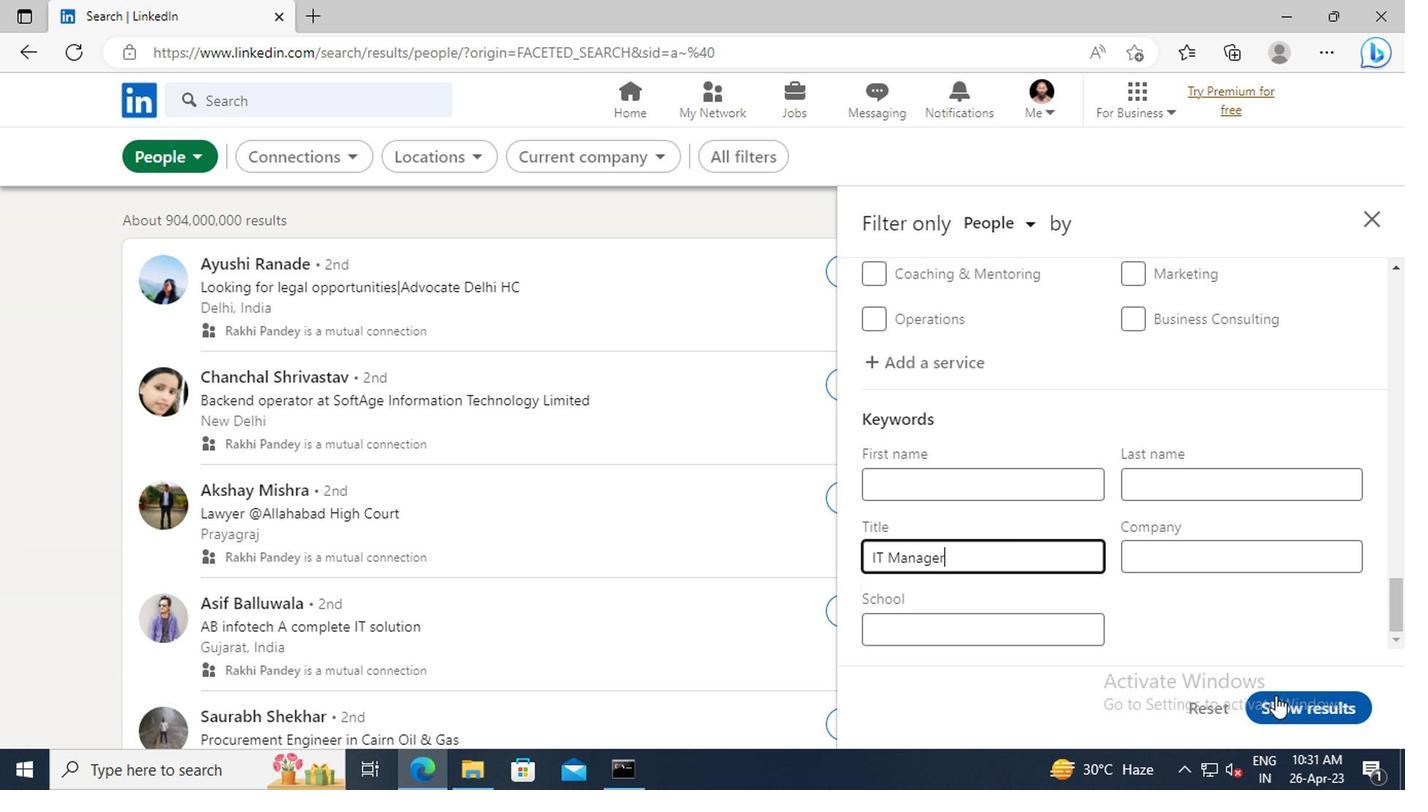 
Action: Mouse pressed left at (1276, 707)
Screenshot: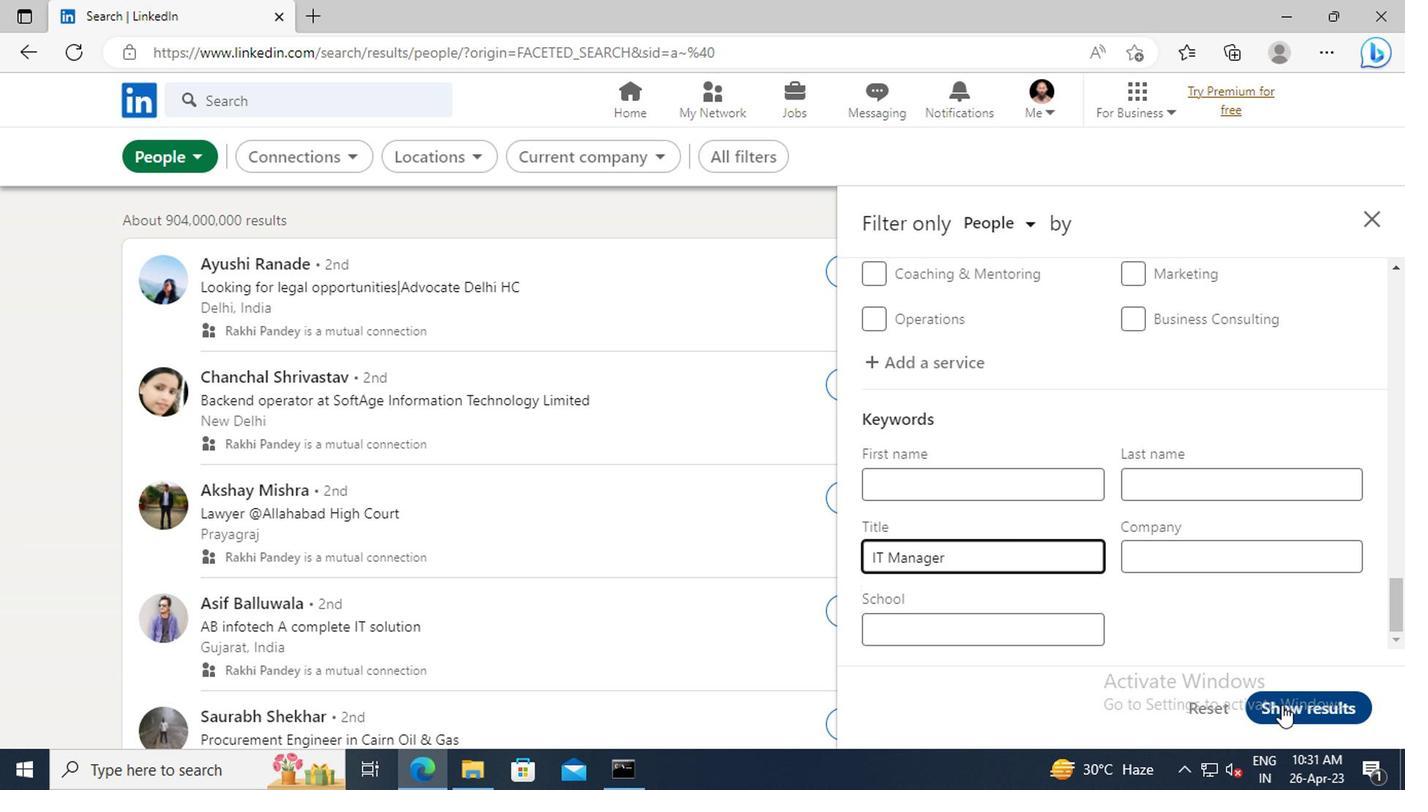
